 Task: Play online Dominion games in easy mode.
Action: Mouse moved to (184, 309)
Screenshot: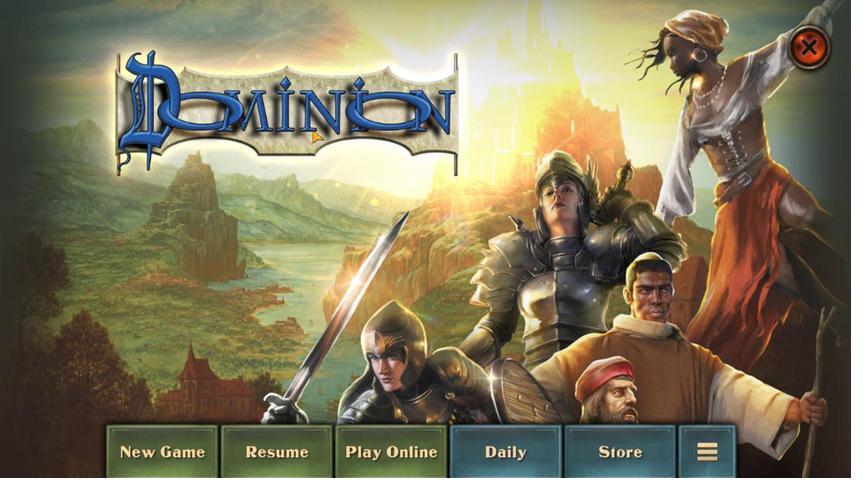 
Action: Mouse pressed left at (184, 309)
Screenshot: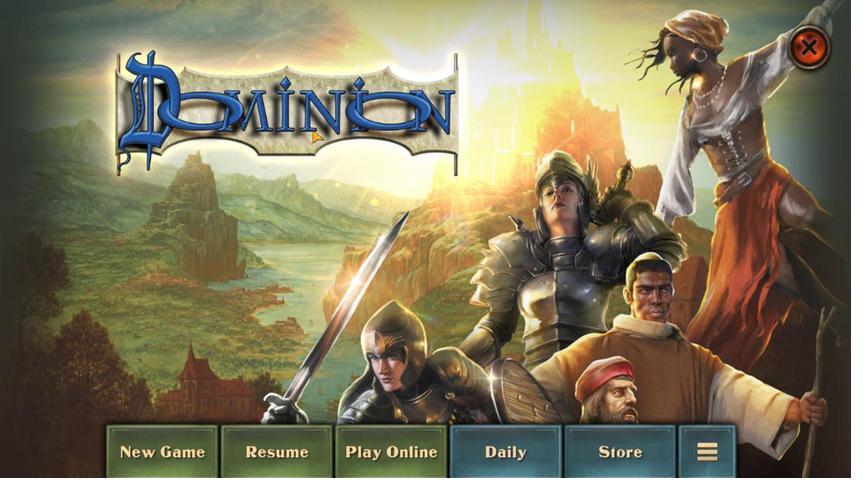 
Action: Mouse moved to (438, 345)
Screenshot: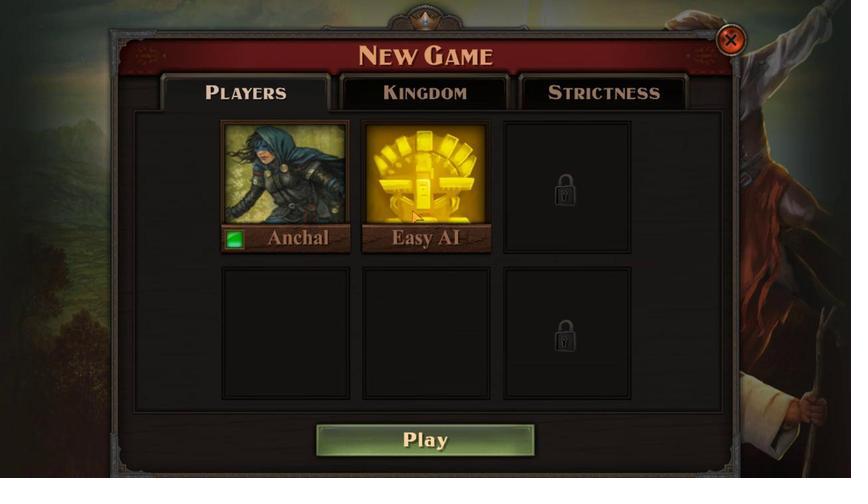 
Action: Mouse pressed left at (438, 345)
Screenshot: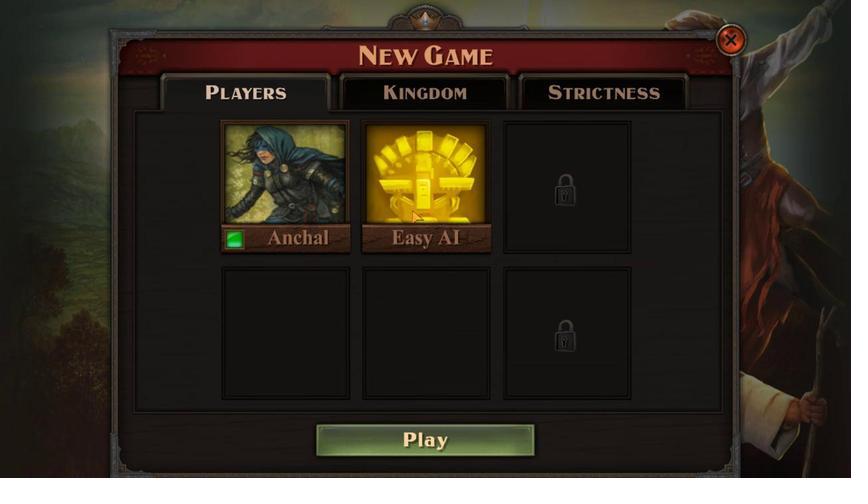 
Action: Mouse moved to (283, 335)
Screenshot: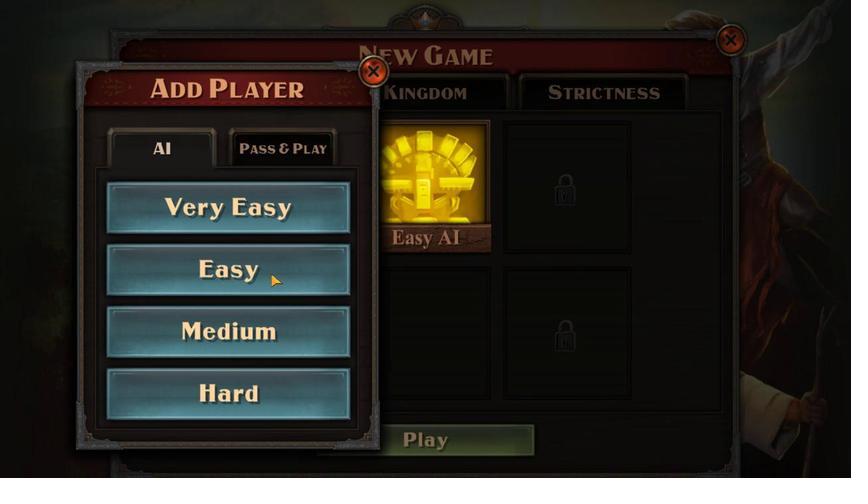 
Action: Mouse pressed left at (283, 335)
Screenshot: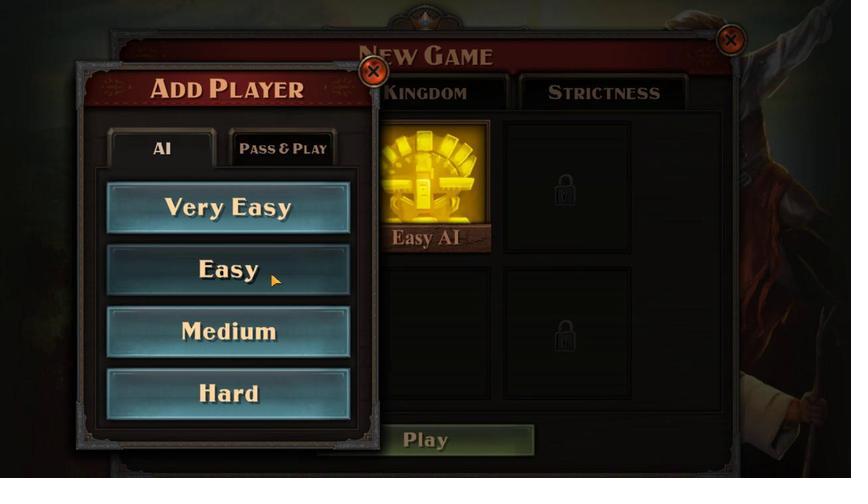 
Action: Mouse moved to (368, 307)
Screenshot: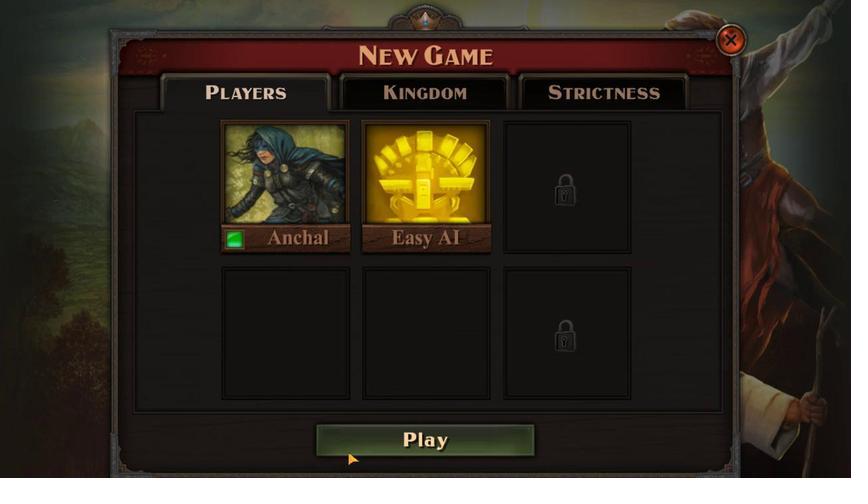 
Action: Mouse pressed left at (368, 307)
Screenshot: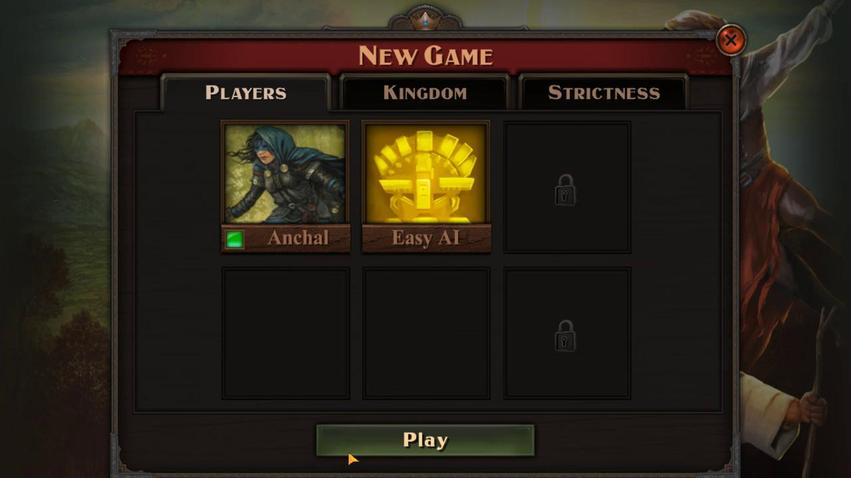 
Action: Mouse moved to (315, 315)
Screenshot: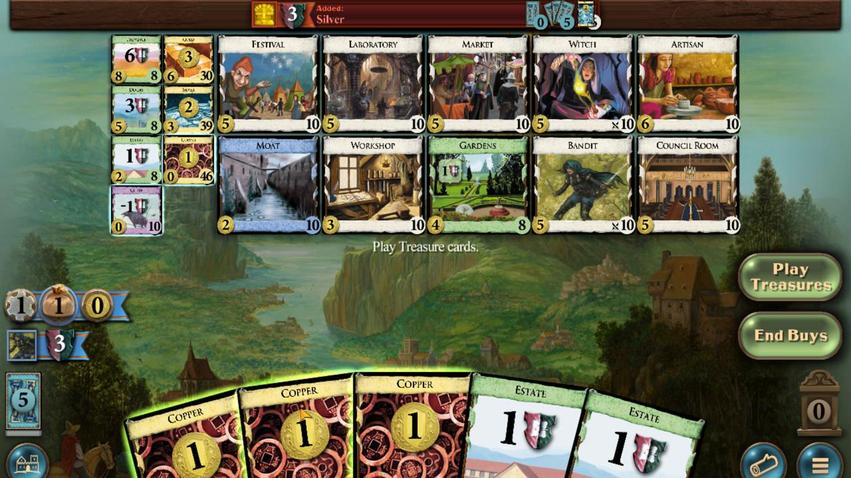 
Action: Mouse pressed left at (315, 315)
Screenshot: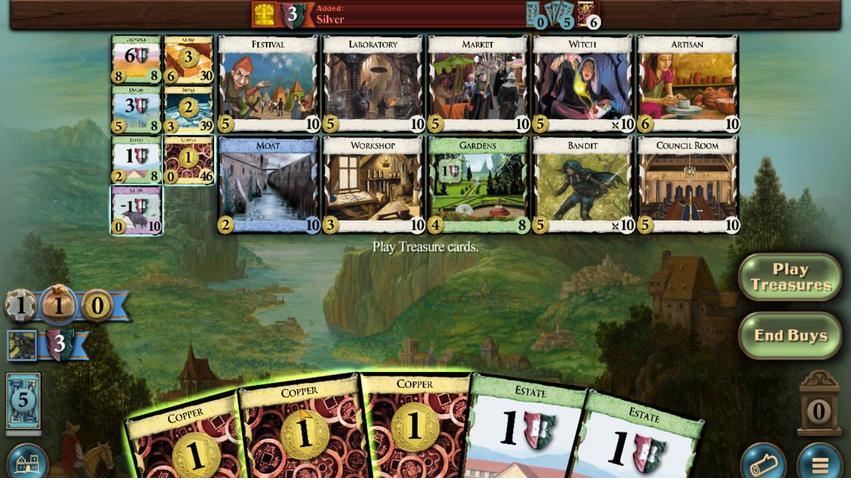 
Action: Mouse moved to (277, 313)
Screenshot: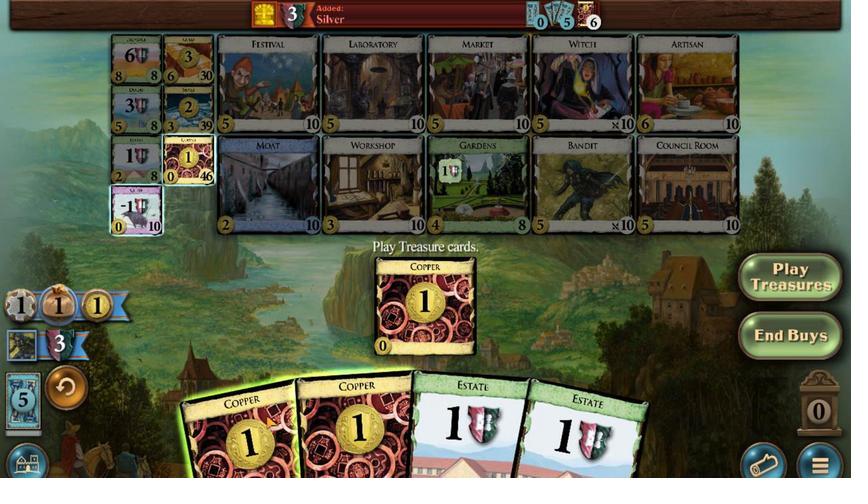 
Action: Mouse pressed left at (277, 313)
Screenshot: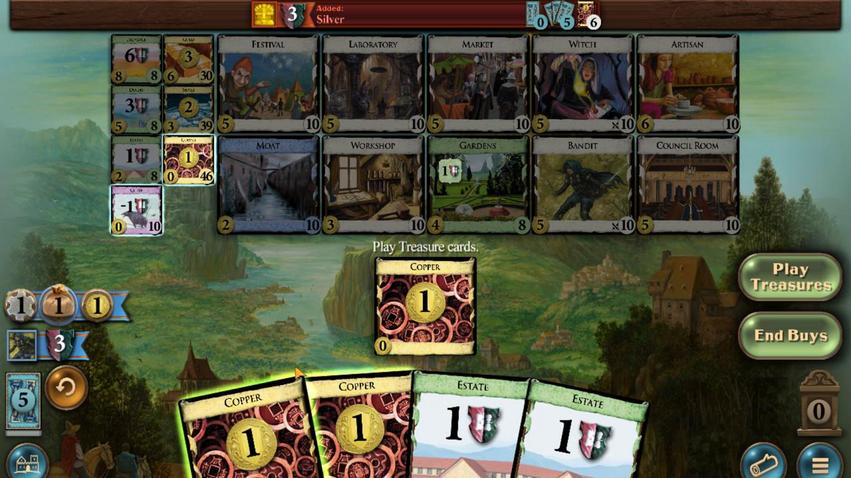 
Action: Mouse moved to (131, 353)
Screenshot: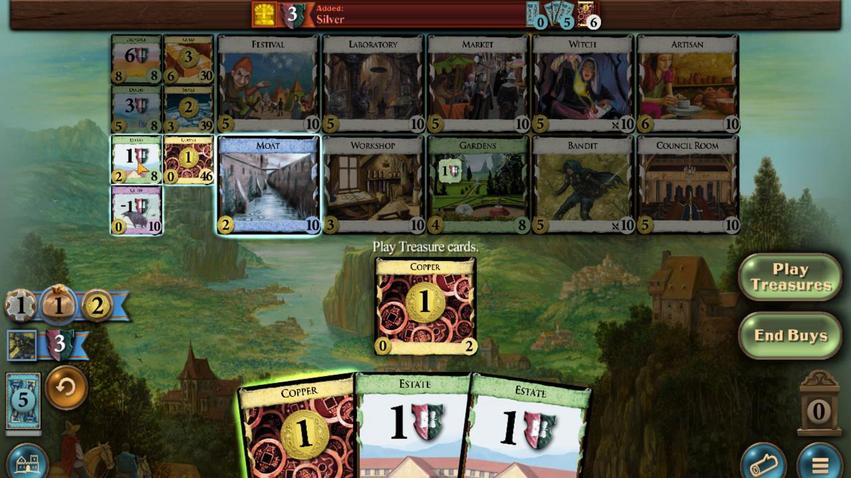 
Action: Mouse pressed left at (131, 353)
Screenshot: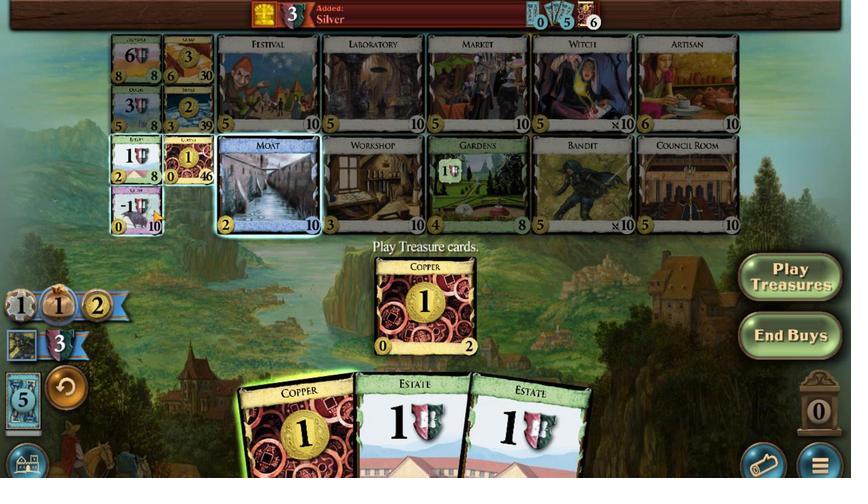 
Action: Mouse moved to (422, 312)
Screenshot: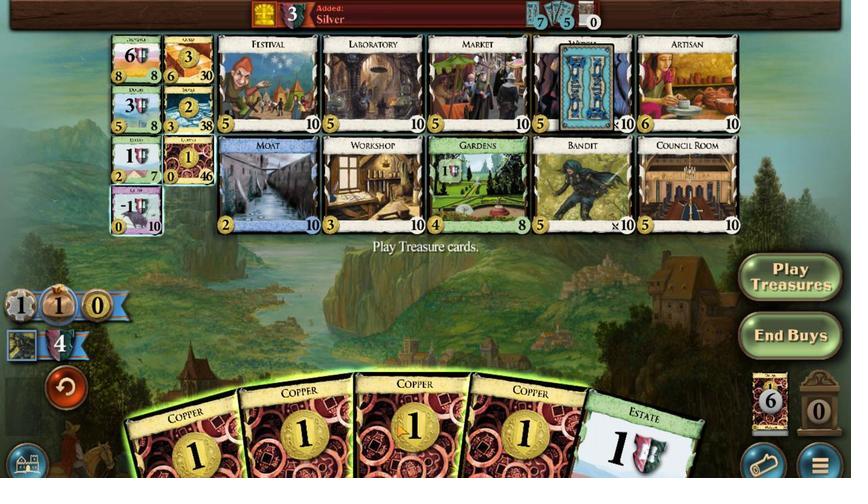 
Action: Mouse pressed left at (422, 312)
Screenshot: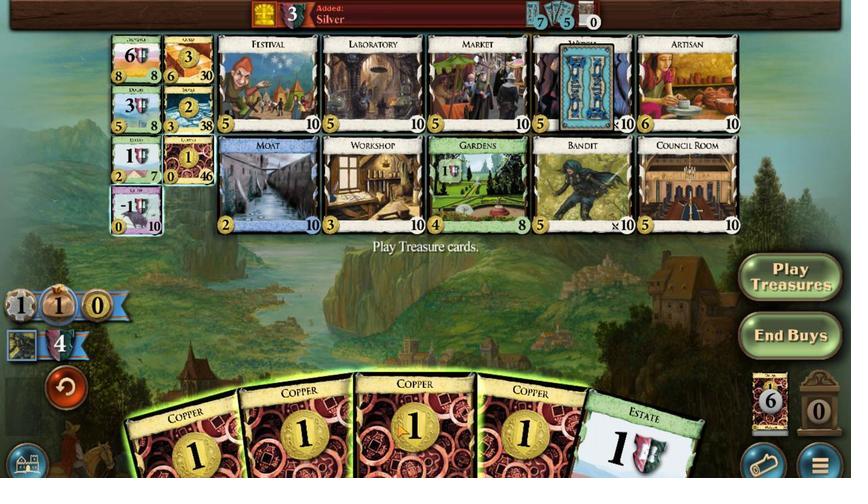 
Action: Mouse moved to (387, 311)
Screenshot: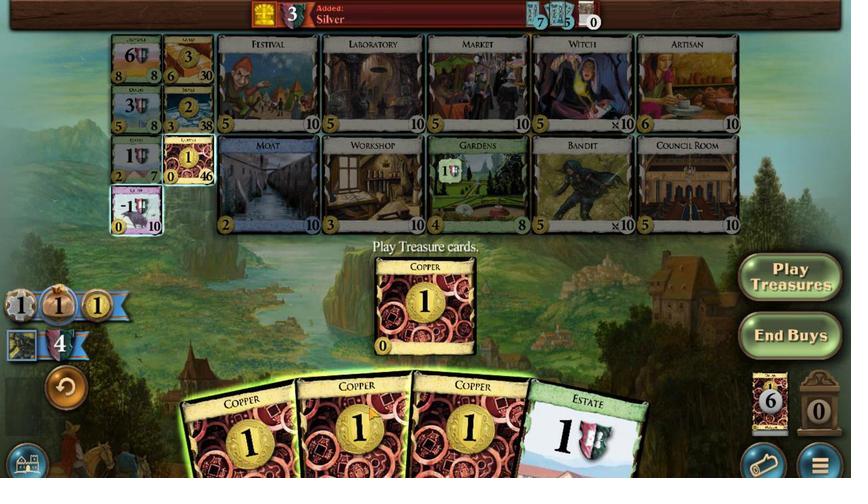 
Action: Mouse pressed left at (387, 311)
Screenshot: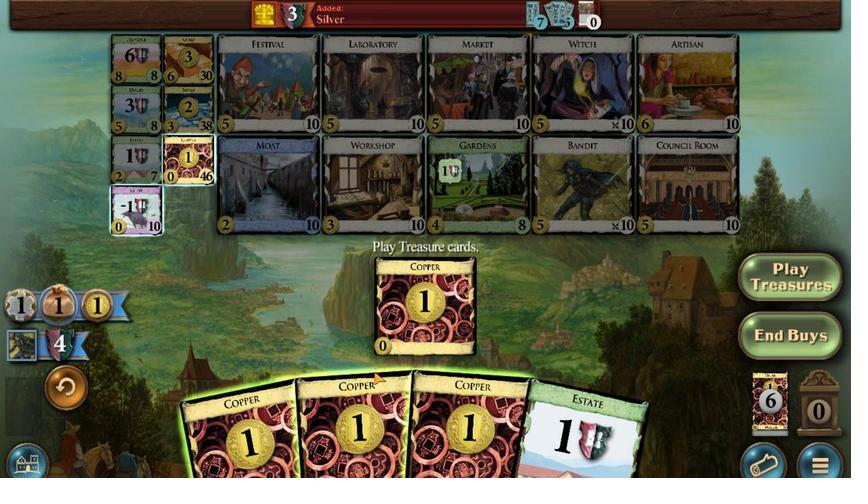 
Action: Mouse moved to (139, 352)
Screenshot: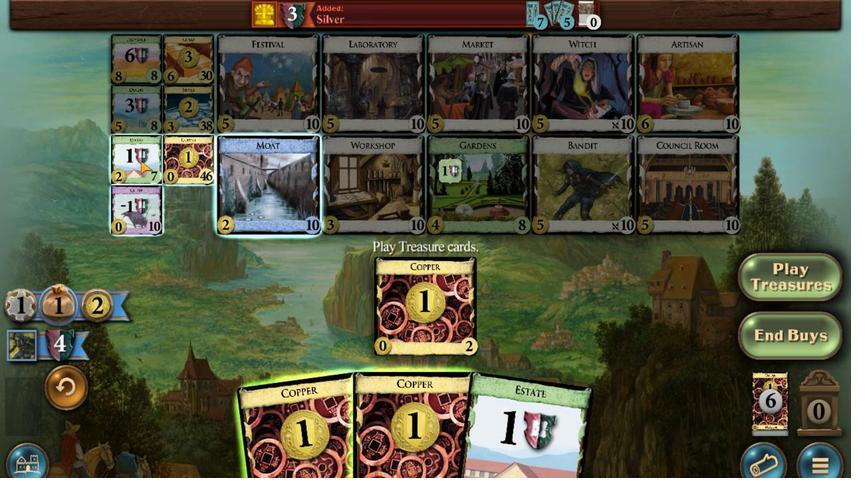 
Action: Mouse pressed left at (139, 352)
Screenshot: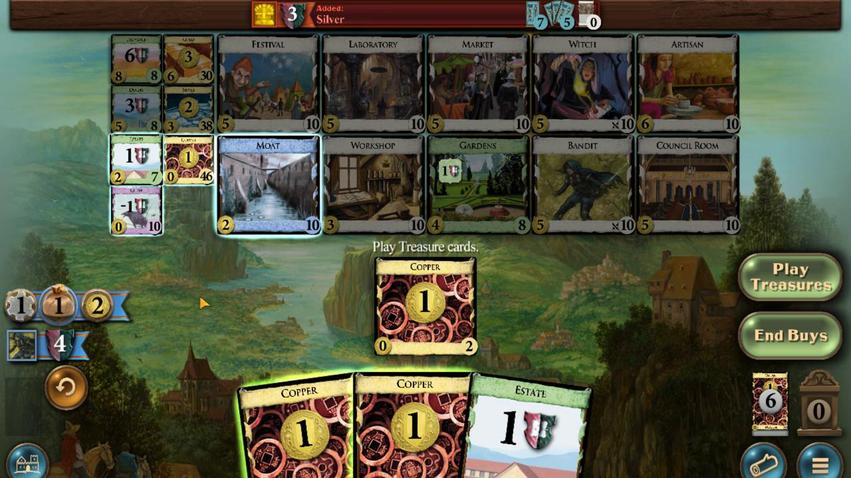 
Action: Mouse moved to (420, 312)
Screenshot: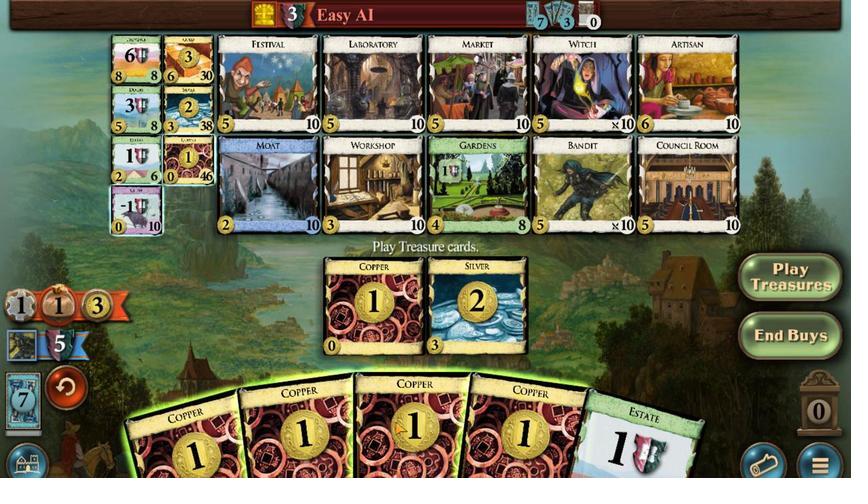 
Action: Mouse pressed left at (420, 312)
Screenshot: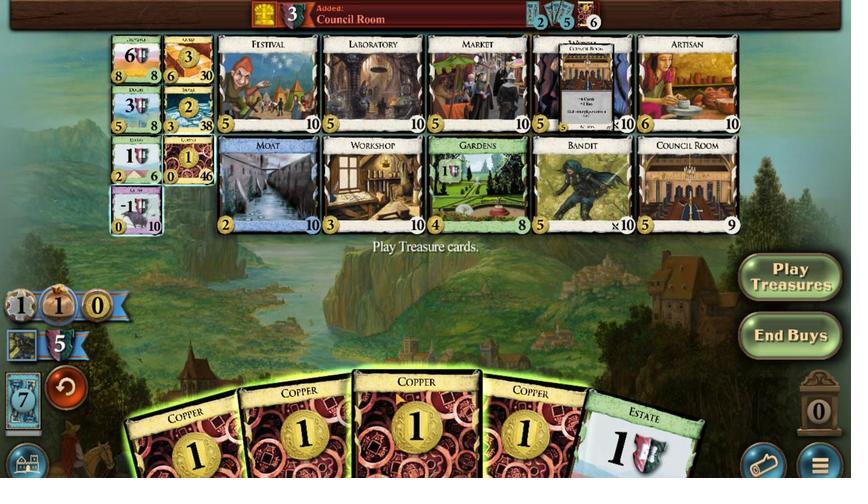 
Action: Mouse moved to (342, 311)
Screenshot: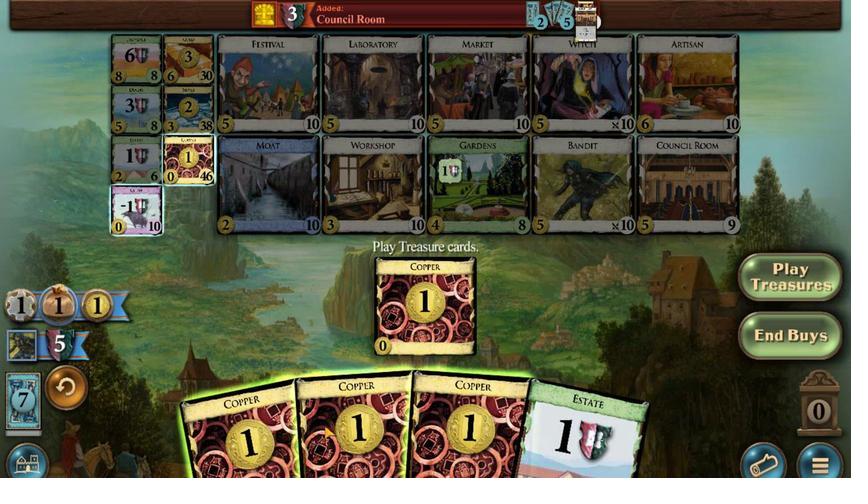 
Action: Mouse pressed left at (342, 311)
Screenshot: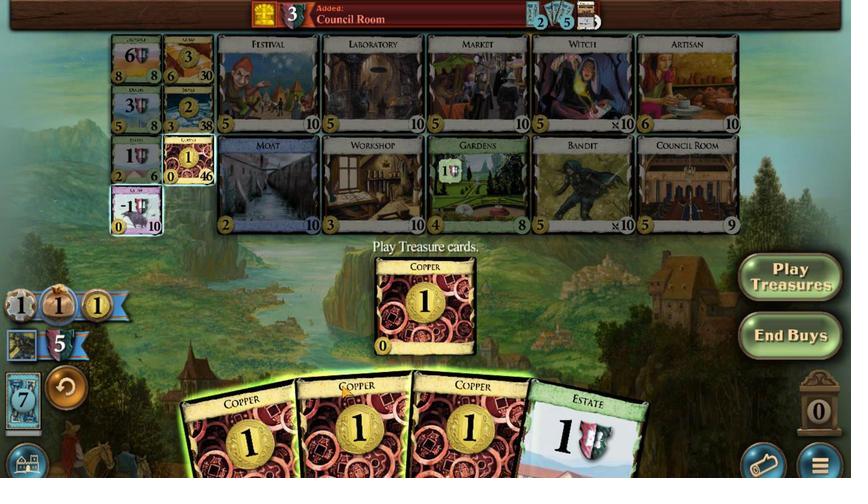 
Action: Mouse moved to (305, 313)
Screenshot: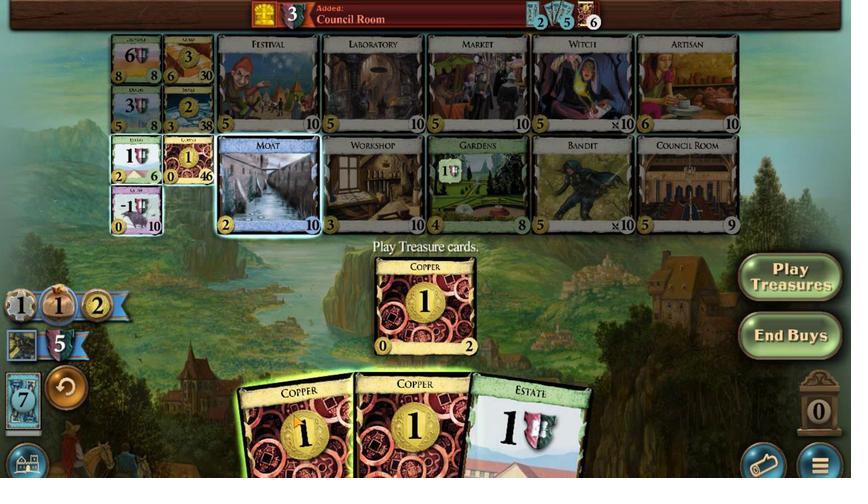 
Action: Mouse pressed left at (305, 313)
Screenshot: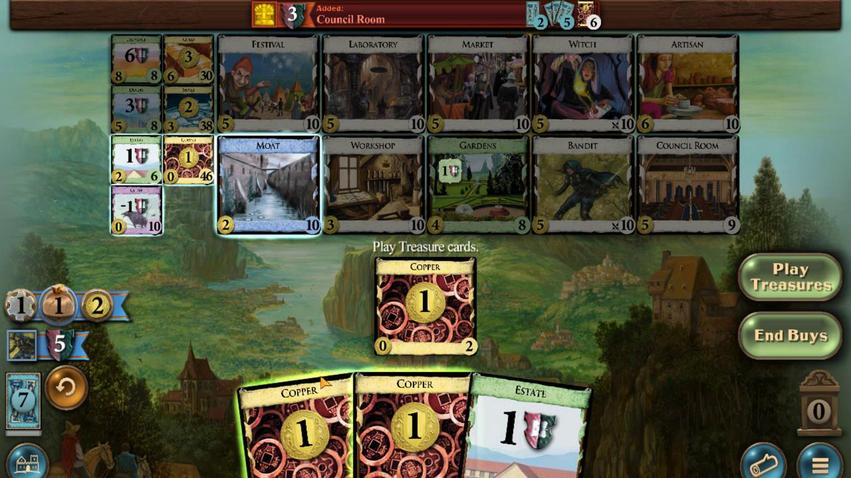 
Action: Mouse moved to (349, 314)
Screenshot: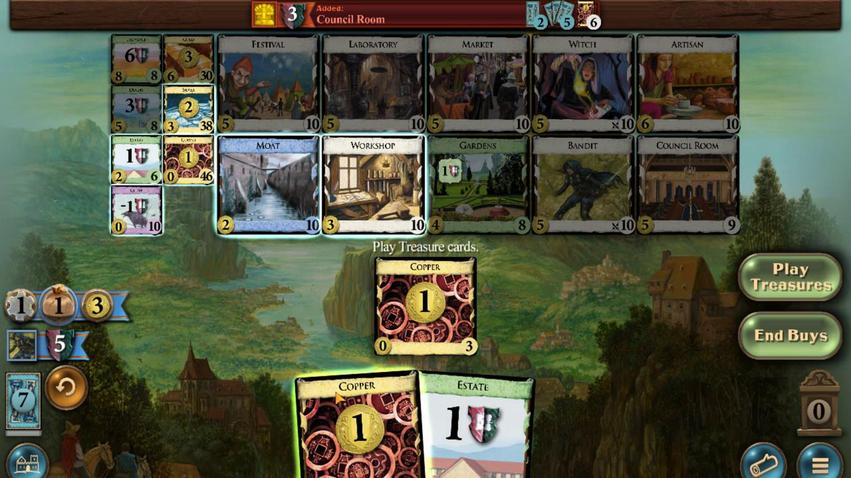 
Action: Mouse pressed left at (349, 314)
Screenshot: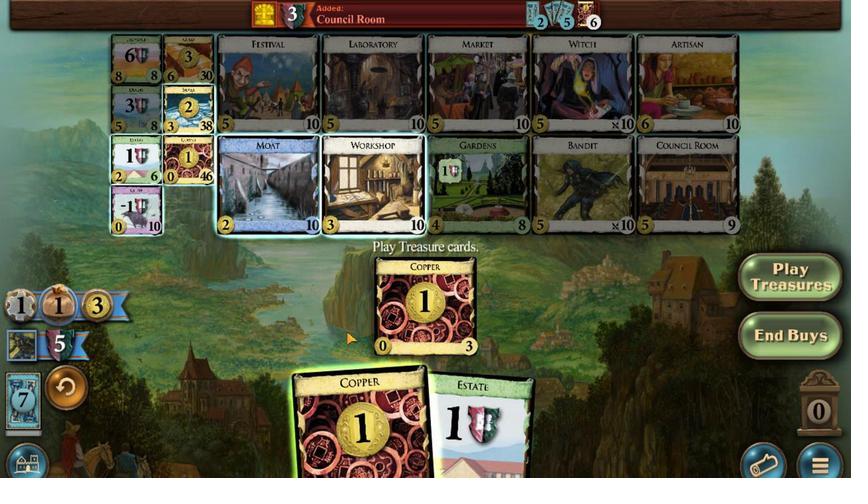 
Action: Mouse moved to (174, 359)
Screenshot: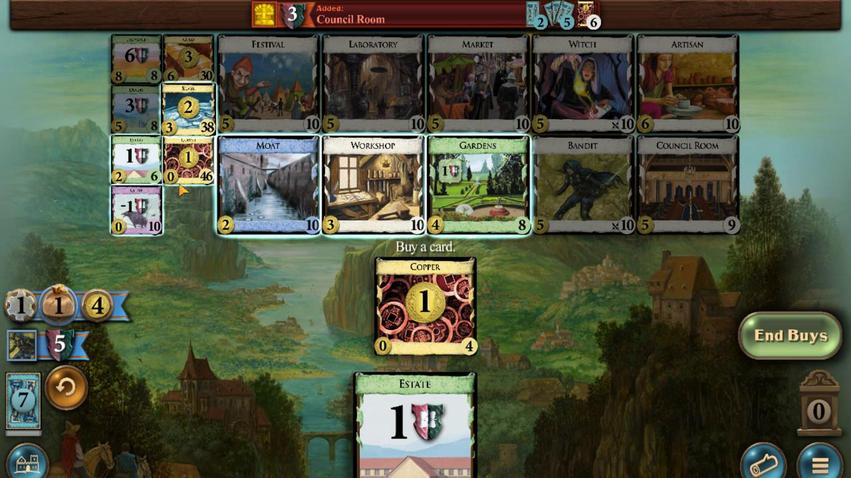 
Action: Mouse pressed left at (174, 359)
Screenshot: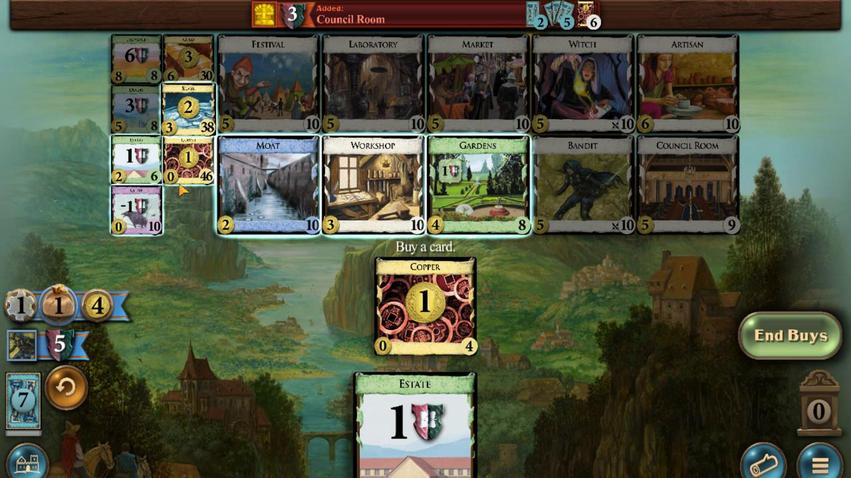 
Action: Mouse moved to (301, 309)
Screenshot: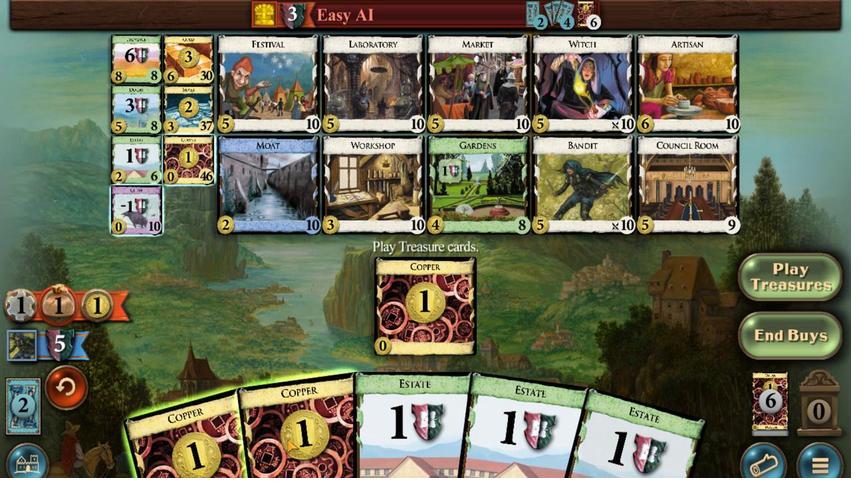 
Action: Mouse pressed left at (301, 309)
Screenshot: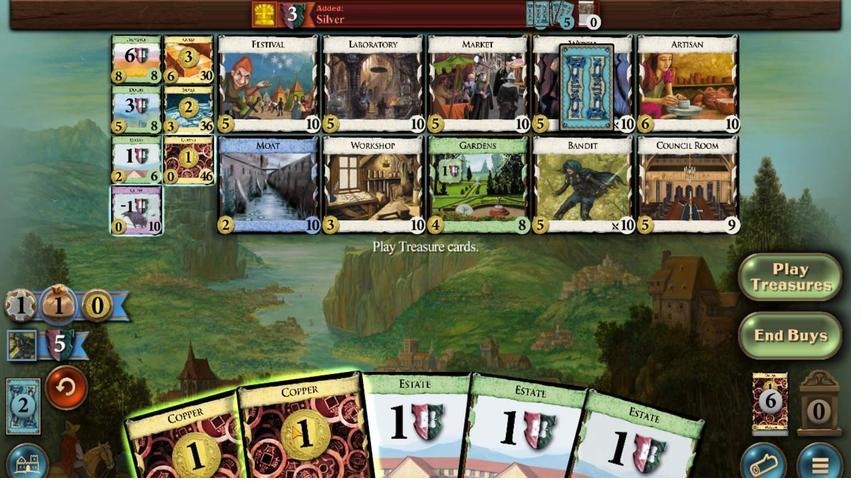
Action: Mouse moved to (252, 310)
Screenshot: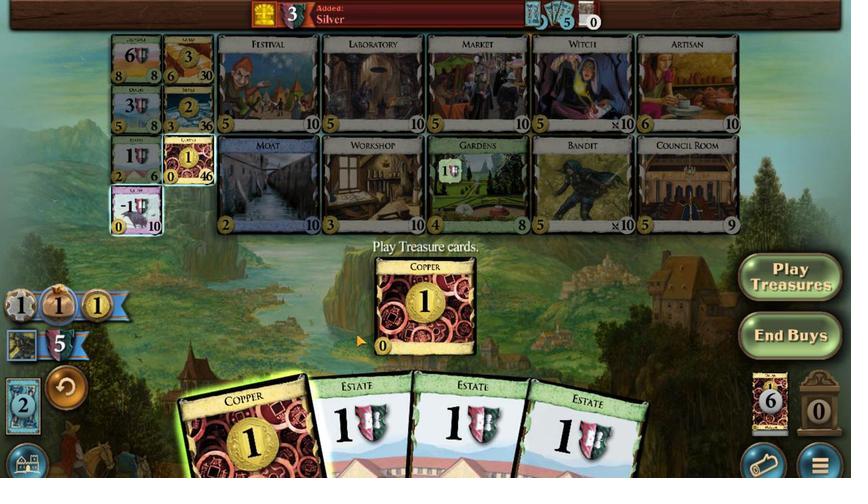 
Action: Mouse pressed left at (252, 310)
Screenshot: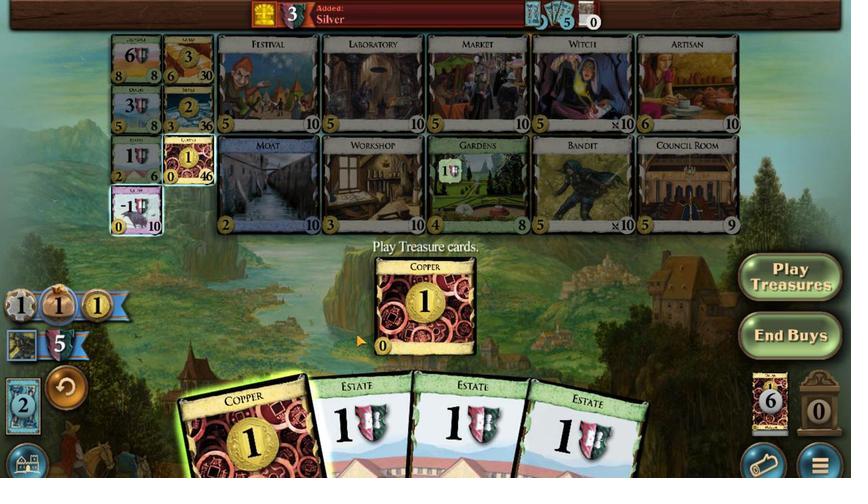 
Action: Mouse moved to (130, 353)
Screenshot: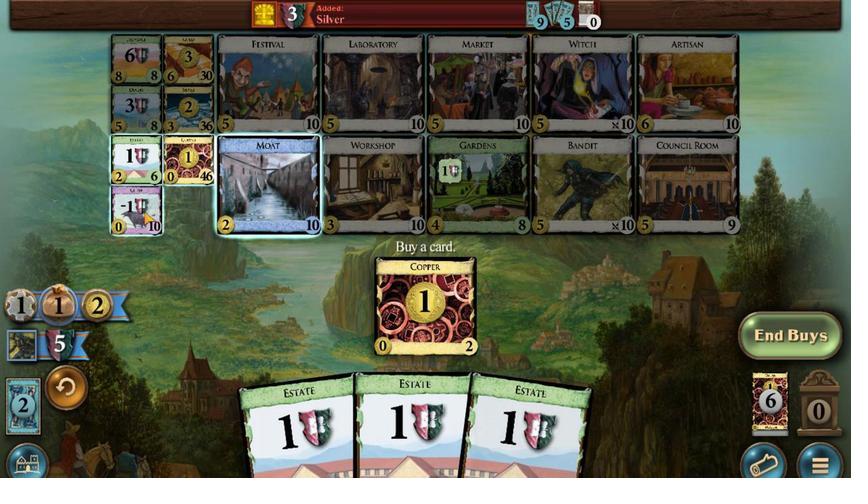 
Action: Mouse pressed left at (130, 353)
Screenshot: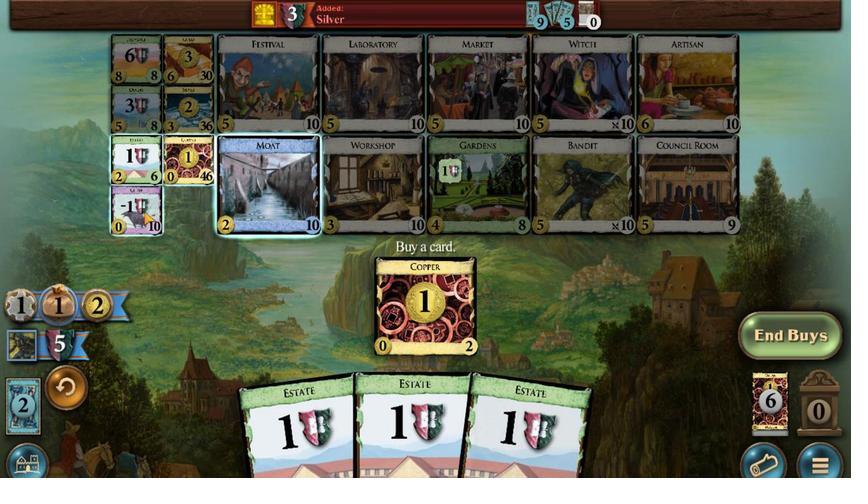 
Action: Mouse moved to (206, 310)
Screenshot: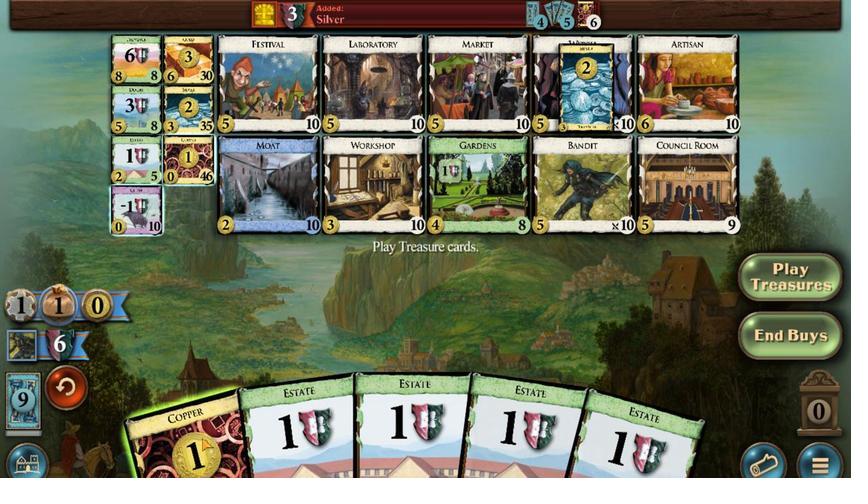 
Action: Mouse pressed left at (206, 310)
Screenshot: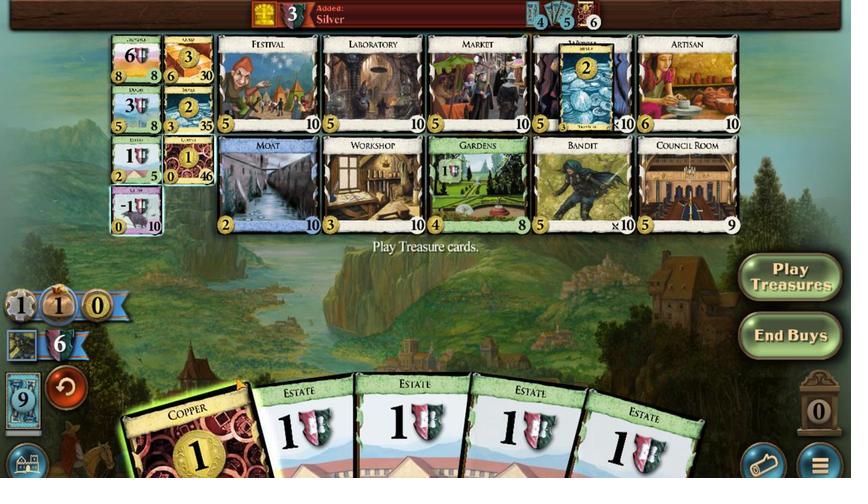 
Action: Mouse moved to (183, 352)
Screenshot: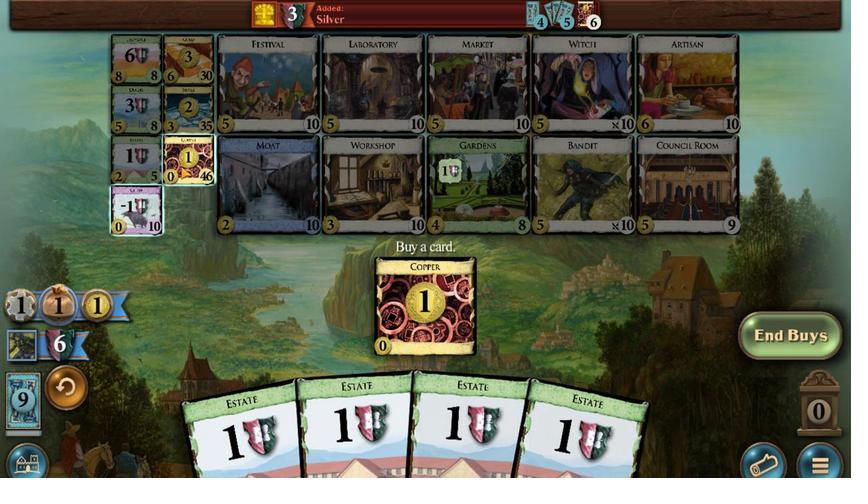 
Action: Mouse pressed left at (183, 352)
Screenshot: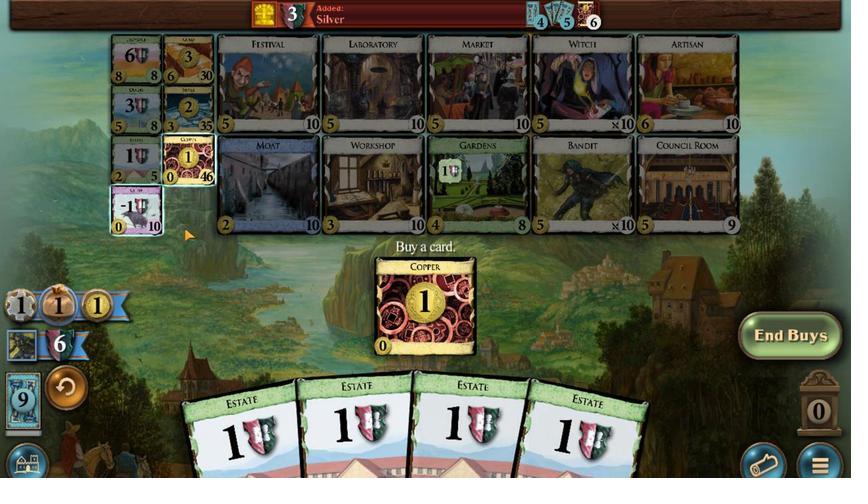 
Action: Mouse moved to (540, 312)
Screenshot: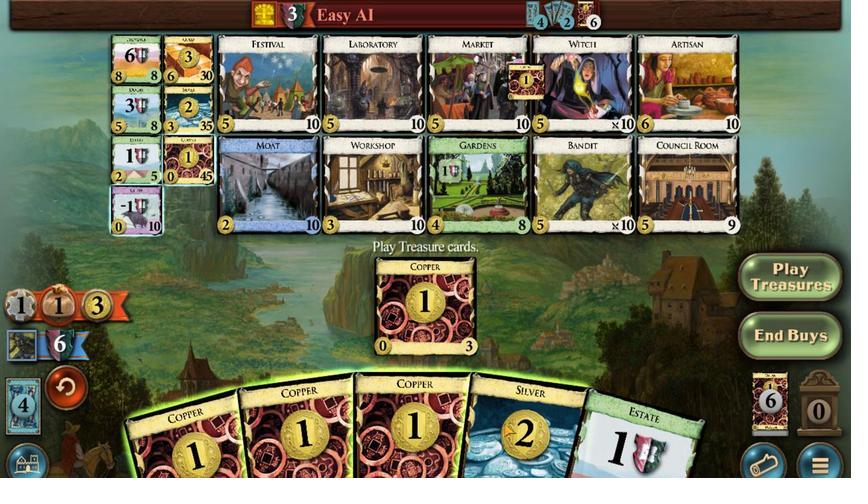 
Action: Mouse pressed left at (540, 312)
Screenshot: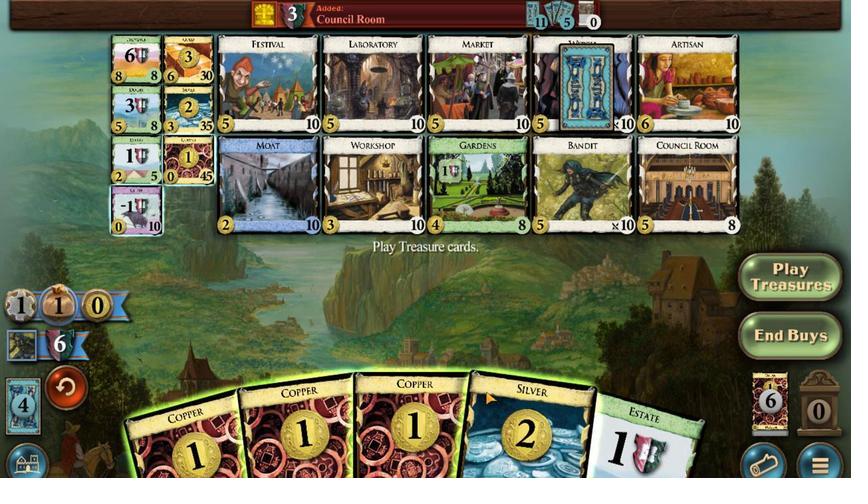 
Action: Mouse moved to (458, 314)
Screenshot: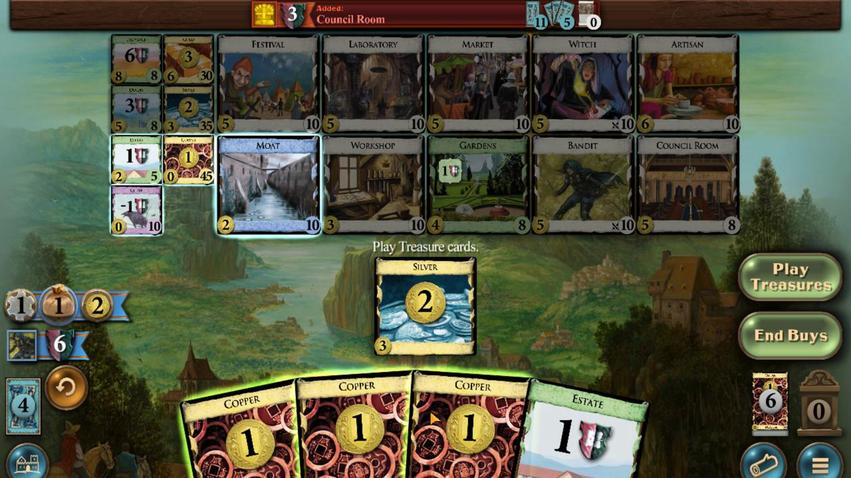 
Action: Mouse pressed left at (458, 314)
Screenshot: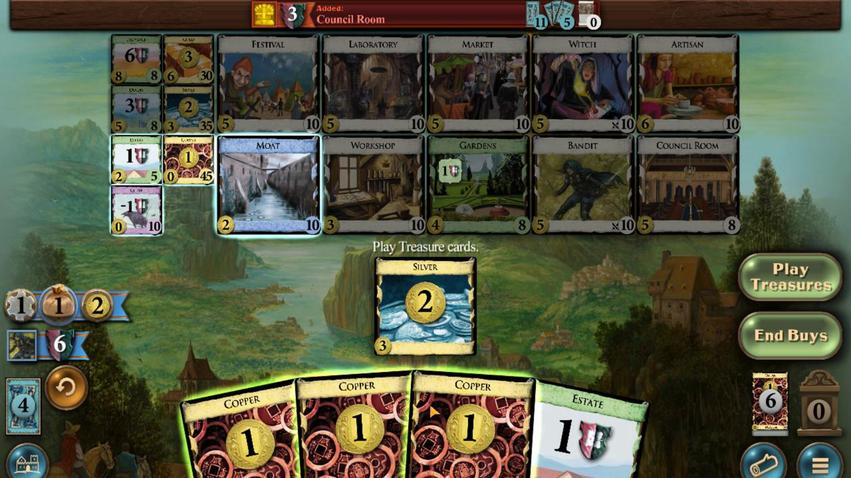
Action: Mouse moved to (396, 313)
Screenshot: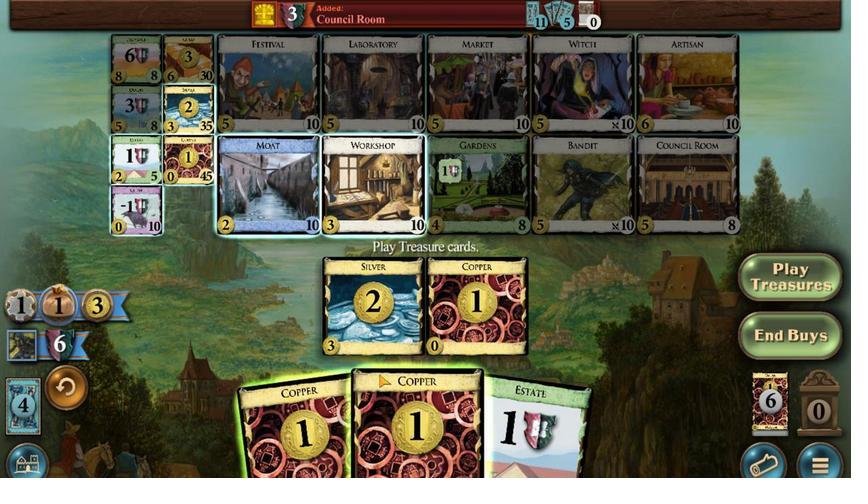 
Action: Mouse pressed left at (396, 313)
Screenshot: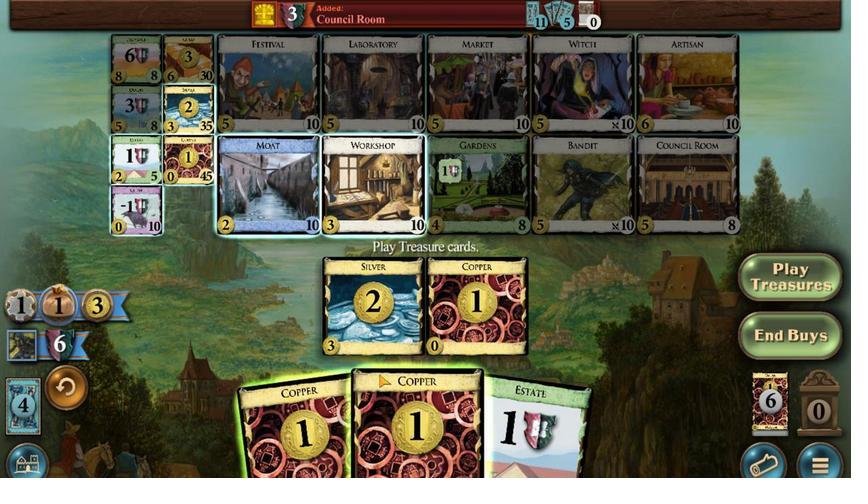 
Action: Mouse moved to (490, 348)
Screenshot: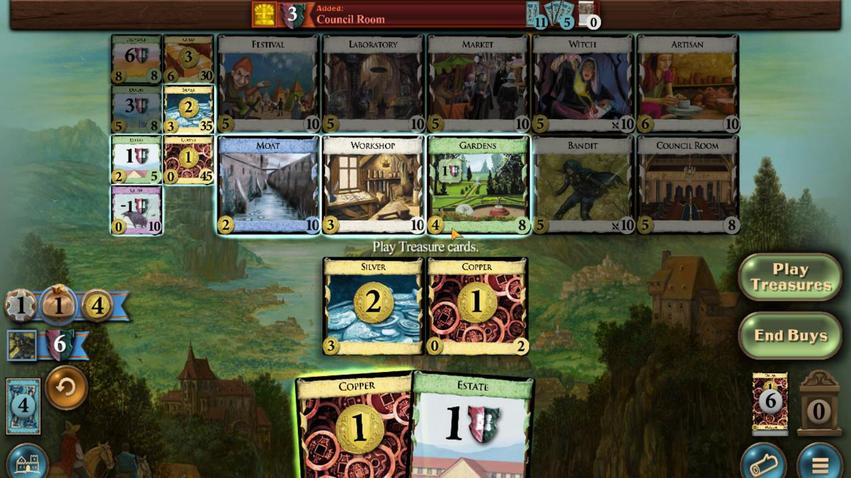 
Action: Mouse pressed left at (490, 348)
Screenshot: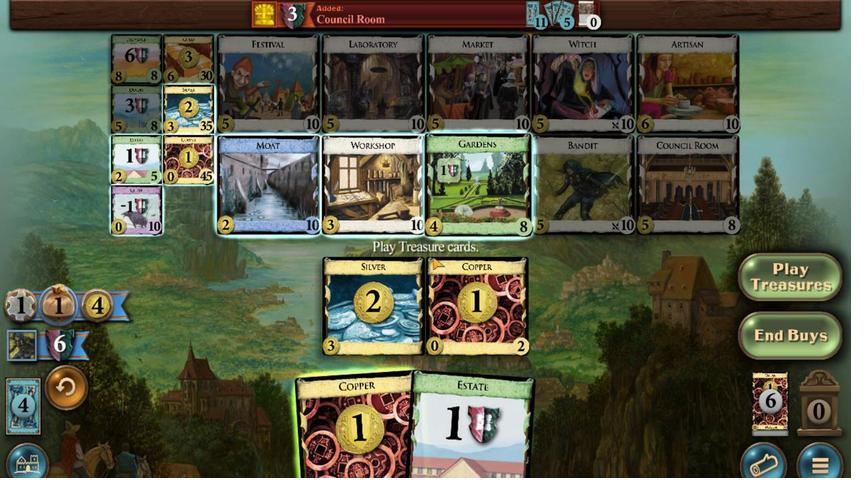 
Action: Mouse moved to (480, 314)
Screenshot: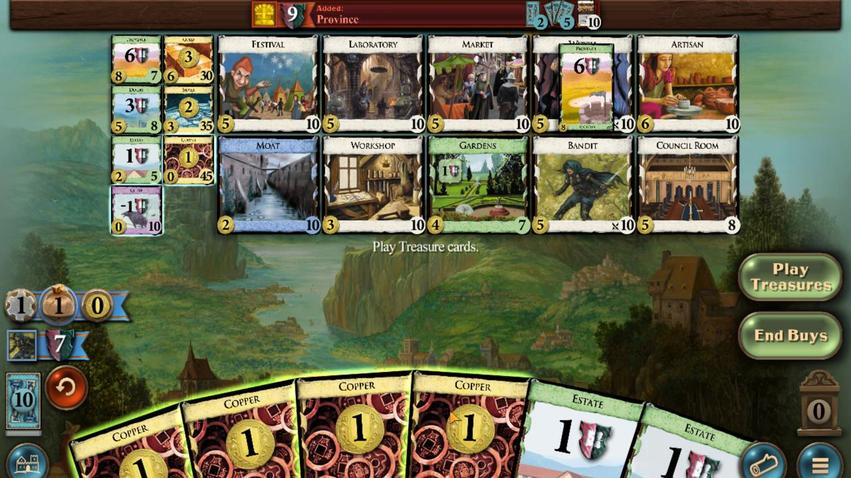 
Action: Mouse pressed left at (480, 314)
Screenshot: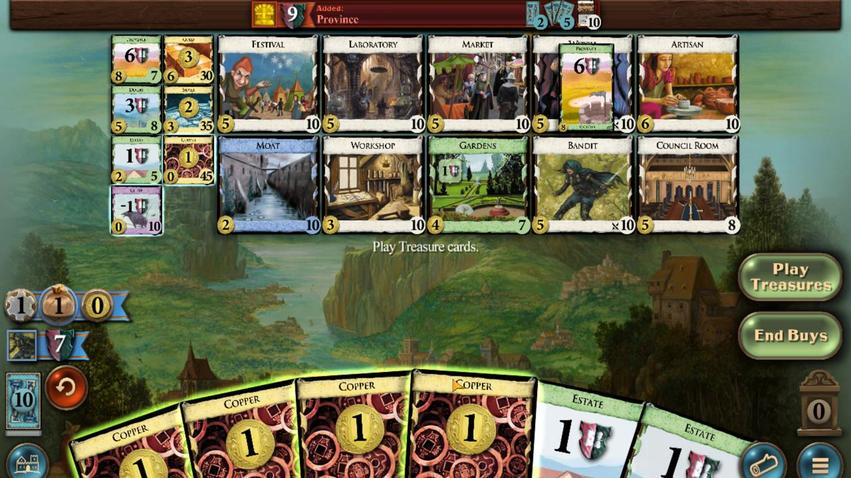 
Action: Mouse moved to (403, 313)
Screenshot: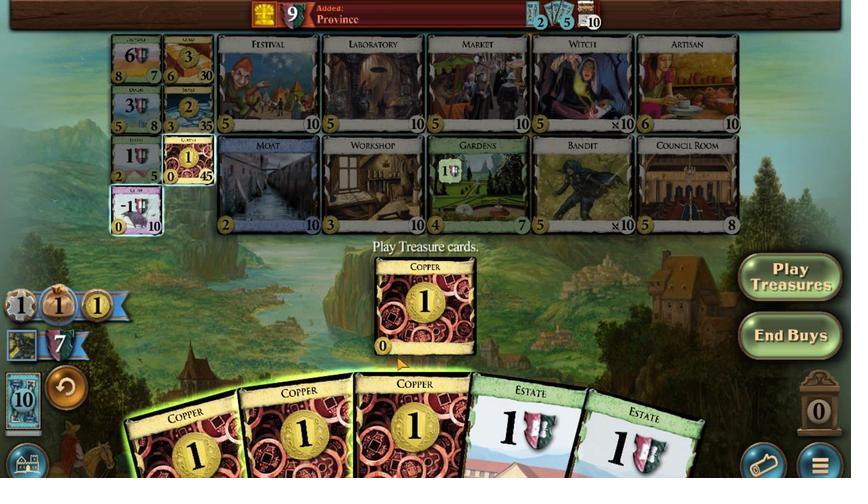 
Action: Mouse pressed left at (403, 313)
Screenshot: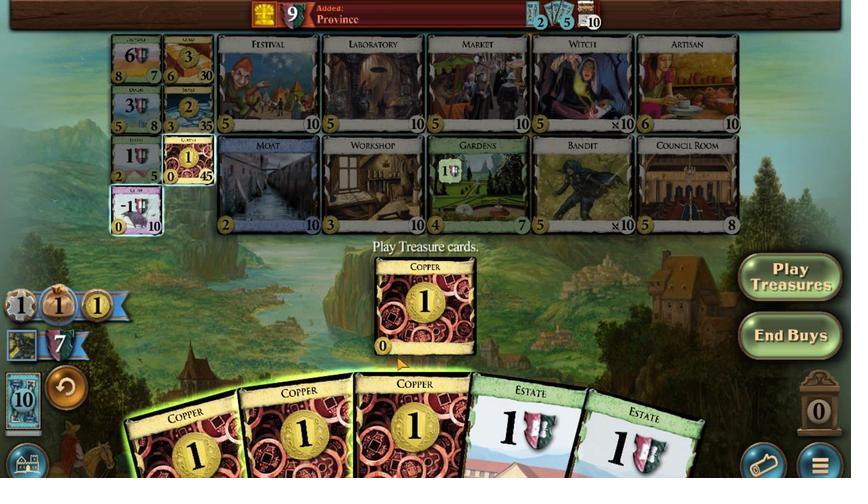 
Action: Mouse moved to (359, 313)
Screenshot: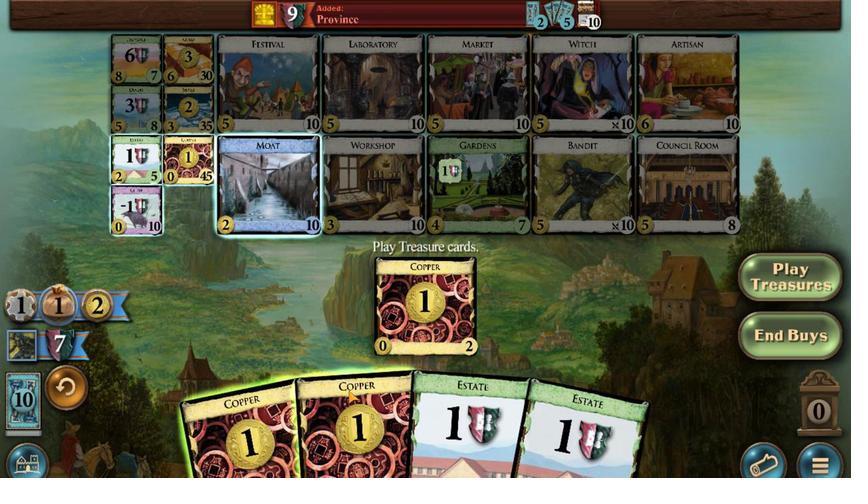 
Action: Mouse pressed left at (359, 313)
Screenshot: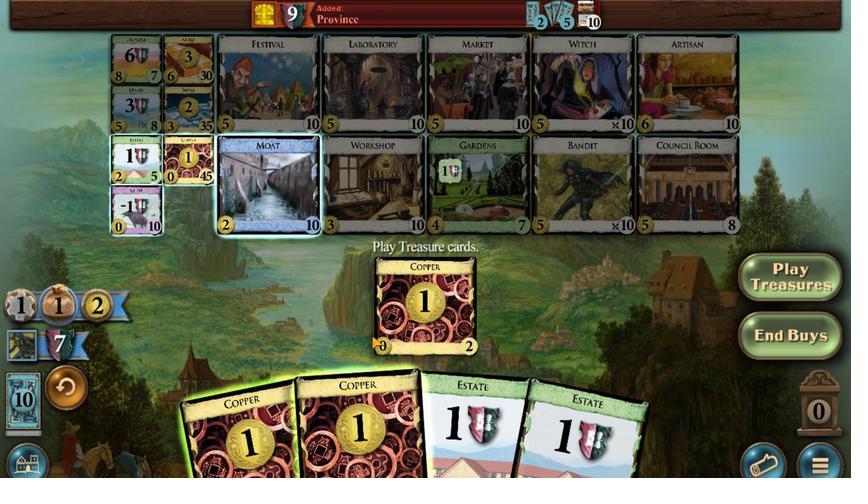 
Action: Mouse moved to (327, 313)
Screenshot: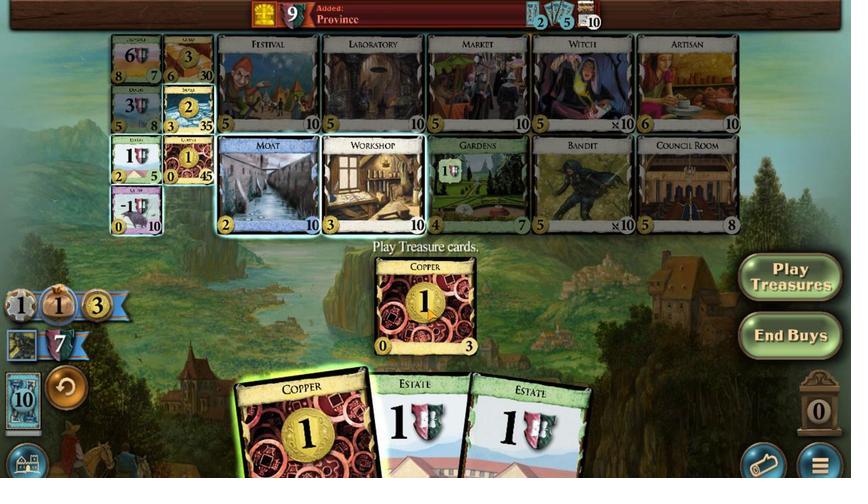 
Action: Mouse pressed left at (327, 313)
Screenshot: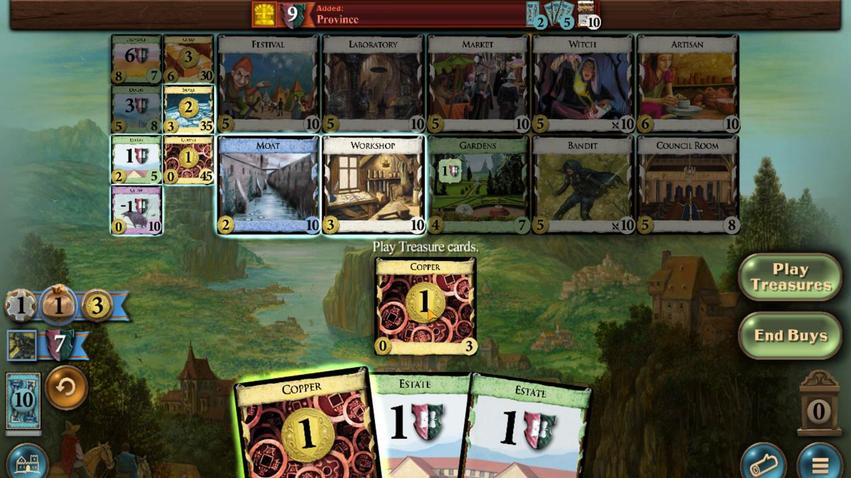 
Action: Mouse moved to (497, 349)
Screenshot: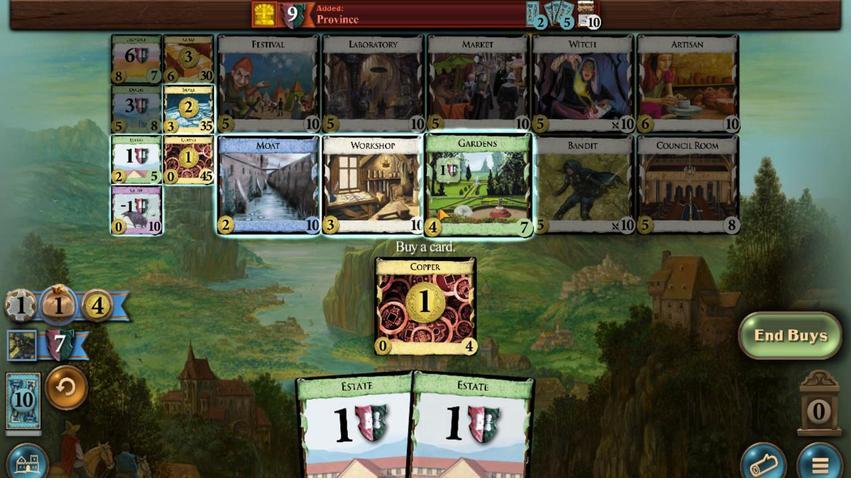 
Action: Mouse pressed left at (497, 349)
Screenshot: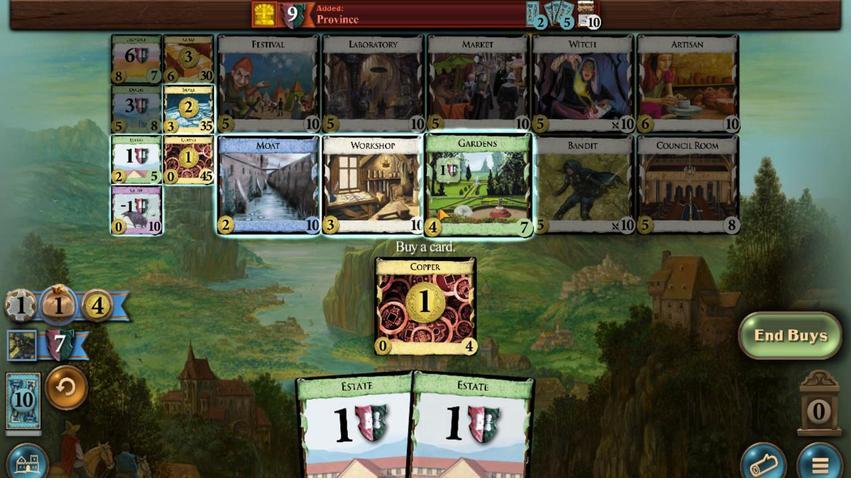 
Action: Mouse moved to (488, 312)
Screenshot: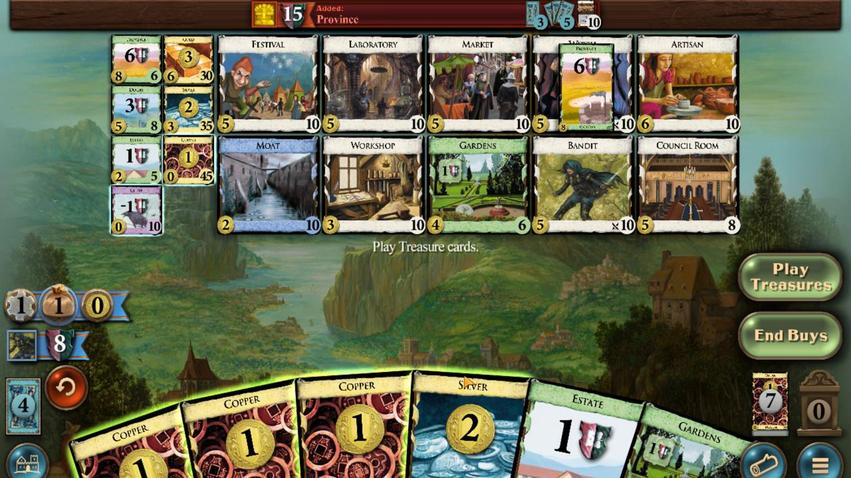 
Action: Mouse pressed left at (488, 312)
Screenshot: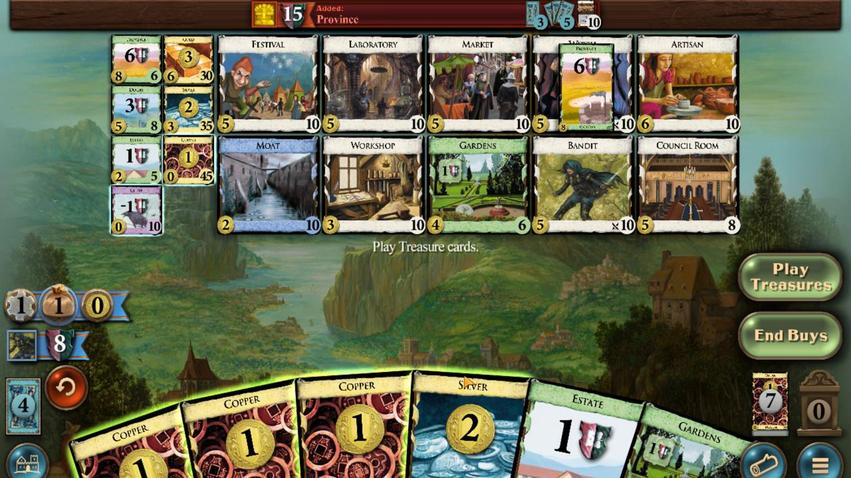 
Action: Mouse moved to (415, 312)
Screenshot: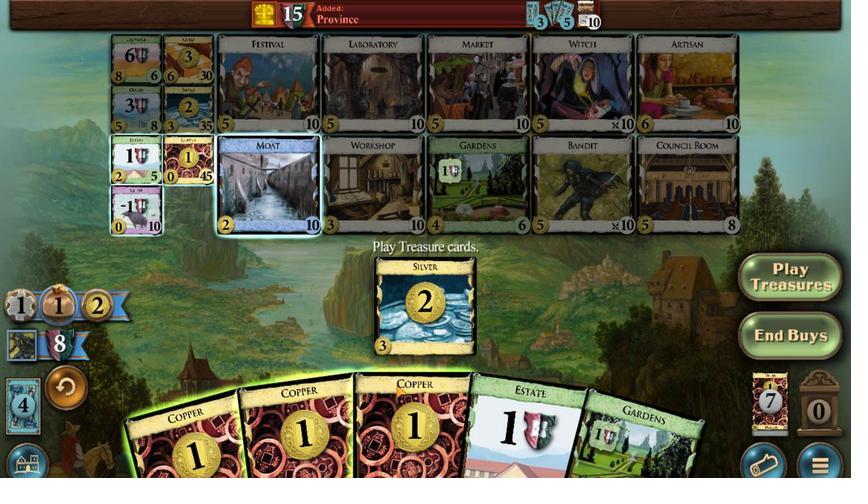 
Action: Mouse pressed left at (415, 312)
Screenshot: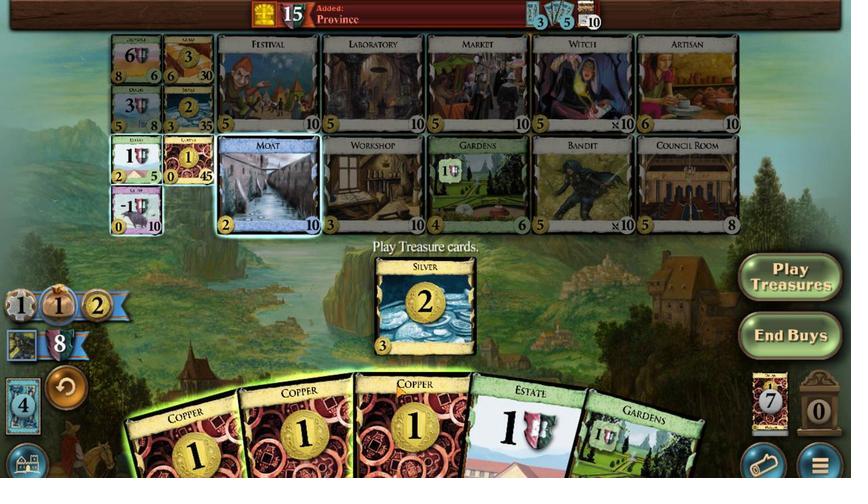 
Action: Mouse moved to (130, 355)
Screenshot: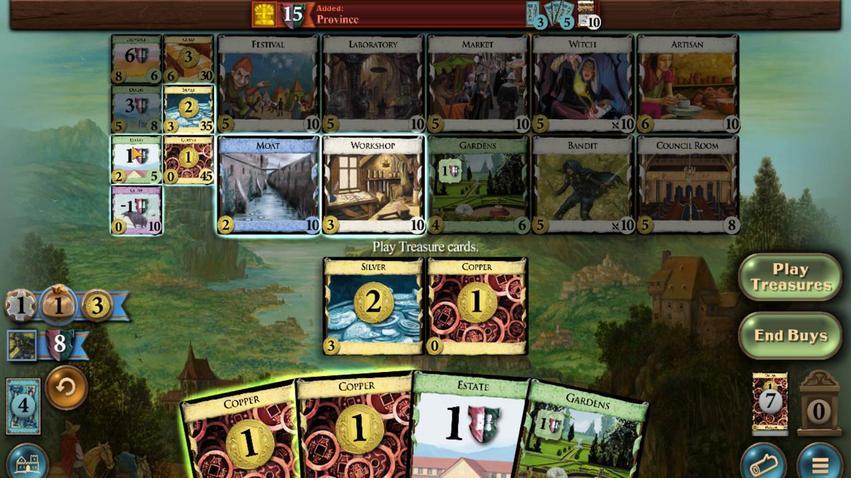 
Action: Mouse pressed left at (130, 355)
Screenshot: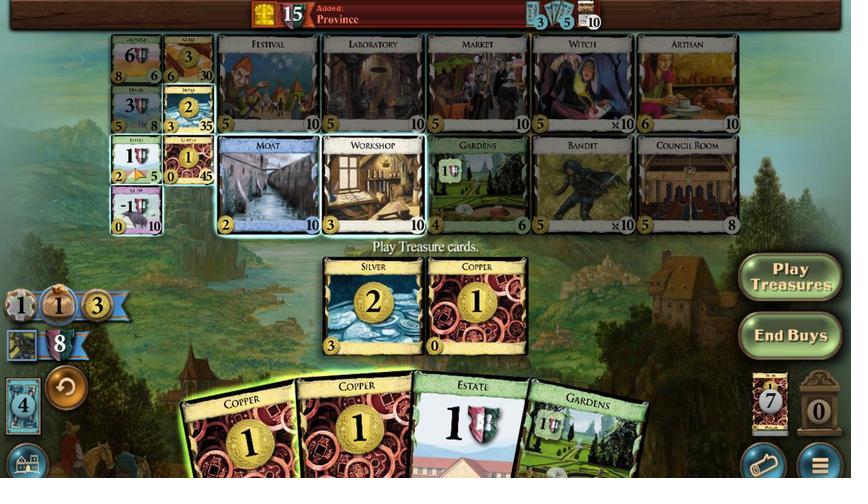 
Action: Mouse moved to (340, 313)
Screenshot: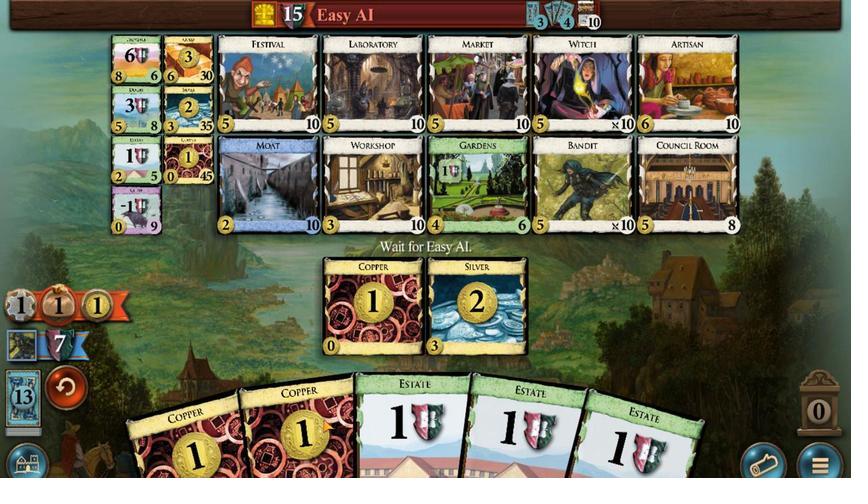 
Action: Mouse pressed left at (340, 313)
Screenshot: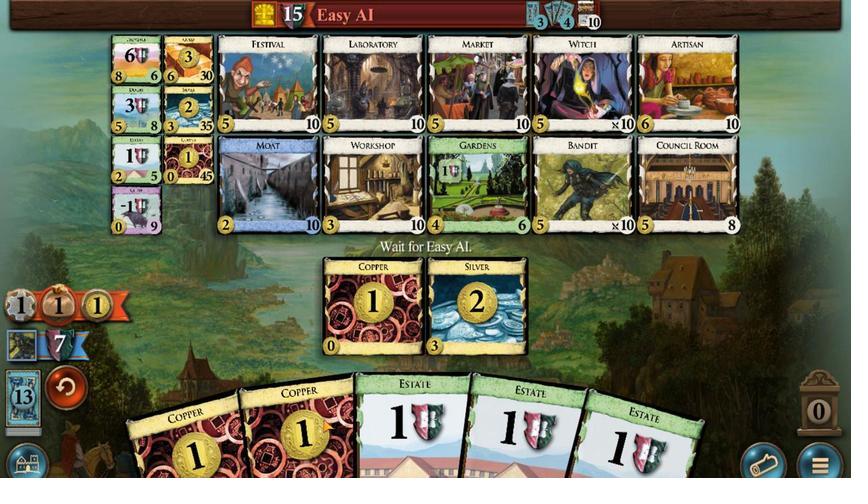 
Action: Mouse moved to (323, 311)
Screenshot: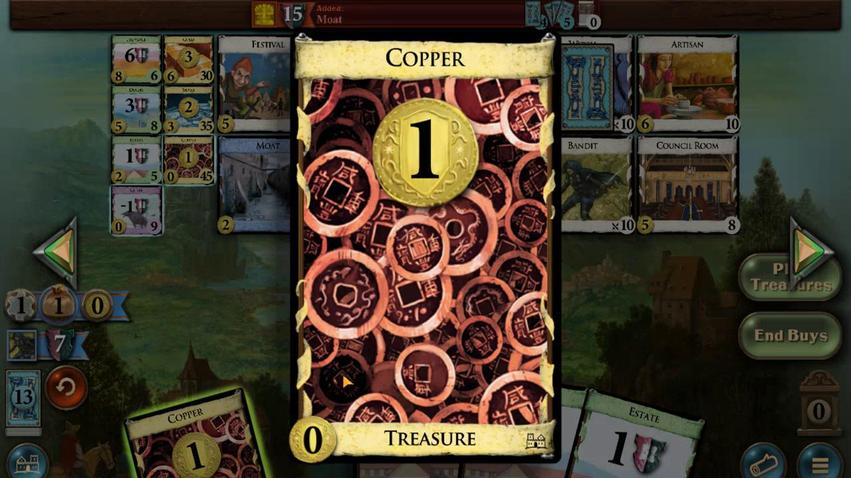 
Action: Mouse pressed left at (323, 311)
Screenshot: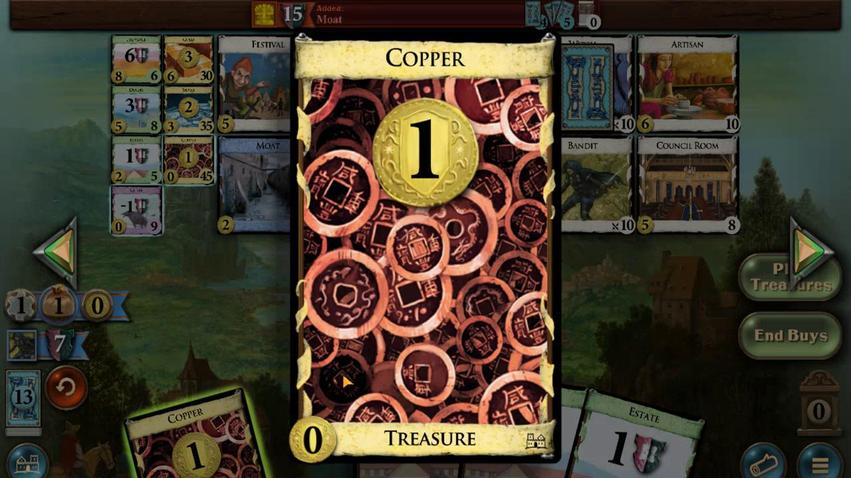 
Action: Mouse moved to (238, 325)
Screenshot: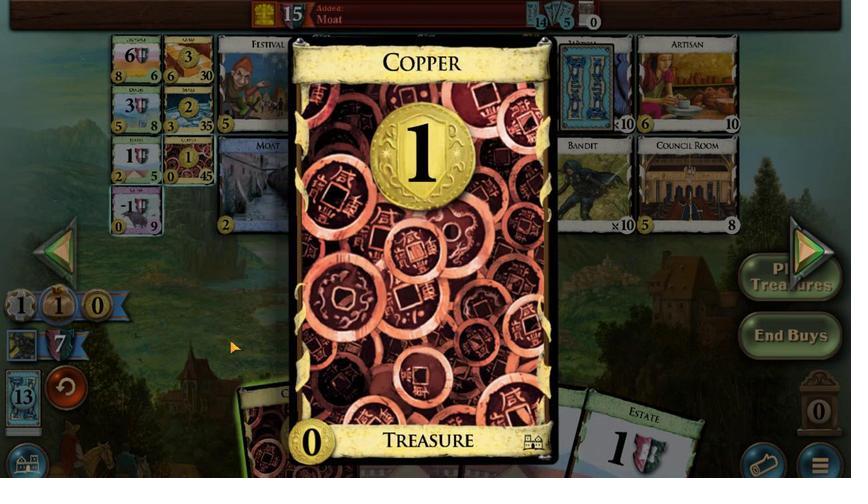 
Action: Mouse pressed left at (238, 325)
Screenshot: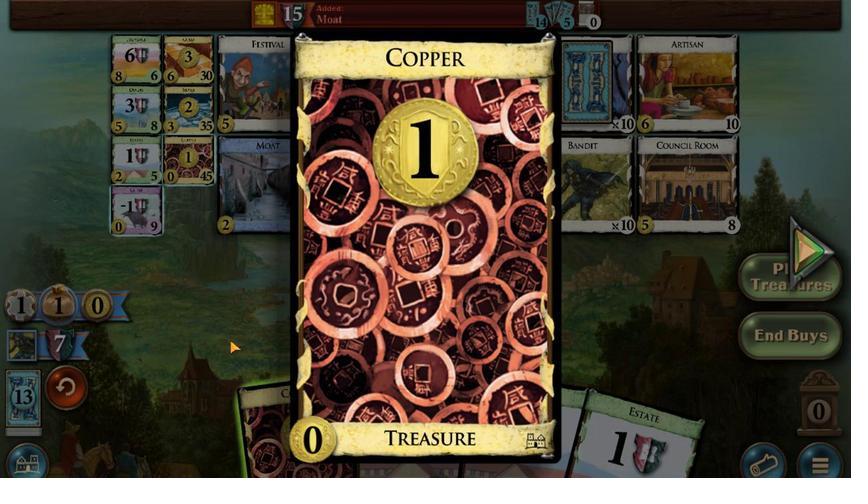 
Action: Mouse moved to (297, 313)
Screenshot: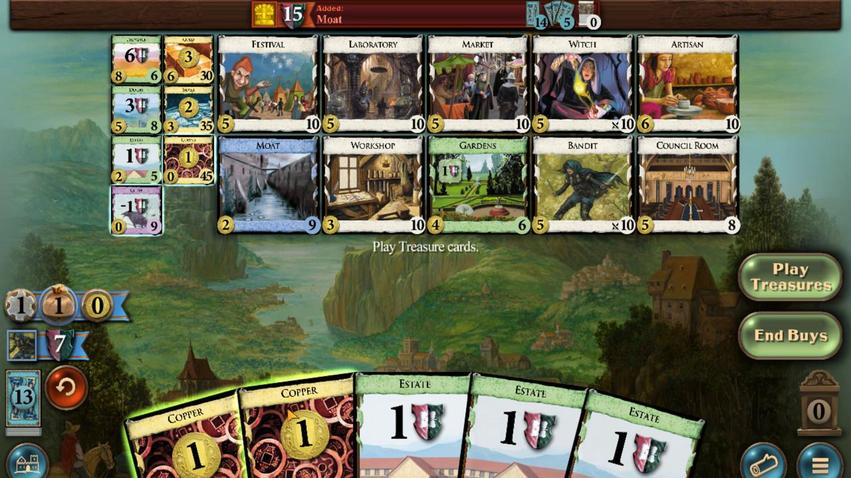 
Action: Mouse pressed left at (297, 313)
Screenshot: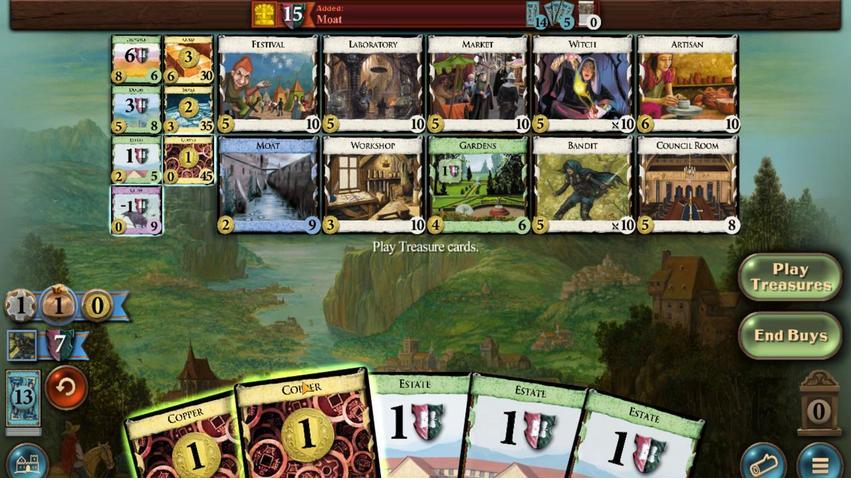 
Action: Mouse moved to (263, 310)
Screenshot: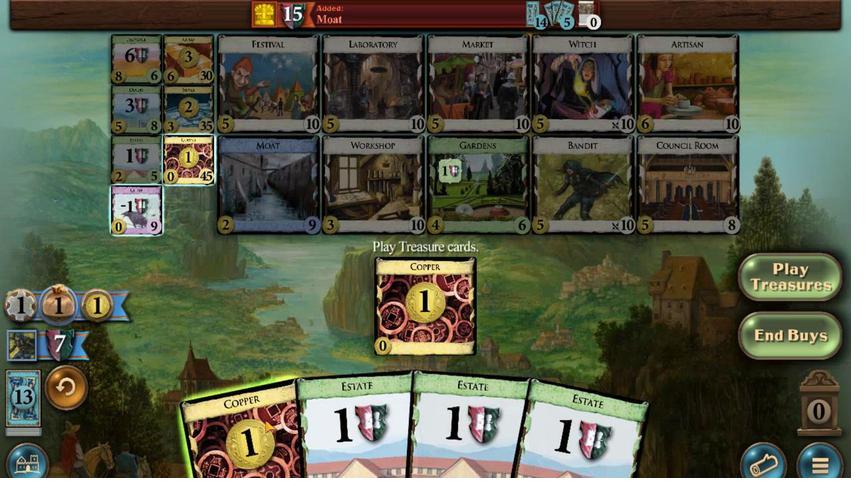 
Action: Mouse pressed left at (263, 310)
Screenshot: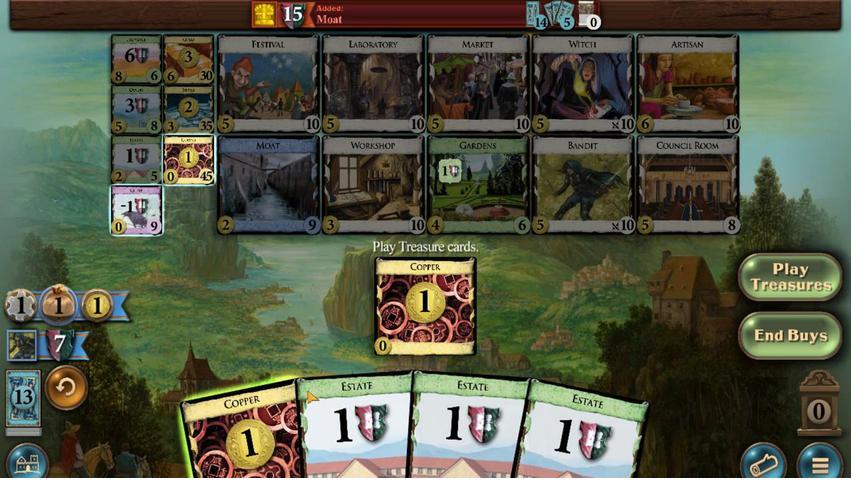 
Action: Mouse moved to (138, 352)
Screenshot: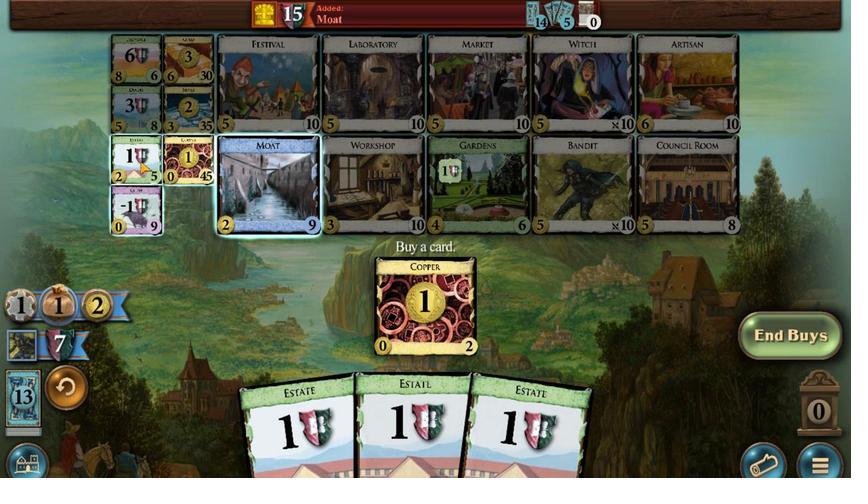
Action: Mouse pressed left at (138, 352)
Screenshot: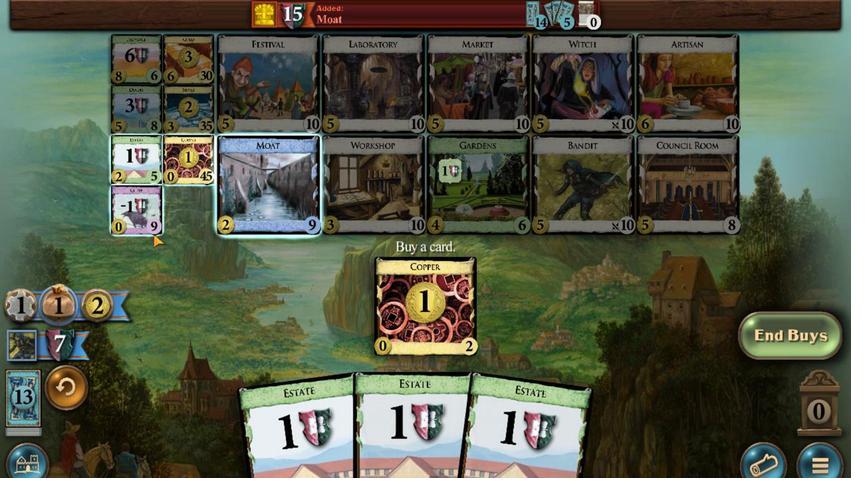 
Action: Mouse moved to (134, 354)
Screenshot: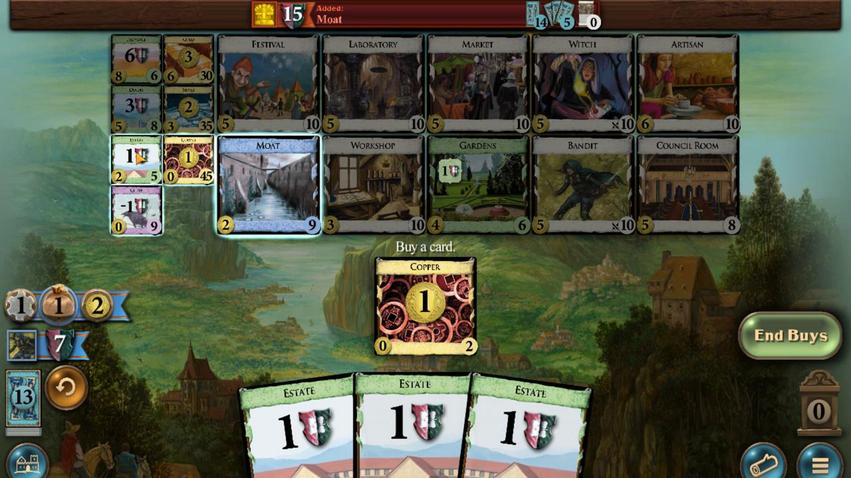 
Action: Mouse pressed left at (134, 354)
Screenshot: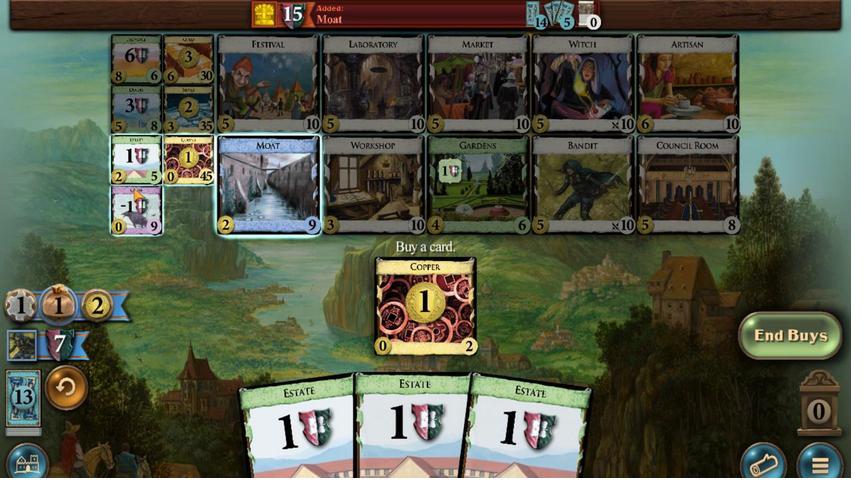 
Action: Mouse moved to (593, 310)
Screenshot: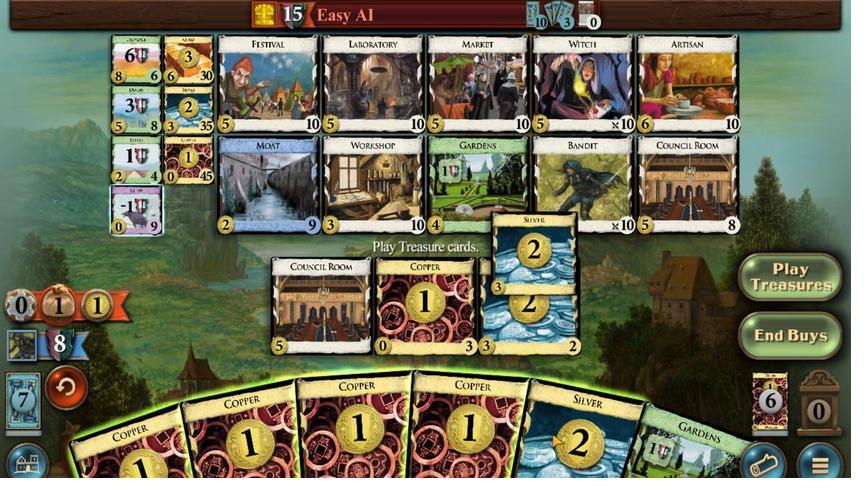 
Action: Mouse pressed left at (593, 310)
Screenshot: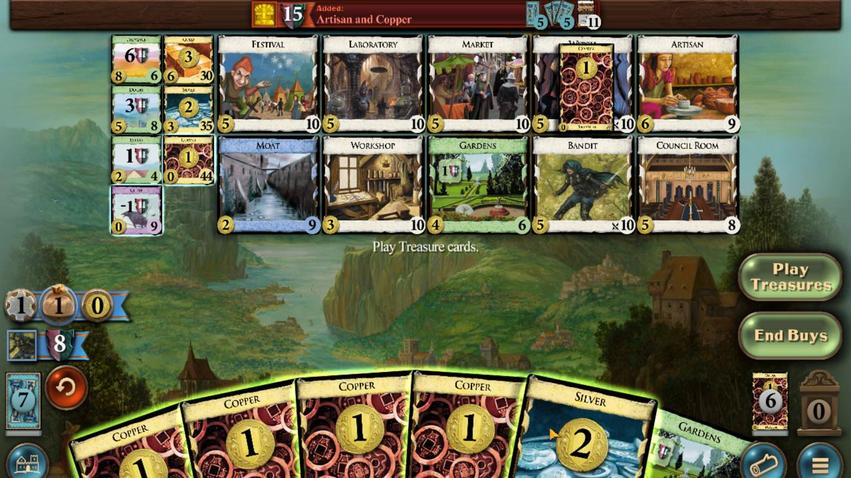 
Action: Mouse moved to (501, 313)
Screenshot: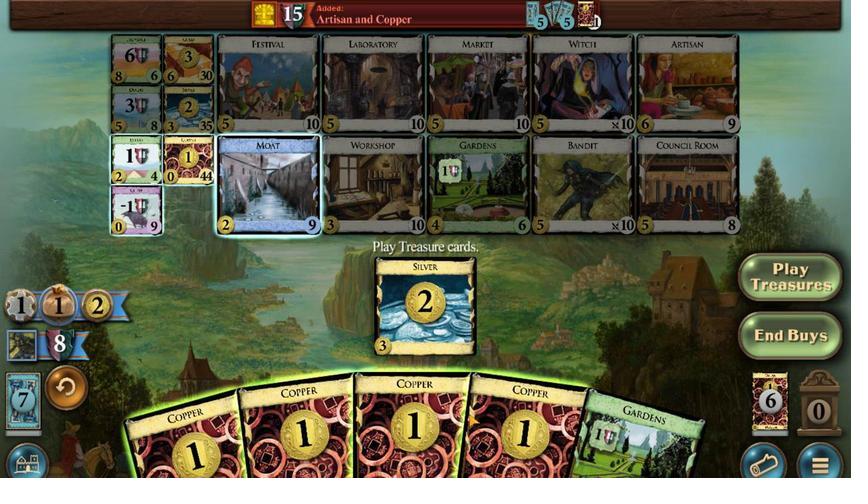 
Action: Mouse pressed left at (501, 313)
Screenshot: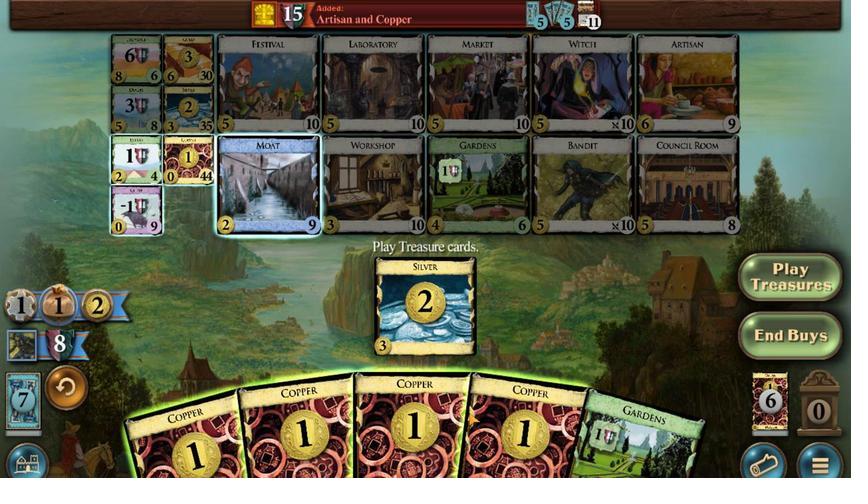 
Action: Mouse moved to (402, 317)
Screenshot: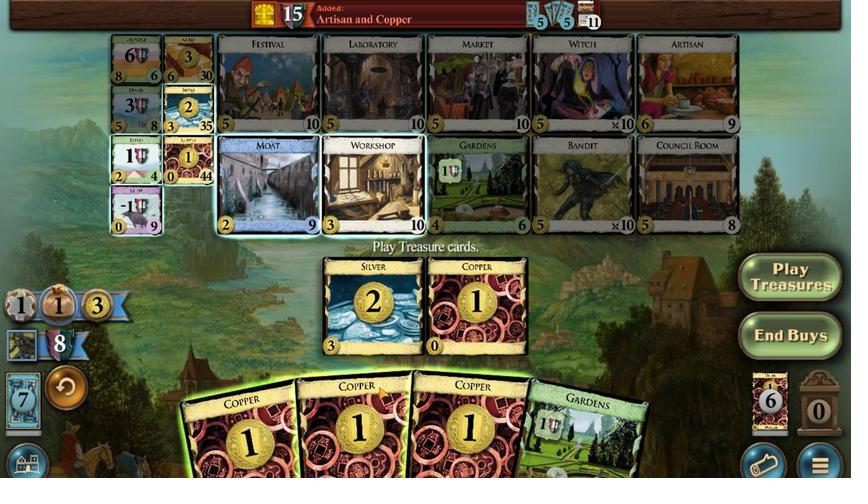 
Action: Mouse pressed left at (402, 317)
Screenshot: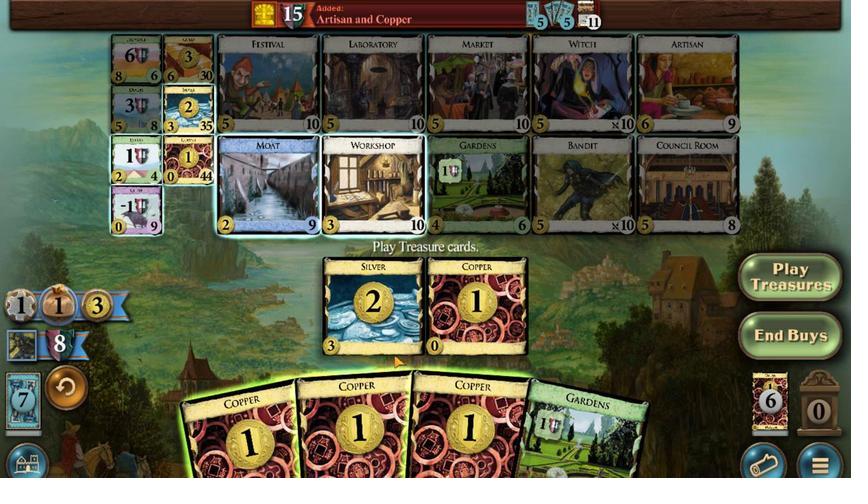
Action: Mouse moved to (345, 317)
Screenshot: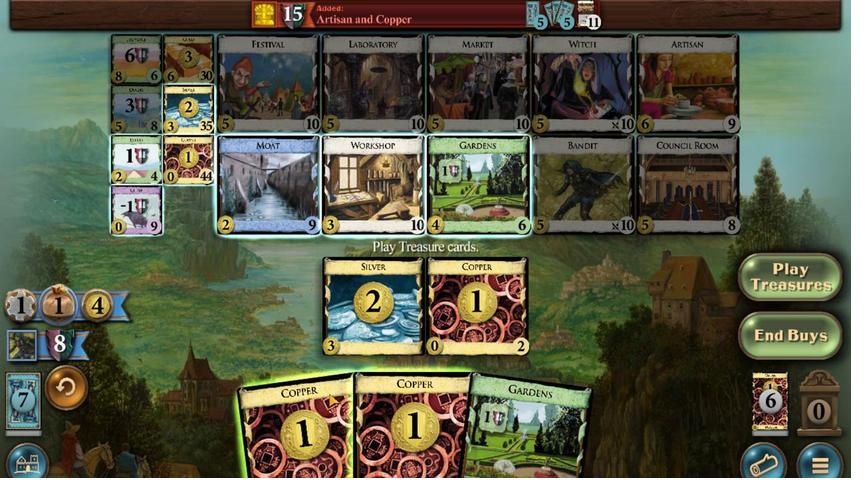 
Action: Mouse pressed left at (345, 317)
Screenshot: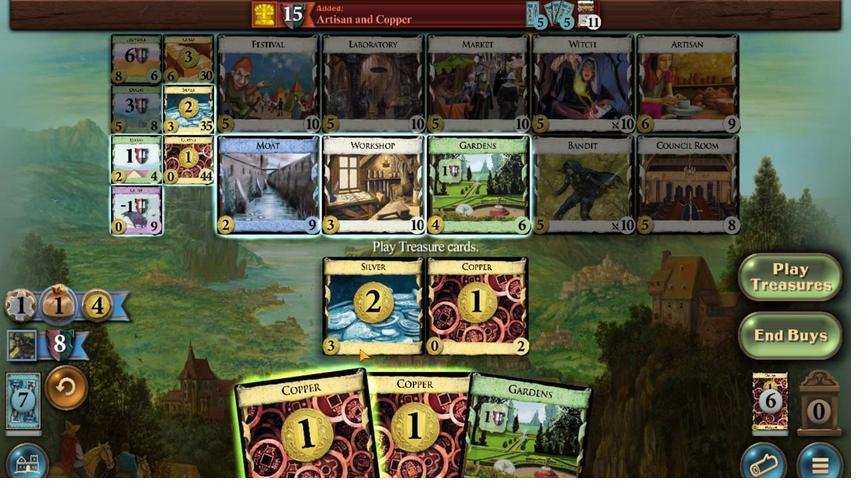 
Action: Mouse moved to (136, 361)
Screenshot: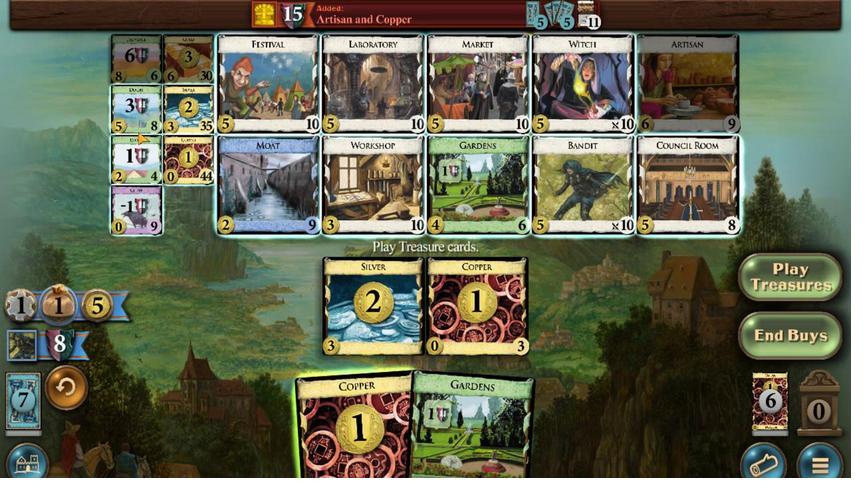
Action: Mouse pressed left at (136, 361)
Screenshot: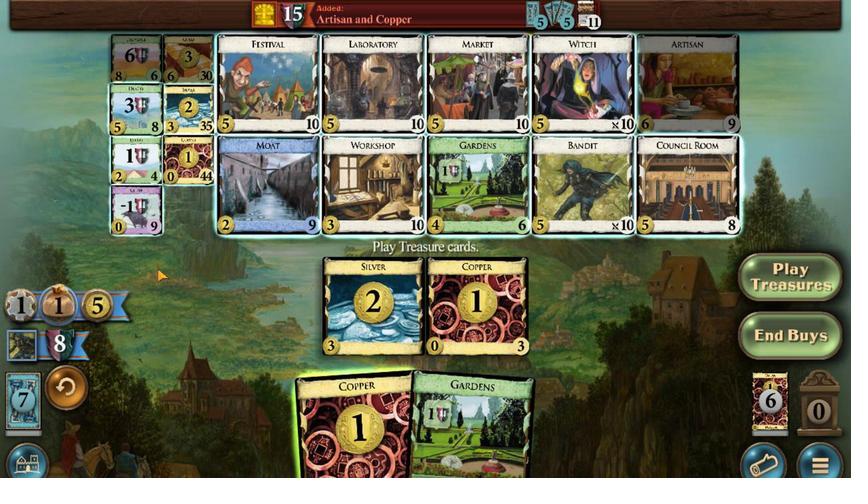 
Action: Mouse moved to (295, 313)
Screenshot: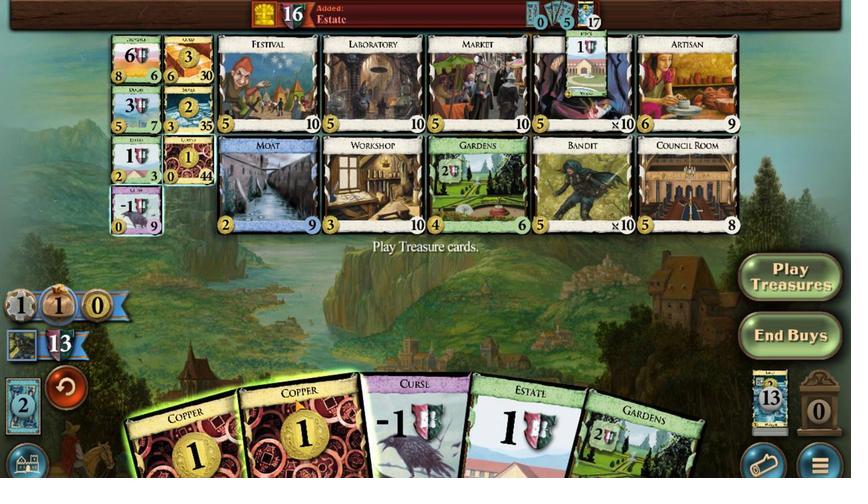 
Action: Mouse pressed left at (295, 313)
Screenshot: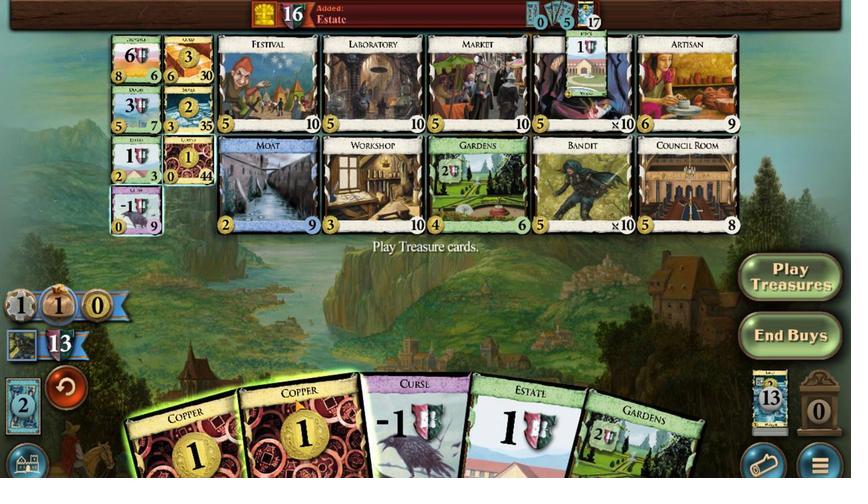 
Action: Mouse moved to (270, 313)
Screenshot: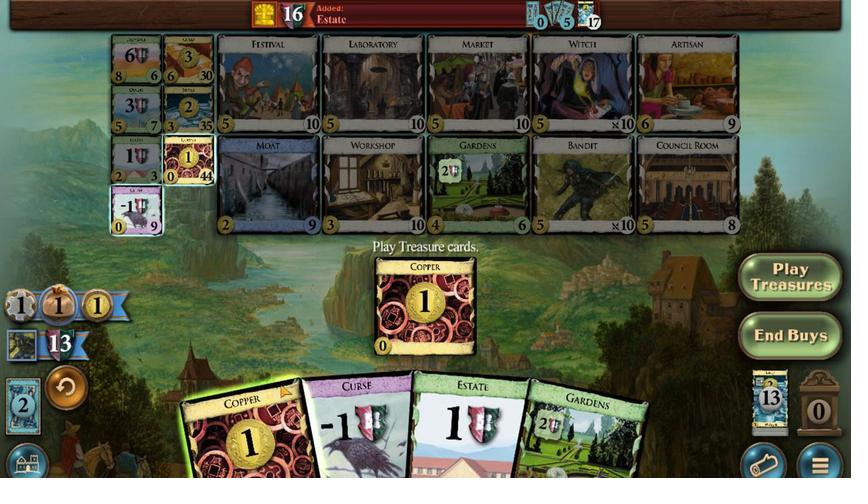 
Action: Mouse pressed left at (270, 313)
Screenshot: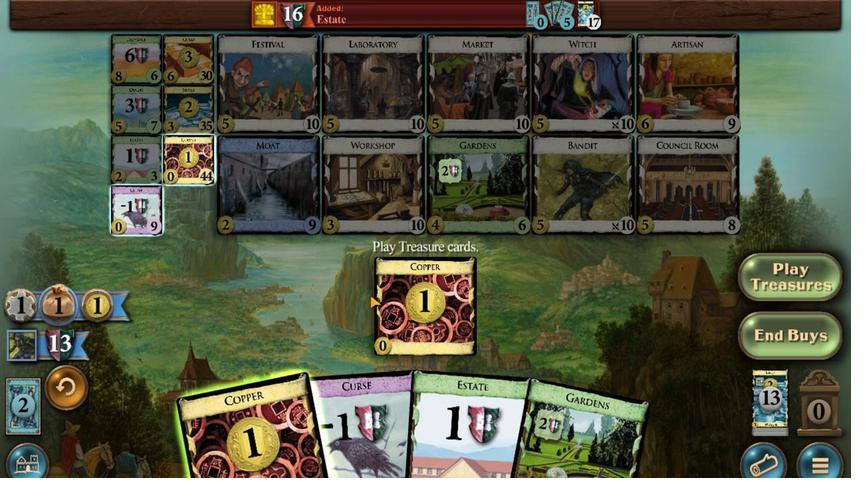 
Action: Mouse moved to (138, 353)
Screenshot: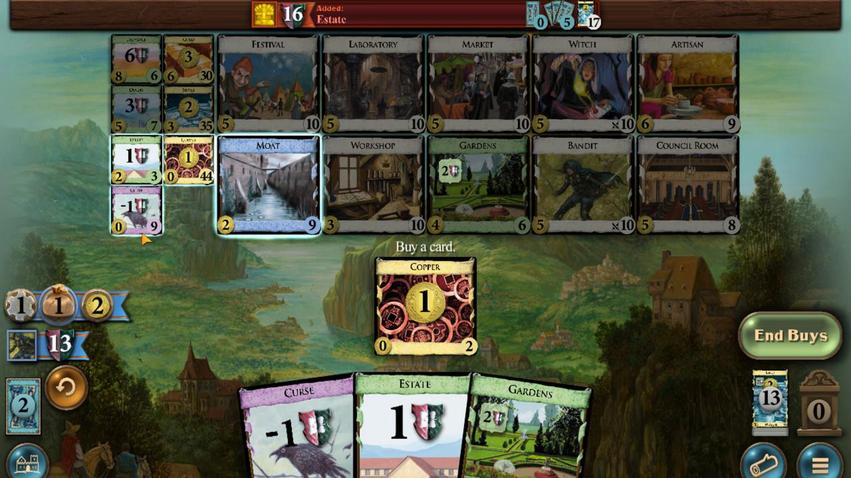 
Action: Mouse pressed left at (138, 353)
Screenshot: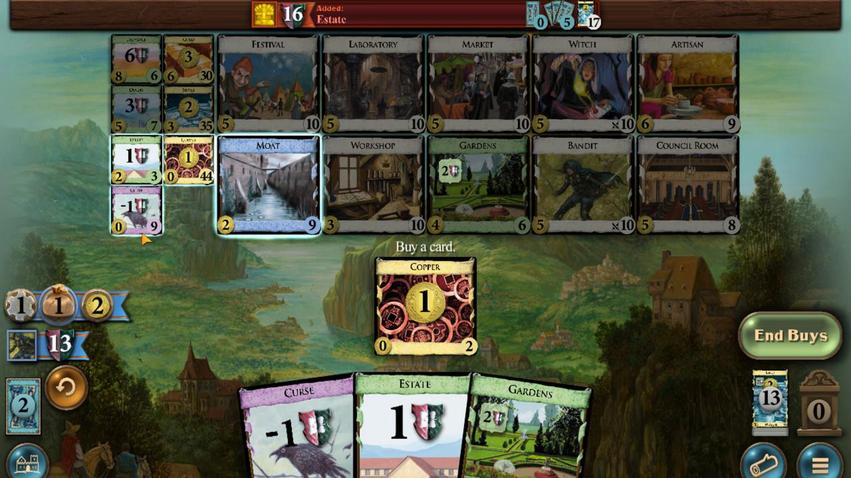
Action: Mouse moved to (206, 310)
Screenshot: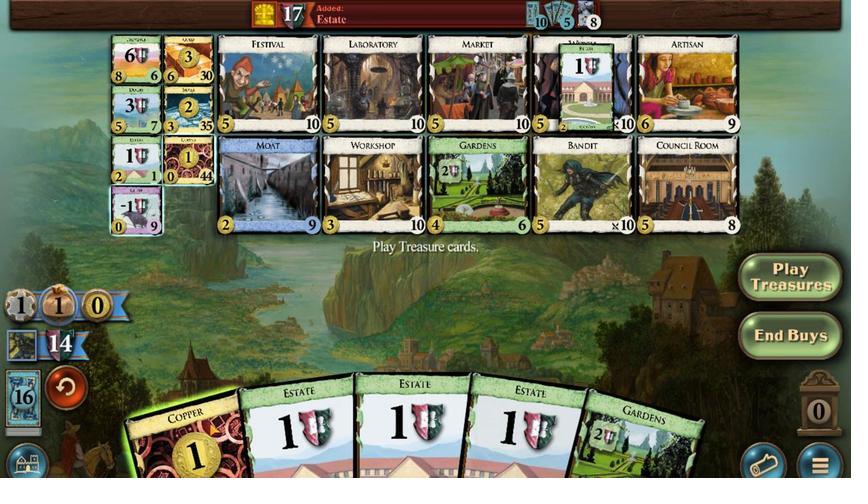 
Action: Mouse pressed left at (206, 310)
Screenshot: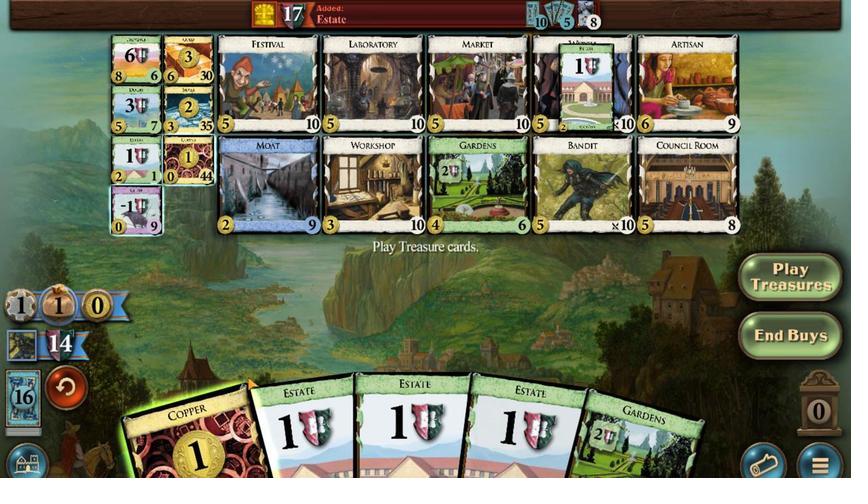 
Action: Mouse moved to (183, 352)
Screenshot: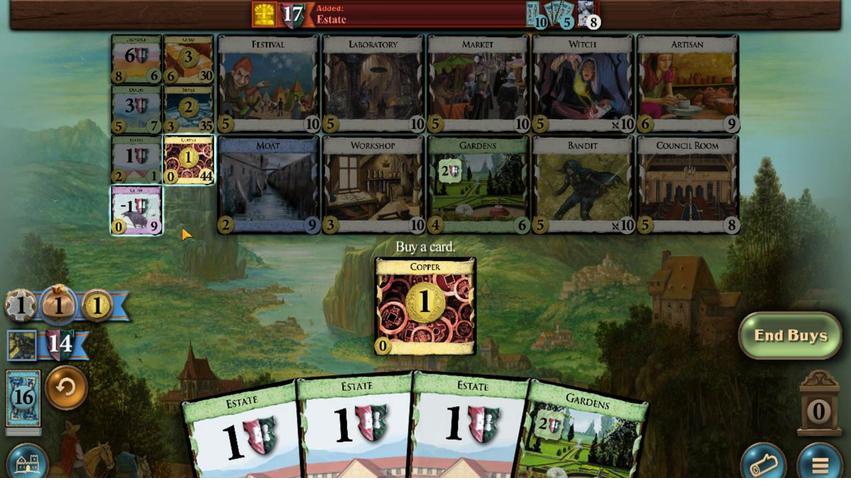 
Action: Mouse pressed left at (183, 352)
Screenshot: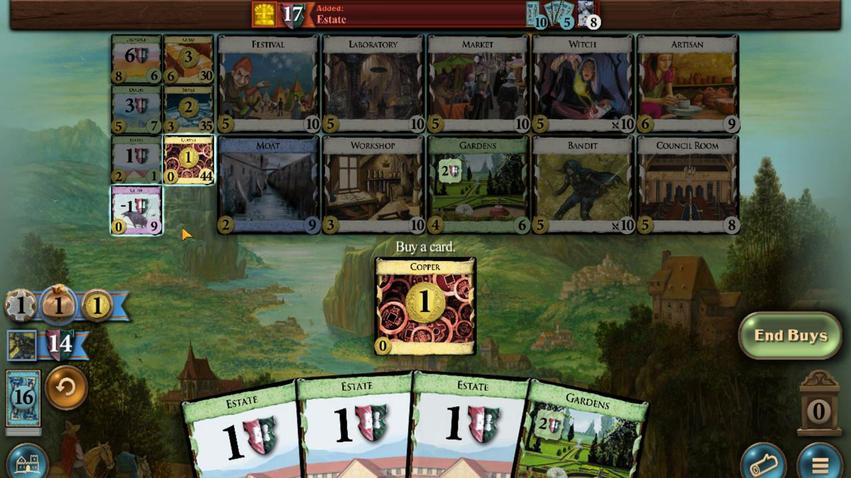 
Action: Mouse moved to (204, 352)
Screenshot: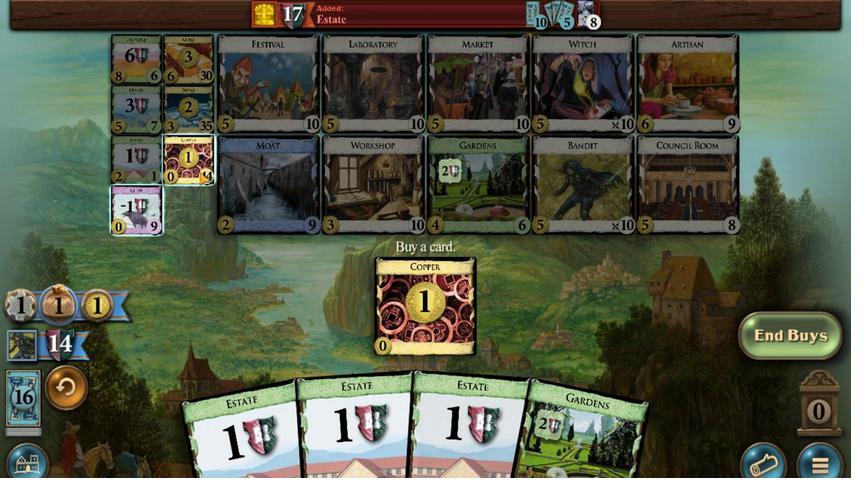 
Action: Mouse pressed left at (204, 352)
Screenshot: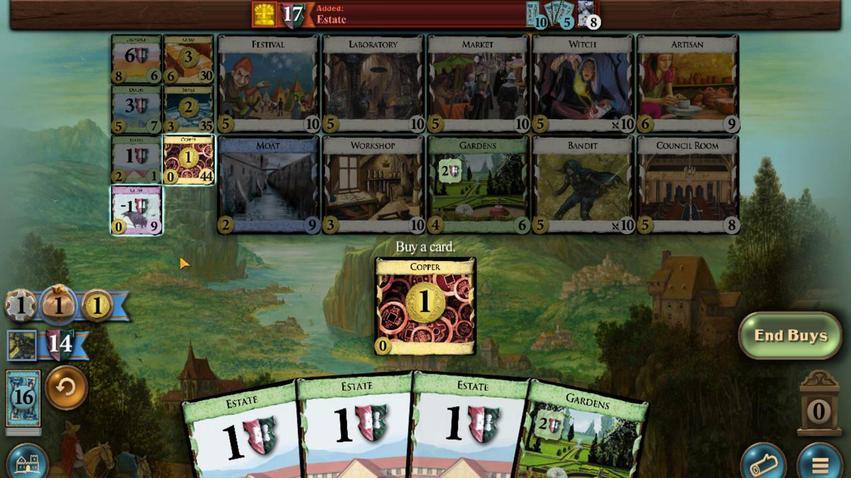 
Action: Mouse moved to (444, 311)
Screenshot: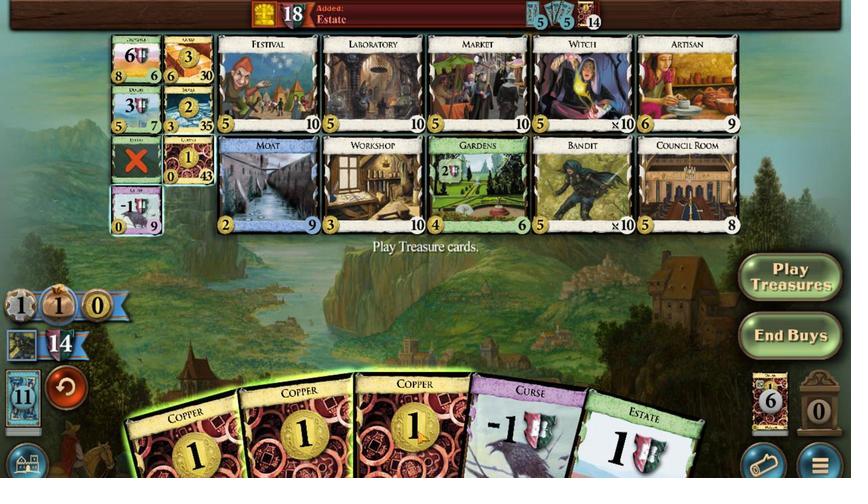 
Action: Mouse pressed left at (444, 311)
Screenshot: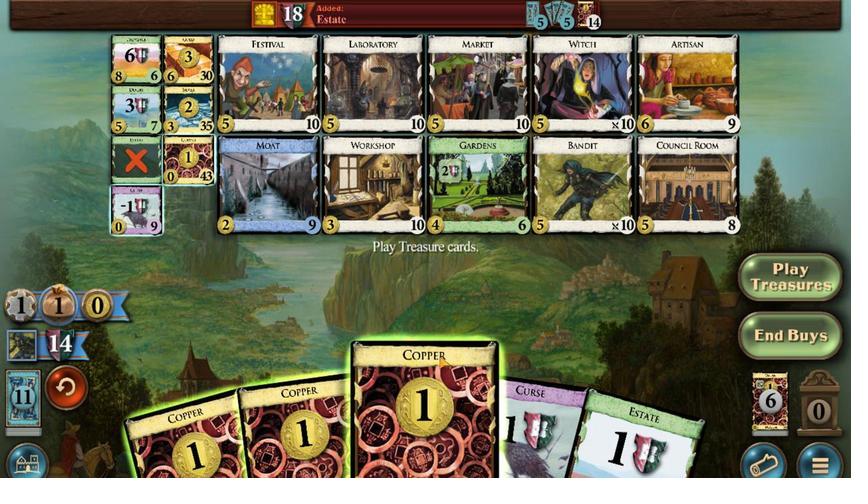 
Action: Mouse moved to (336, 310)
Screenshot: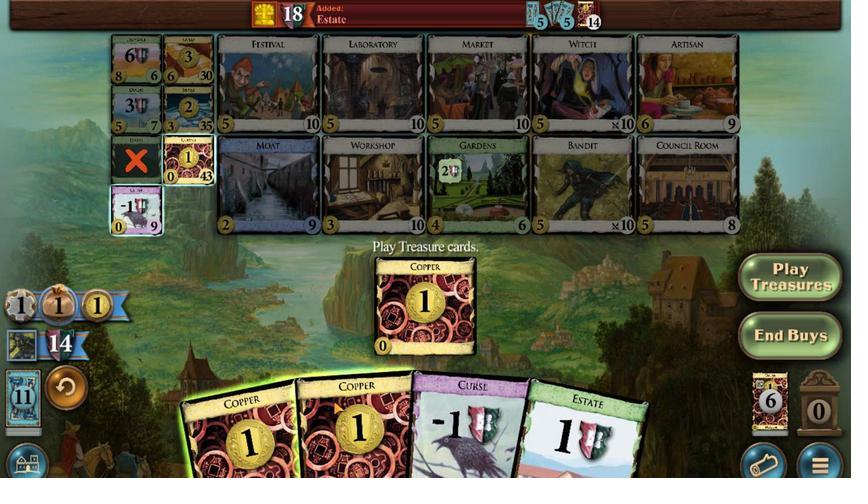 
Action: Mouse pressed left at (336, 310)
Screenshot: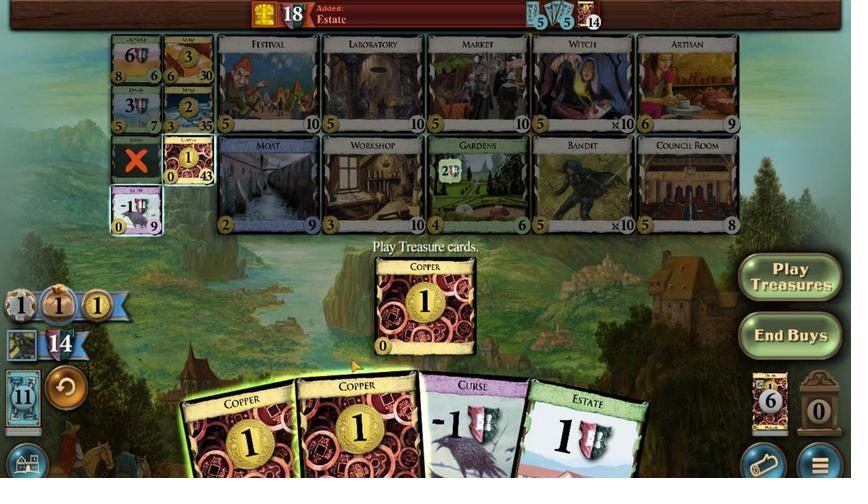 
Action: Mouse moved to (176, 353)
Screenshot: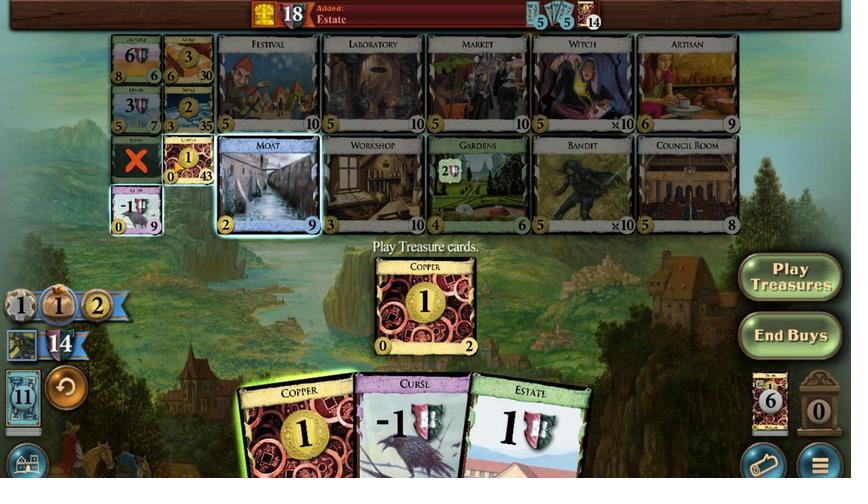 
Action: Mouse pressed left at (176, 353)
Screenshot: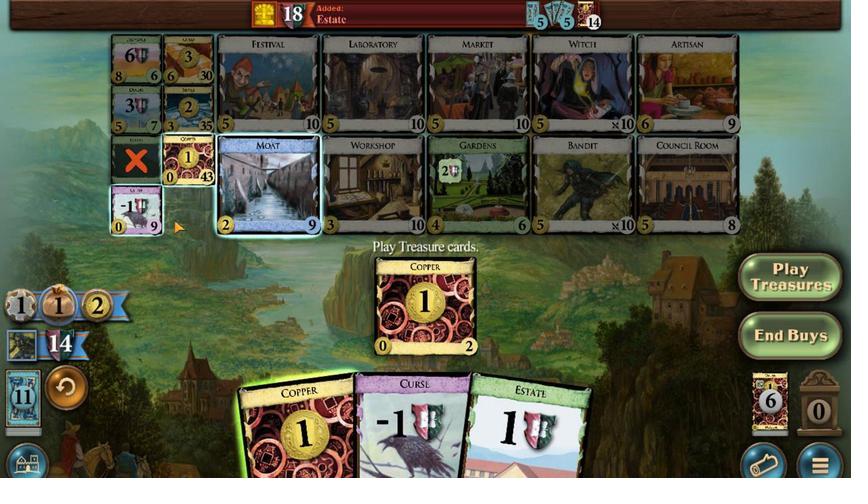 
Action: Mouse moved to (445, 309)
Screenshot: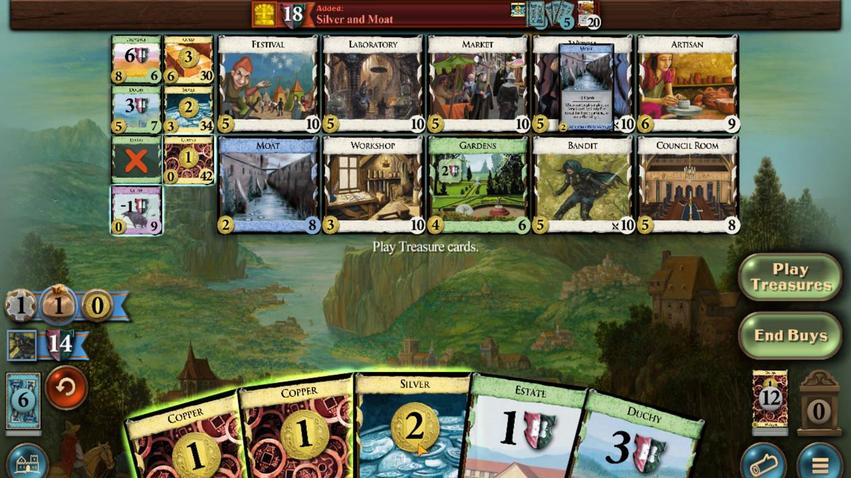 
Action: Mouse pressed left at (445, 309)
Screenshot: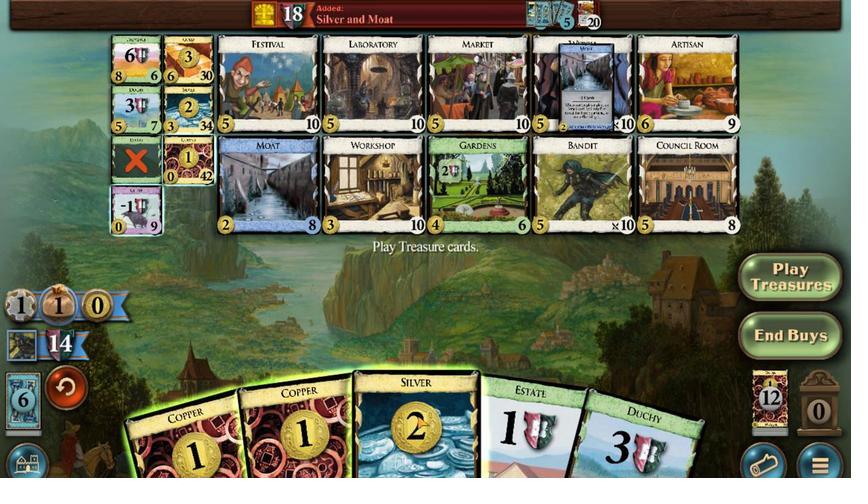 
Action: Mouse moved to (364, 311)
Screenshot: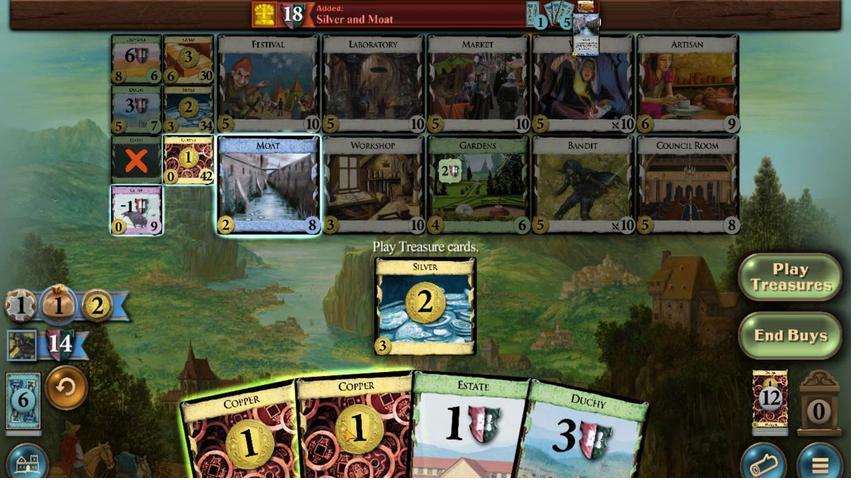 
Action: Mouse pressed left at (364, 311)
Screenshot: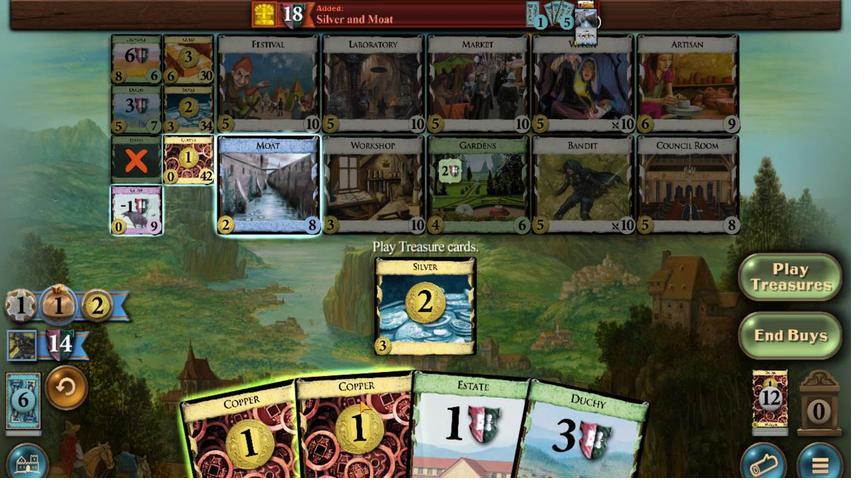 
Action: Mouse moved to (347, 313)
Screenshot: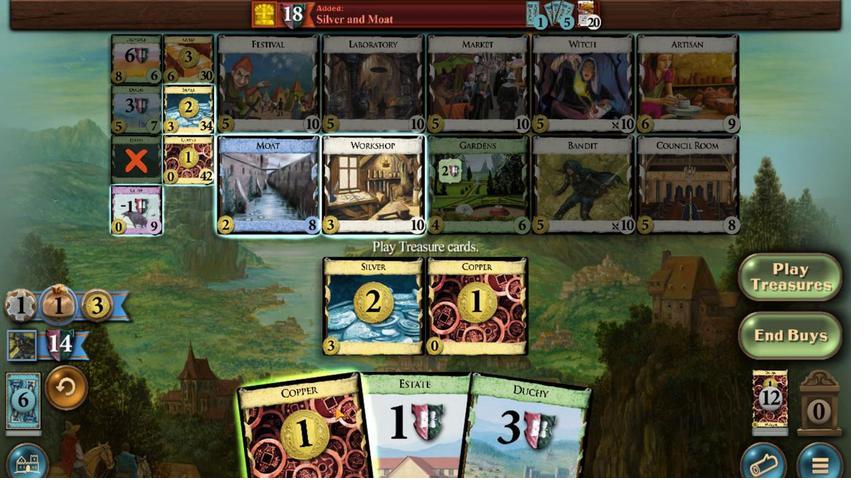 
Action: Mouse pressed left at (347, 313)
Screenshot: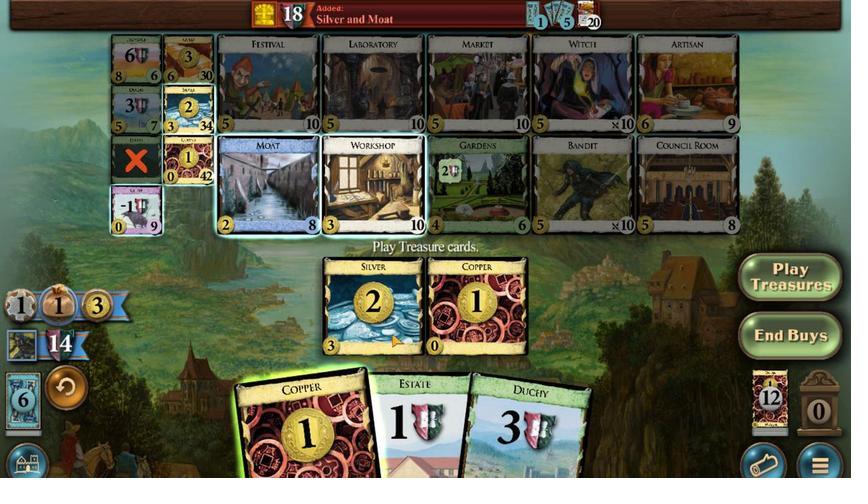 
Action: Mouse moved to (524, 348)
Screenshot: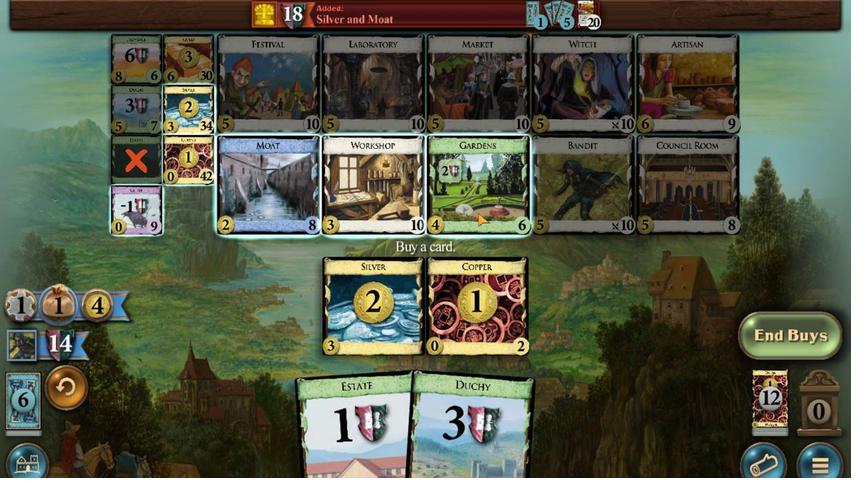 
Action: Mouse pressed left at (524, 348)
Screenshot: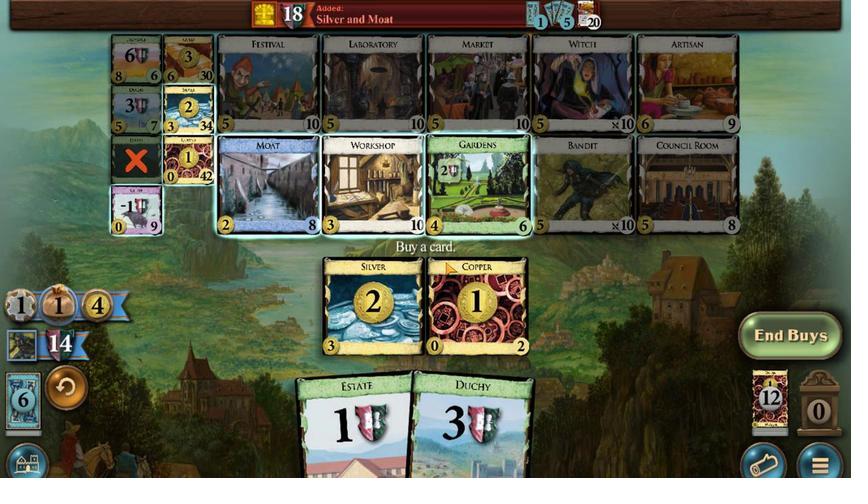 
Action: Mouse moved to (278, 312)
Screenshot: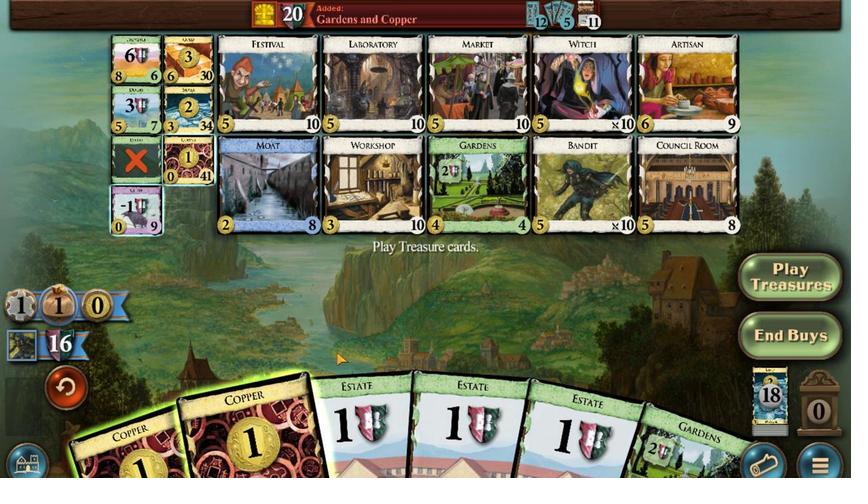 
Action: Mouse pressed left at (278, 312)
Screenshot: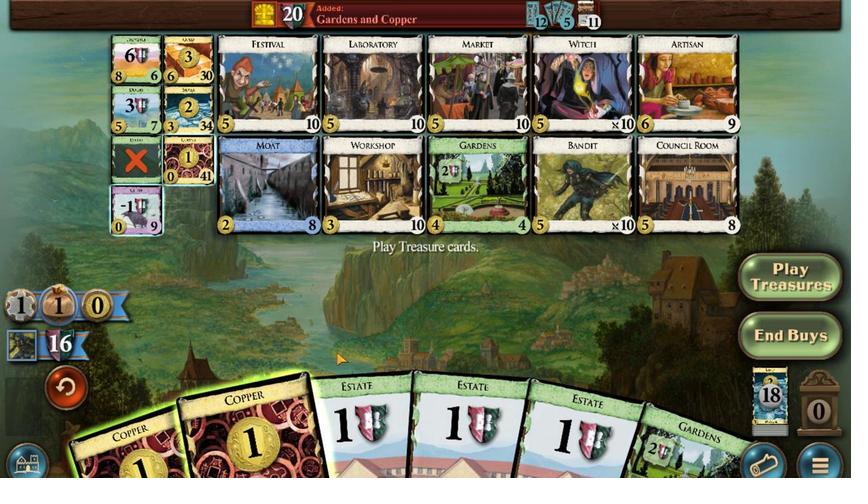
Action: Mouse moved to (212, 309)
Screenshot: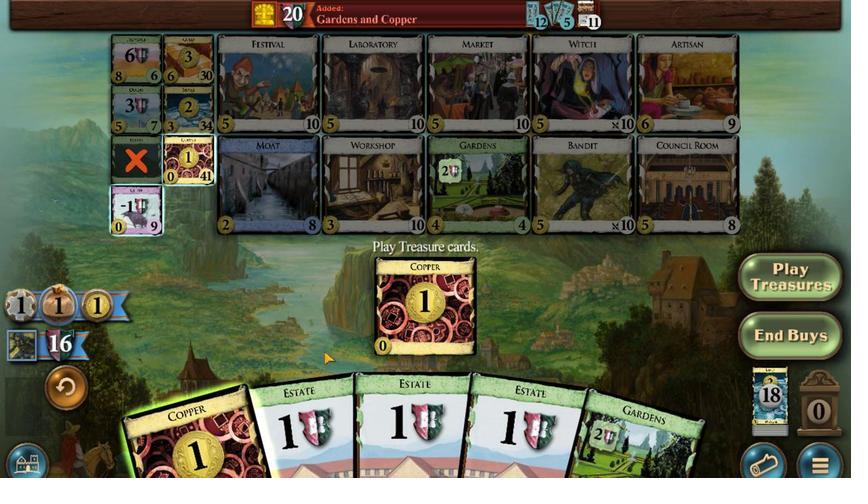 
Action: Mouse pressed left at (212, 309)
Screenshot: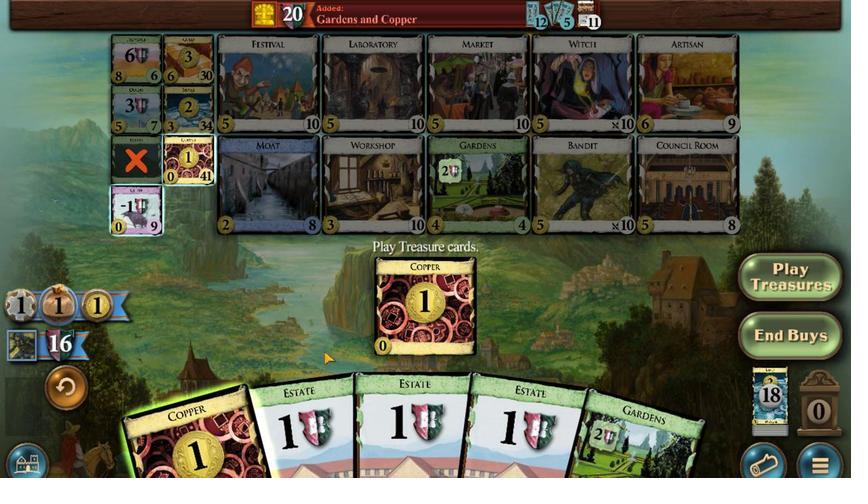 
Action: Mouse moved to (191, 352)
Screenshot: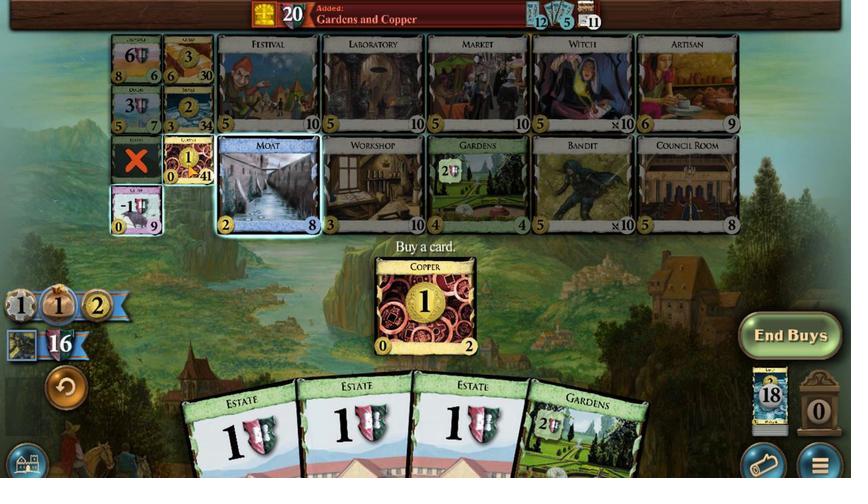 
Action: Mouse pressed left at (191, 352)
Screenshot: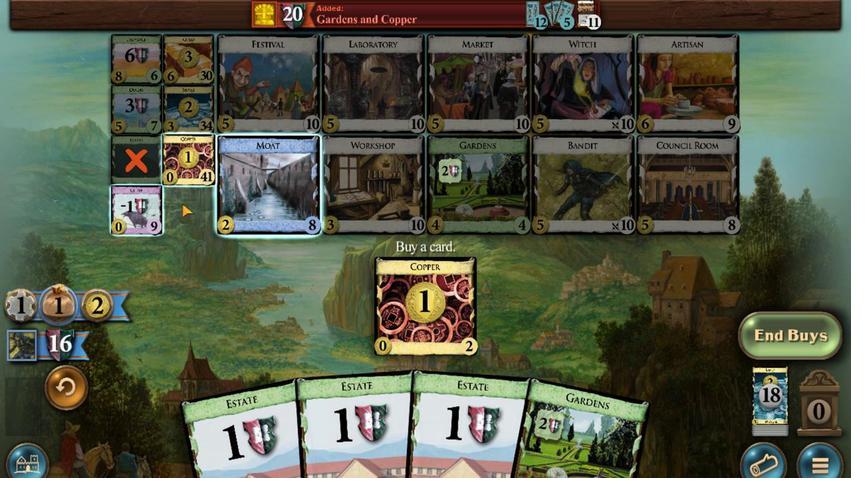 
Action: Mouse moved to (447, 313)
Screenshot: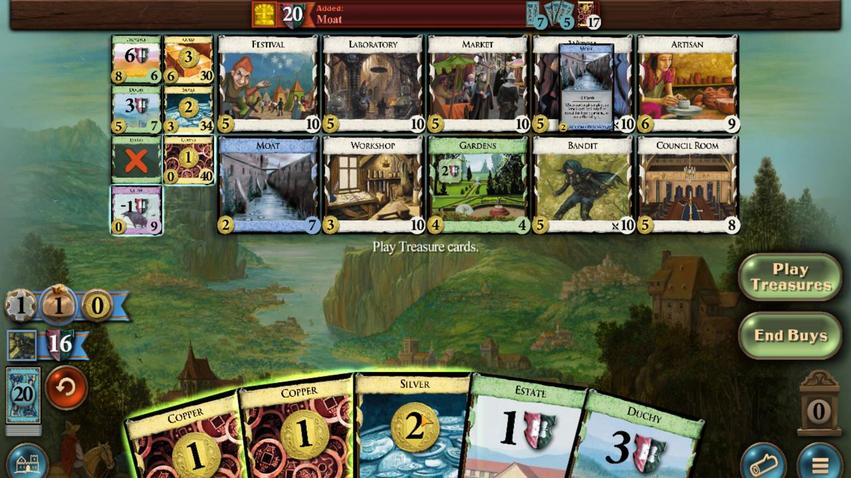 
Action: Mouse pressed left at (447, 313)
Screenshot: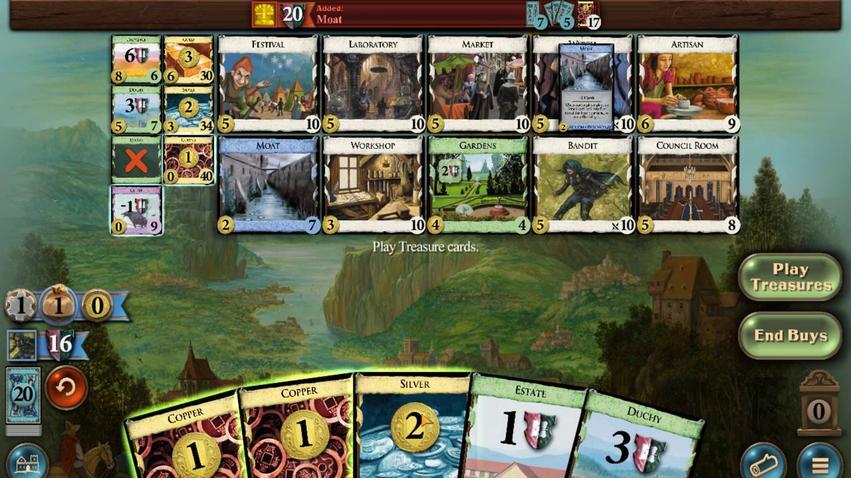 
Action: Mouse moved to (414, 311)
Screenshot: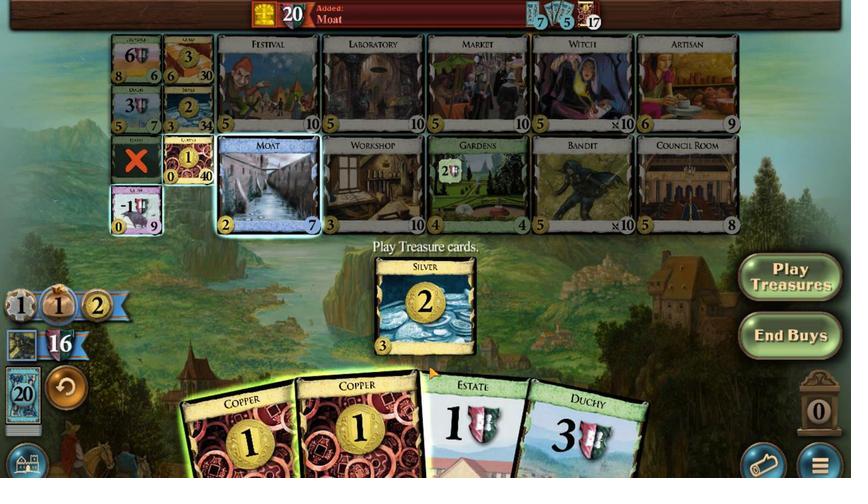 
Action: Mouse pressed left at (414, 311)
Screenshot: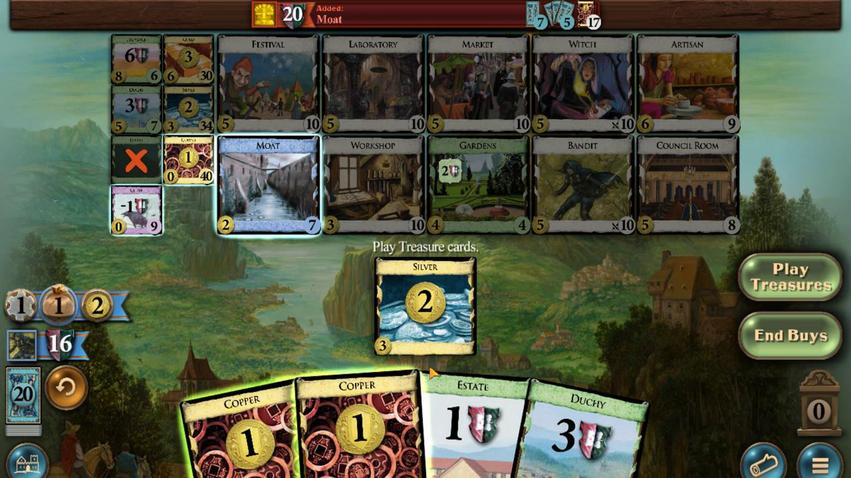 
Action: Mouse moved to (194, 361)
Screenshot: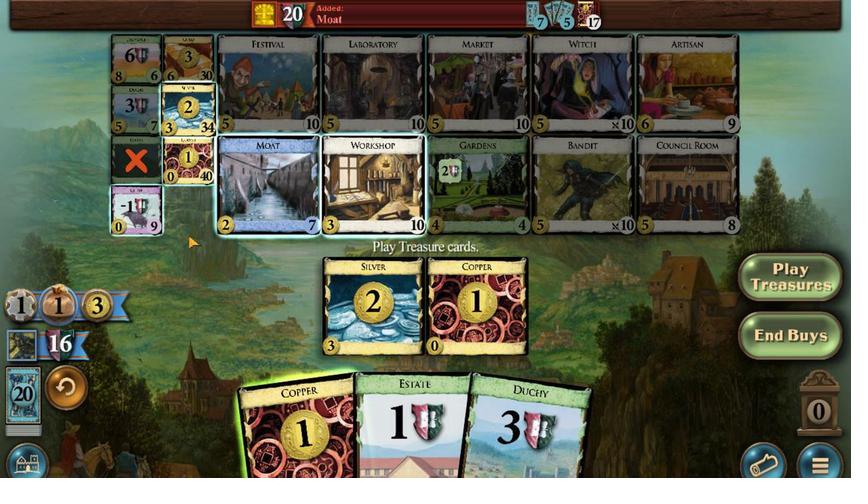 
Action: Mouse pressed left at (194, 361)
Screenshot: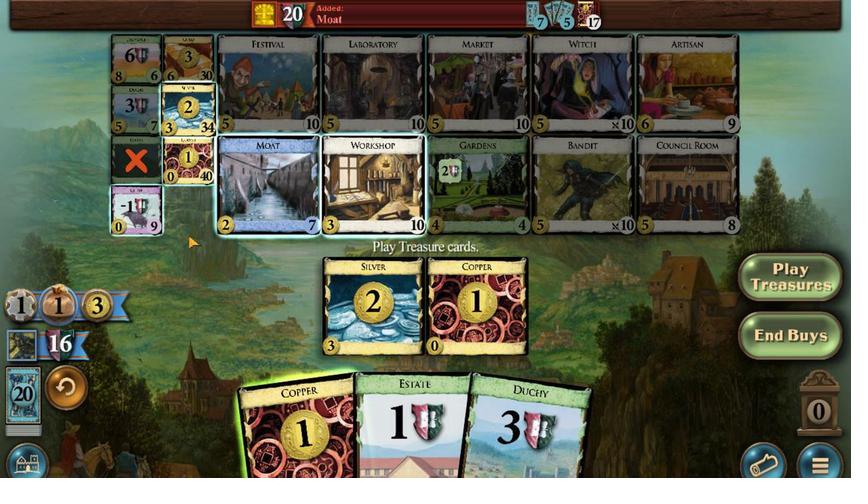 
Action: Mouse moved to (309, 314)
Screenshot: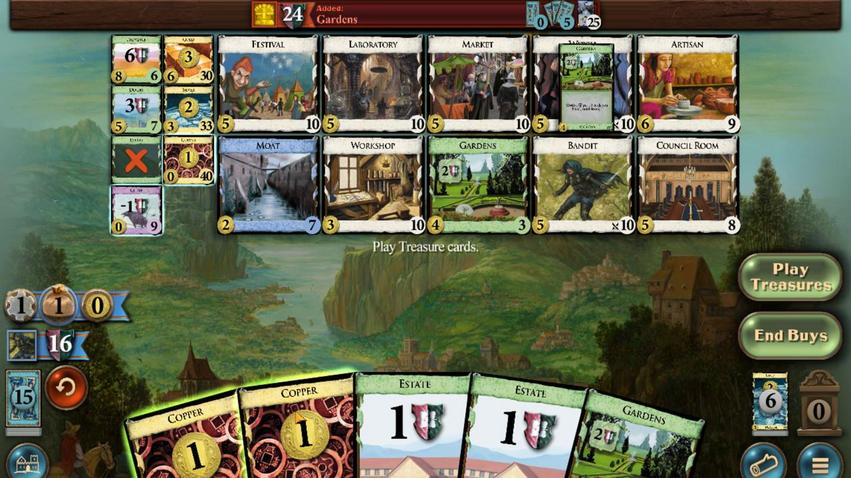 
Action: Mouse pressed left at (309, 314)
Screenshot: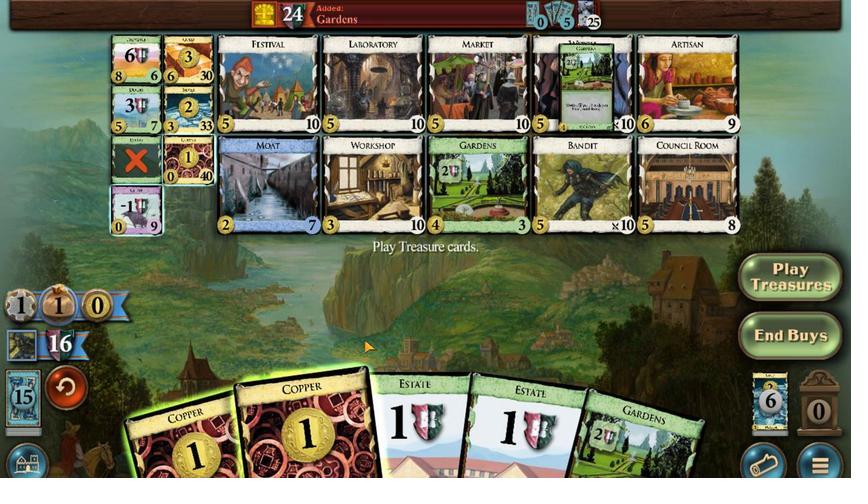 
Action: Mouse moved to (226, 310)
Screenshot: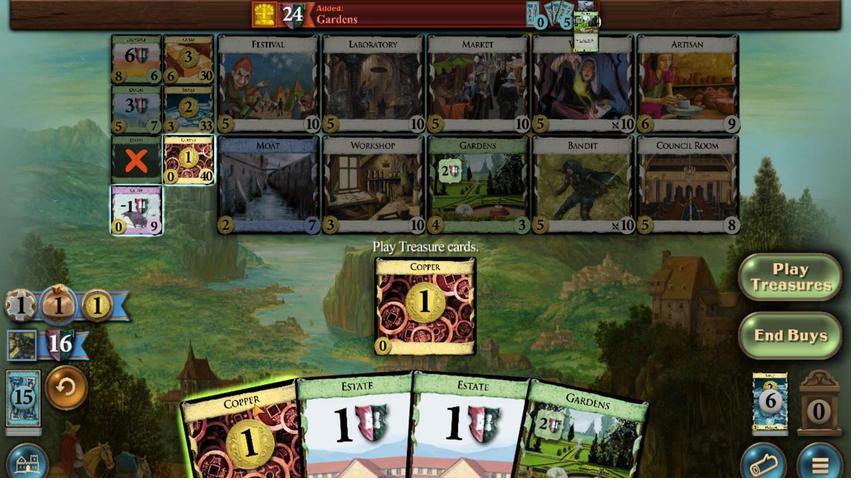 
Action: Mouse pressed left at (226, 310)
Screenshot: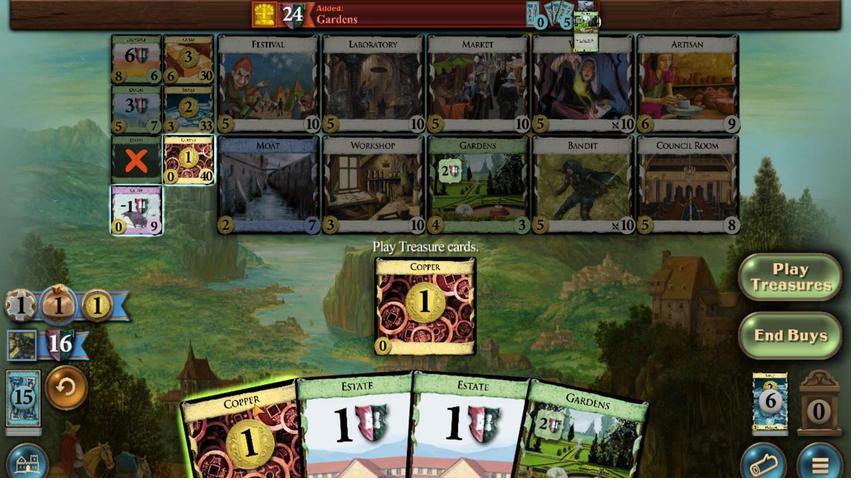 
Action: Mouse moved to (192, 351)
Screenshot: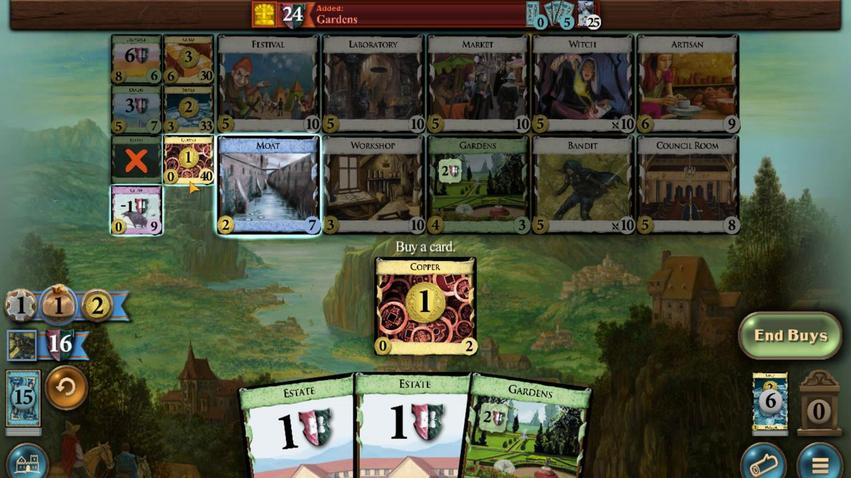 
Action: Mouse pressed left at (192, 351)
Screenshot: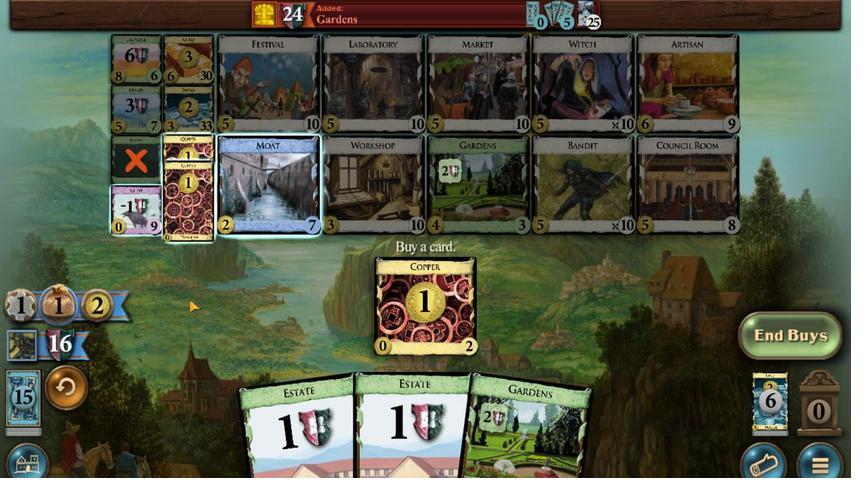 
Action: Mouse moved to (417, 313)
Screenshot: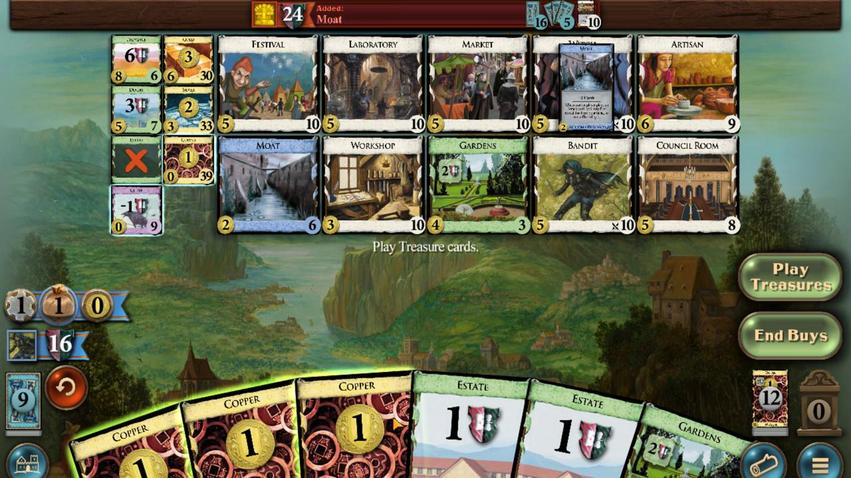 
Action: Mouse pressed left at (417, 313)
Screenshot: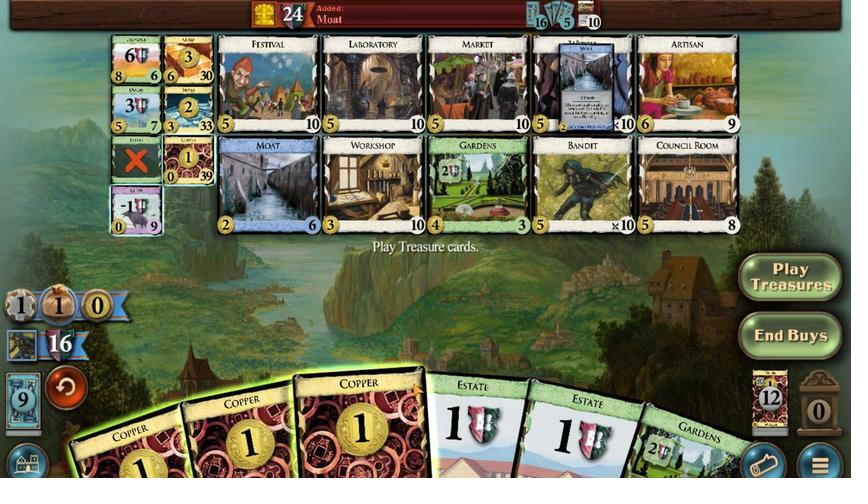 
Action: Mouse moved to (313, 311)
Screenshot: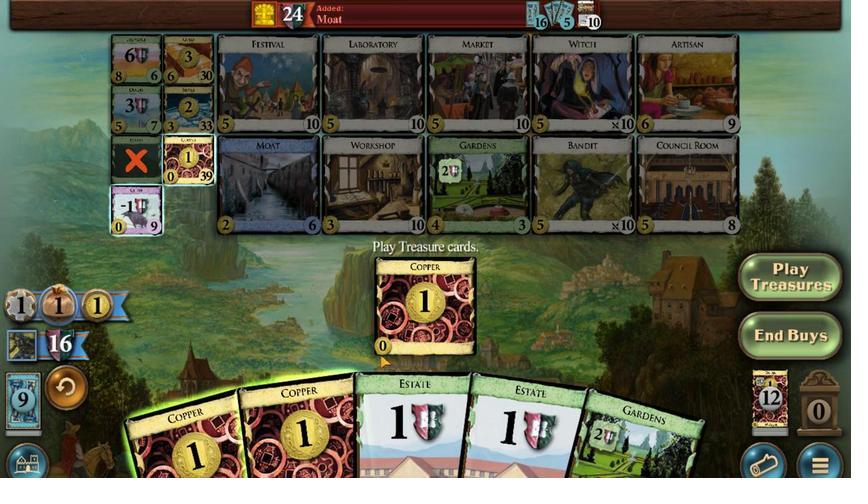 
Action: Mouse pressed left at (313, 311)
Screenshot: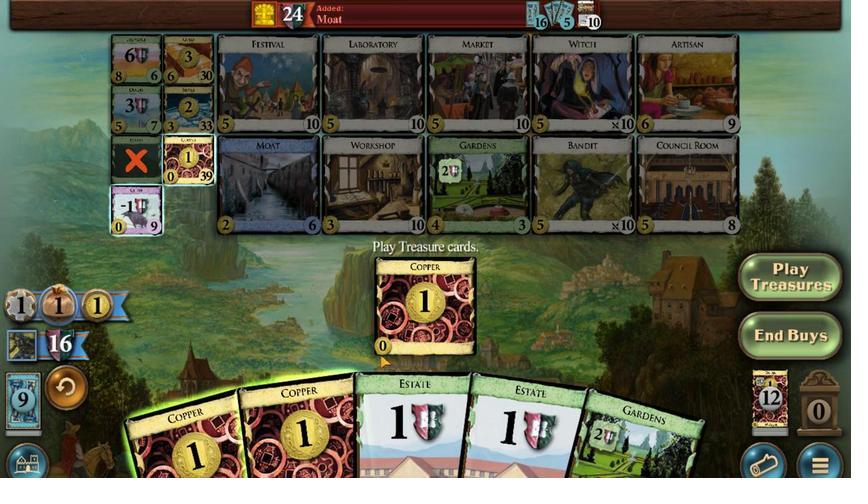 
Action: Mouse moved to (288, 314)
Screenshot: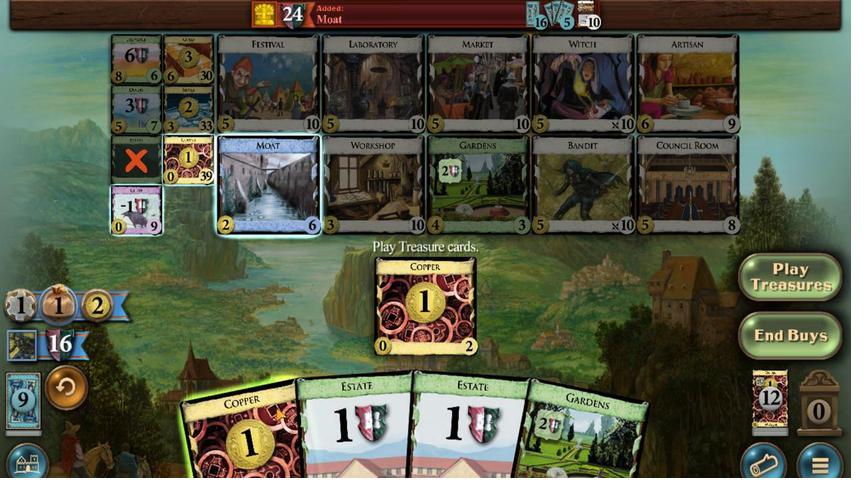 
Action: Mouse pressed left at (288, 314)
Screenshot: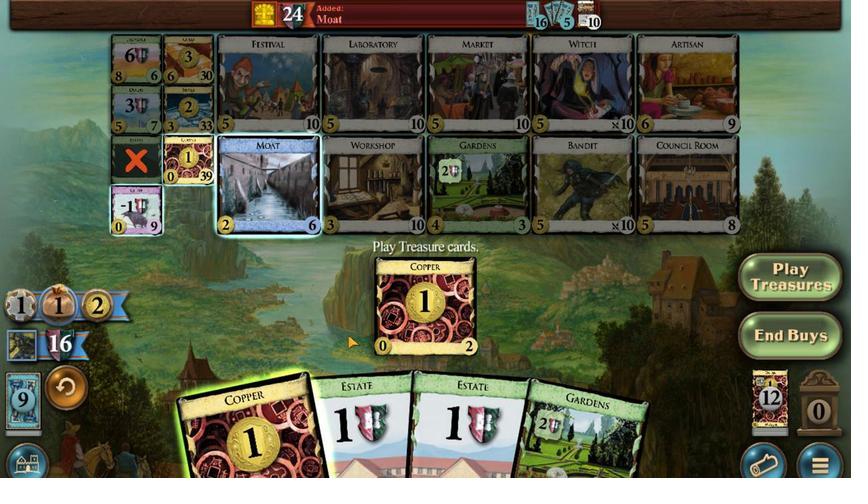 
Action: Mouse moved to (403, 349)
Screenshot: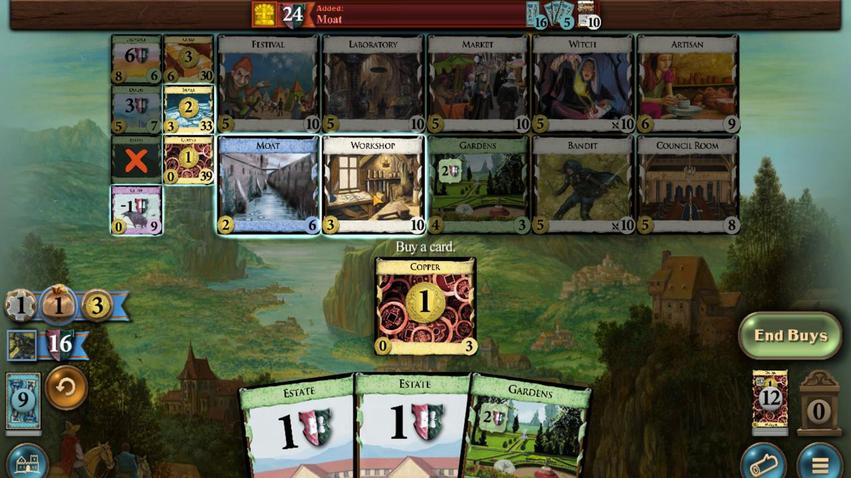 
Action: Mouse pressed left at (403, 349)
Screenshot: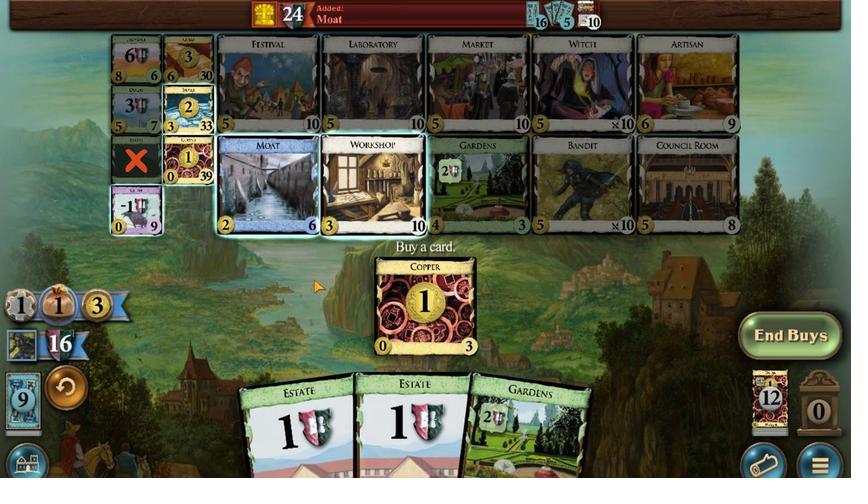 
Action: Mouse moved to (437, 312)
Screenshot: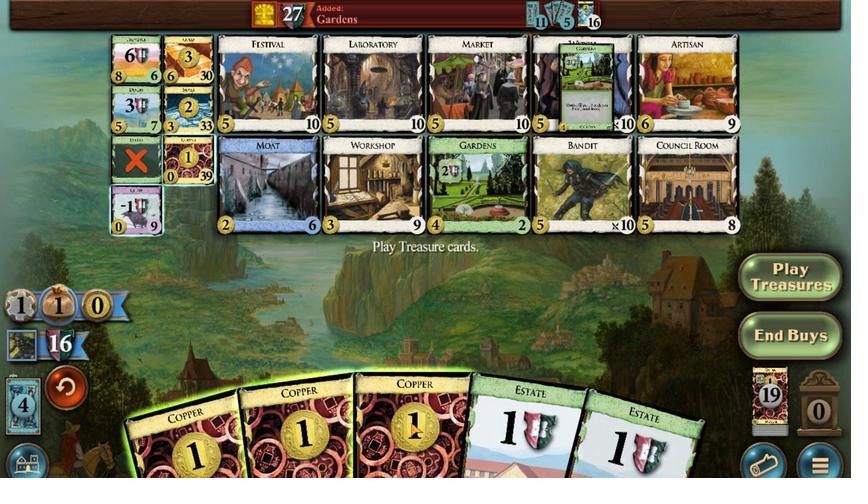 
Action: Mouse pressed left at (437, 312)
Screenshot: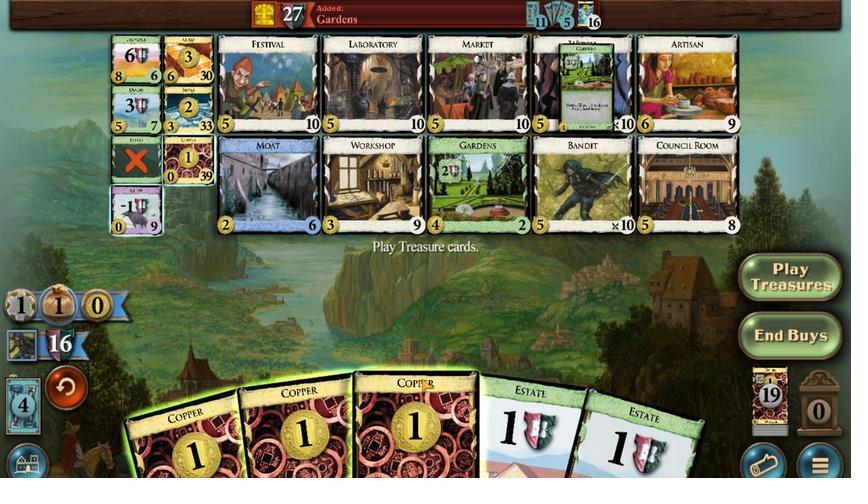 
Action: Mouse moved to (336, 310)
Screenshot: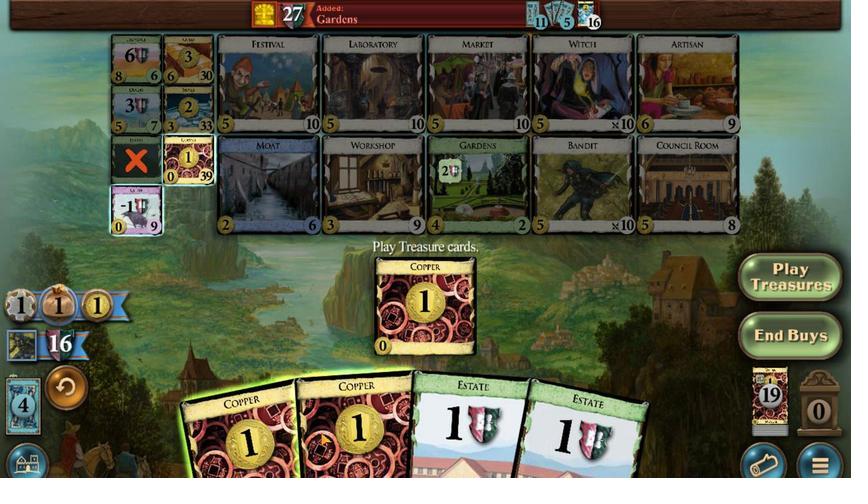 
Action: Mouse pressed left at (336, 310)
Screenshot: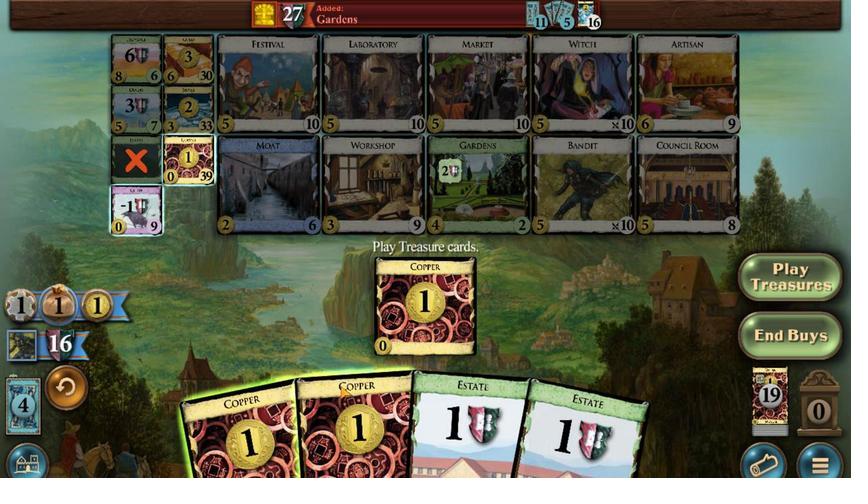 
Action: Mouse moved to (300, 314)
Screenshot: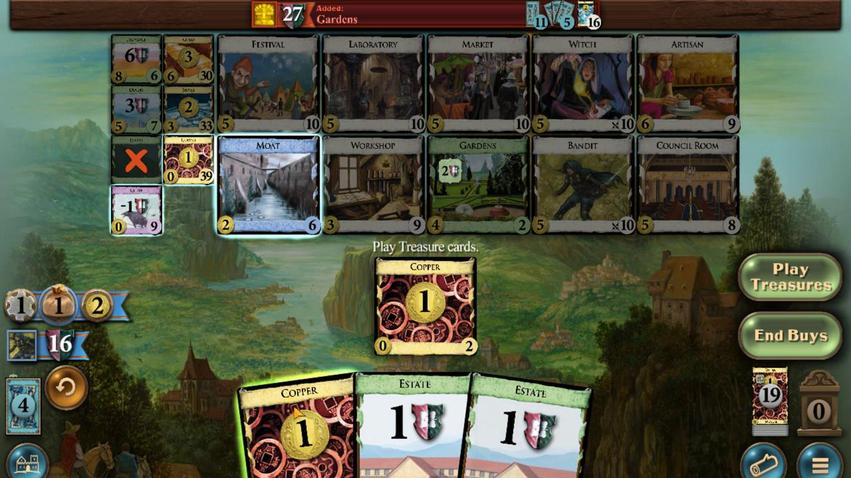 
Action: Mouse pressed left at (300, 314)
Screenshot: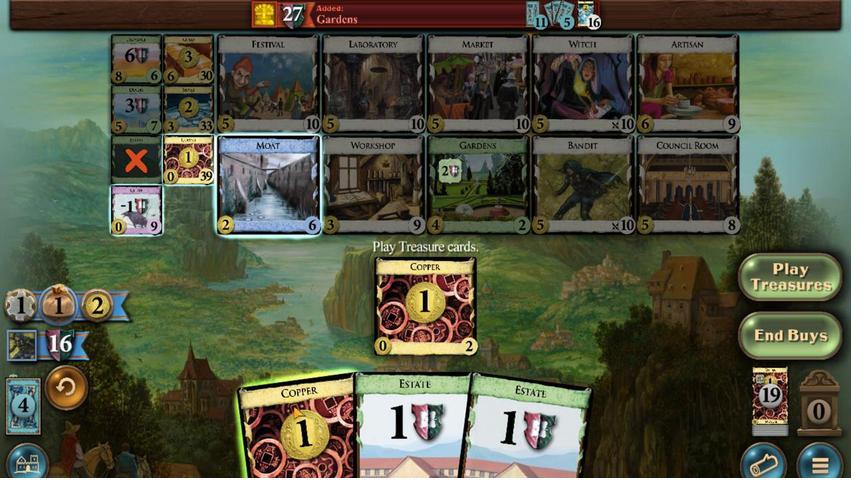 
Action: Mouse moved to (198, 361)
Screenshot: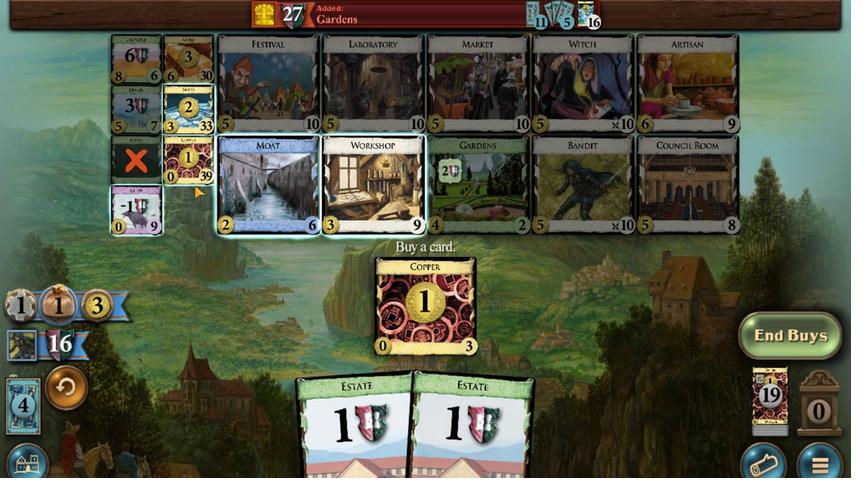 
Action: Mouse pressed left at (198, 361)
Screenshot: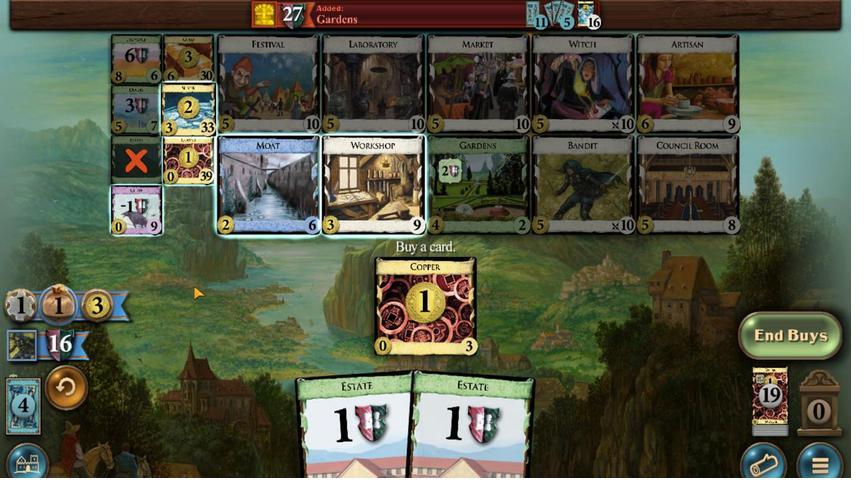 
Action: Mouse moved to (215, 309)
Screenshot: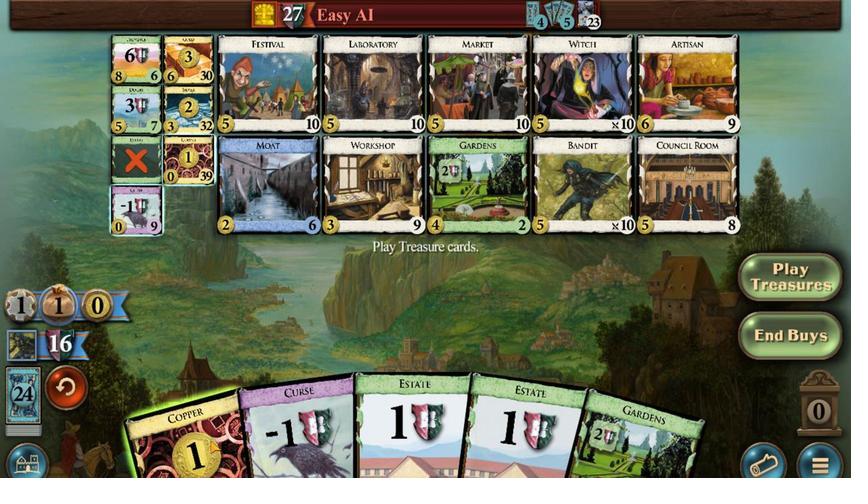 
Action: Mouse pressed left at (215, 309)
Screenshot: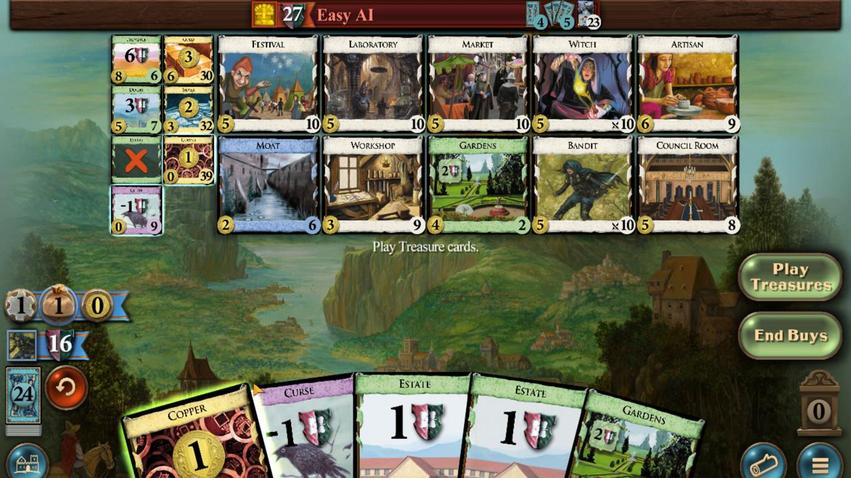 
Action: Mouse moved to (196, 353)
Screenshot: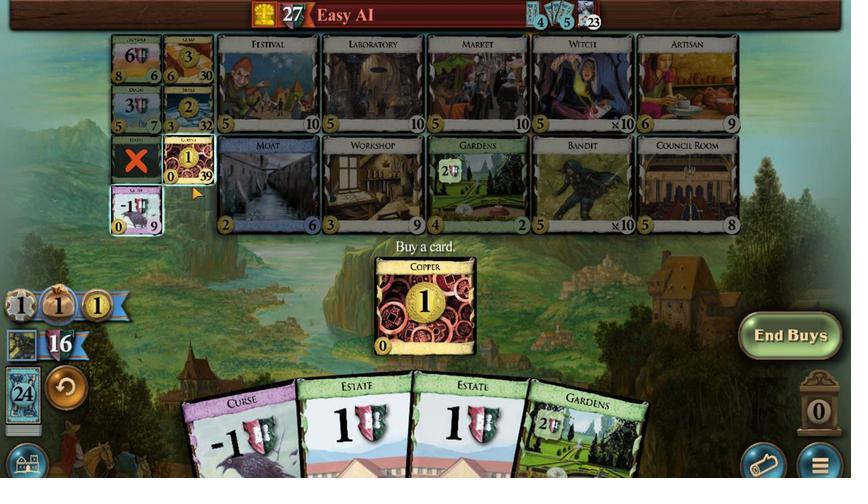 
Action: Mouse pressed left at (196, 353)
Screenshot: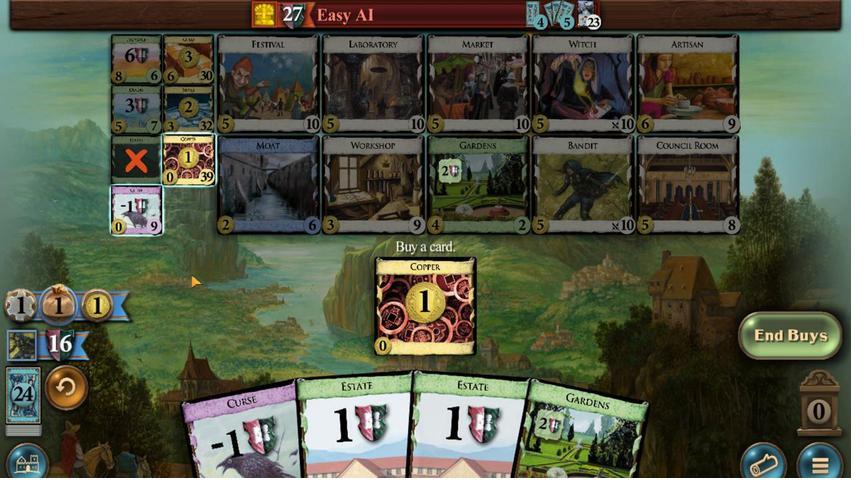 
Action: Mouse moved to (216, 310)
Screenshot: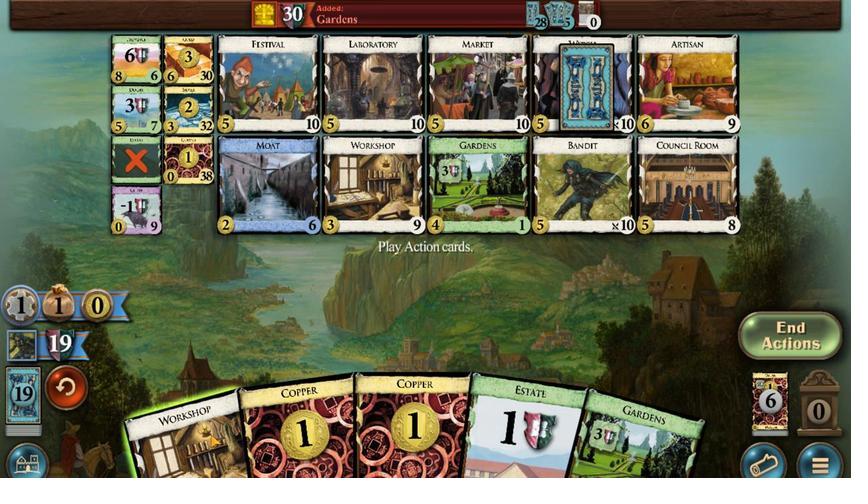 
Action: Mouse pressed left at (216, 310)
Screenshot: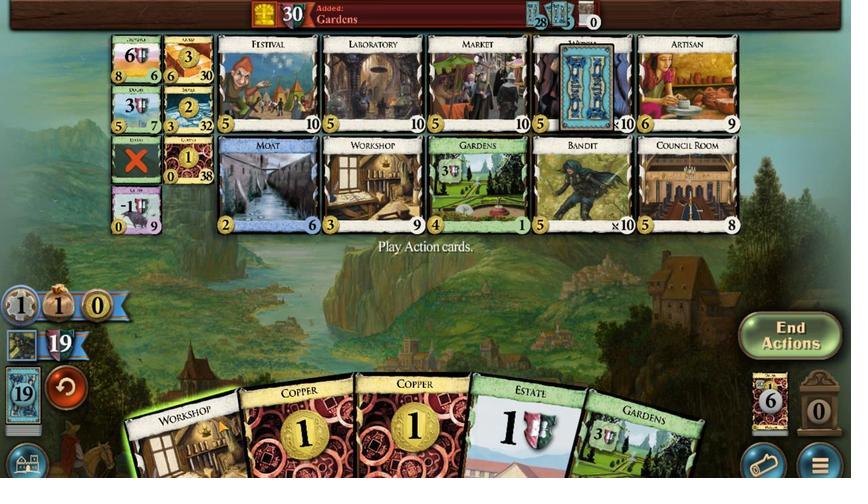 
Action: Mouse moved to (197, 362)
Screenshot: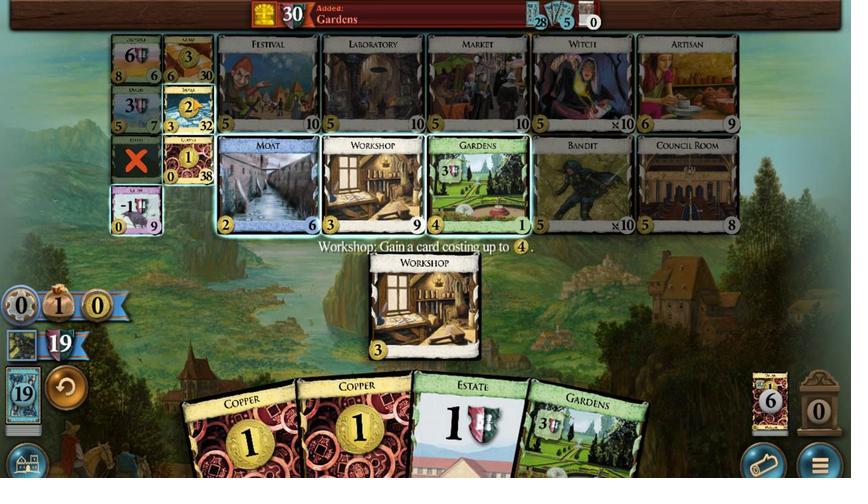 
Action: Mouse pressed left at (197, 362)
Screenshot: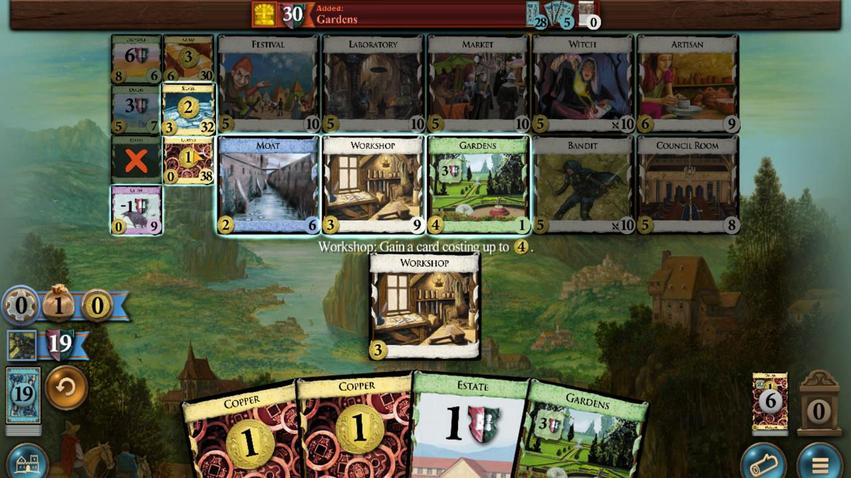 
Action: Mouse moved to (511, 348)
Screenshot: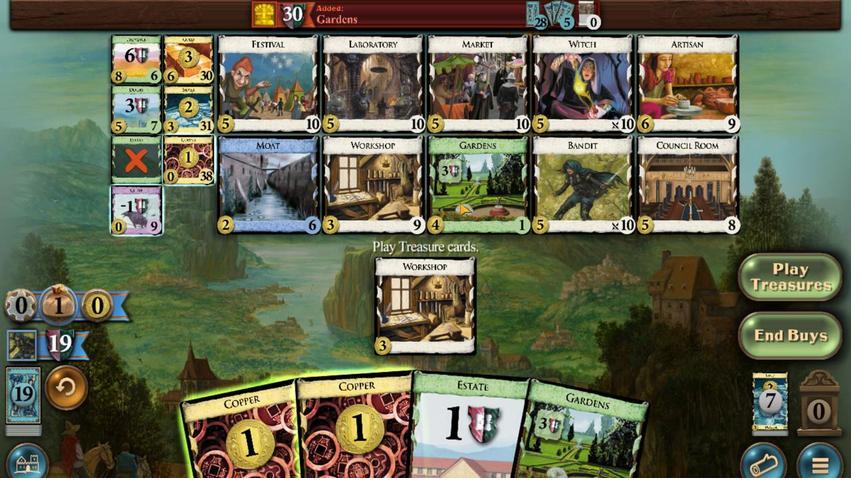 
Action: Mouse pressed left at (511, 348)
Screenshot: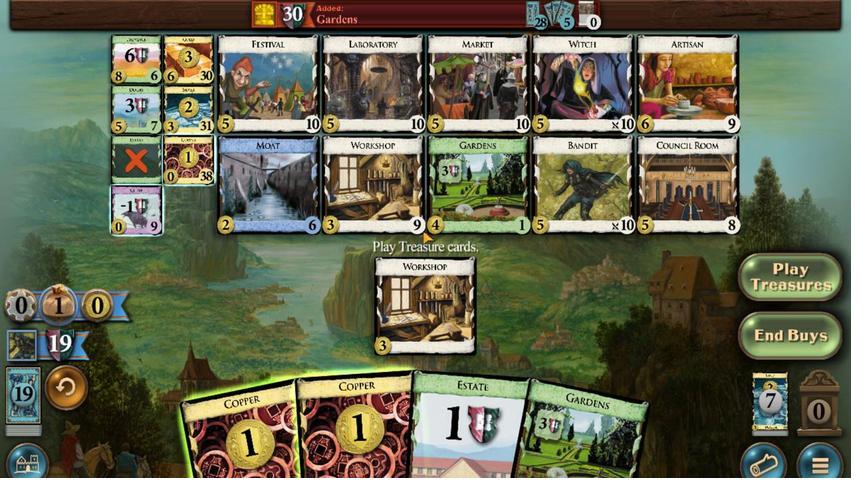 
Action: Mouse moved to (265, 311)
Screenshot: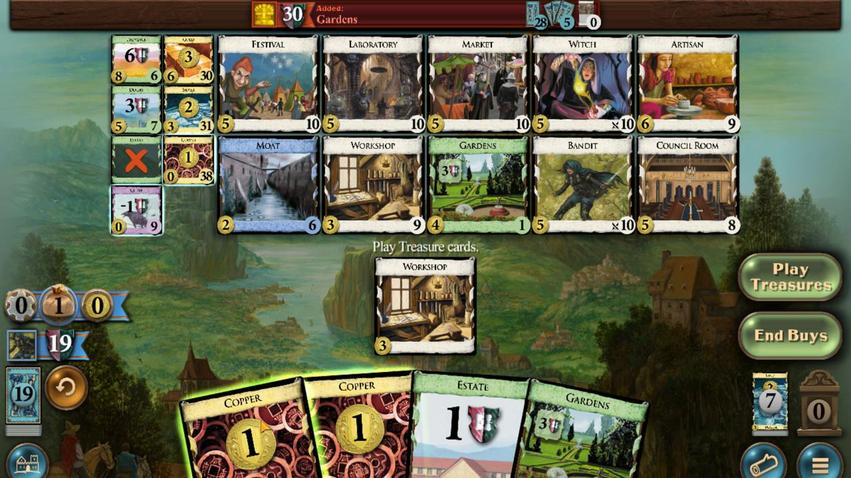 
Action: Mouse pressed left at (265, 311)
Screenshot: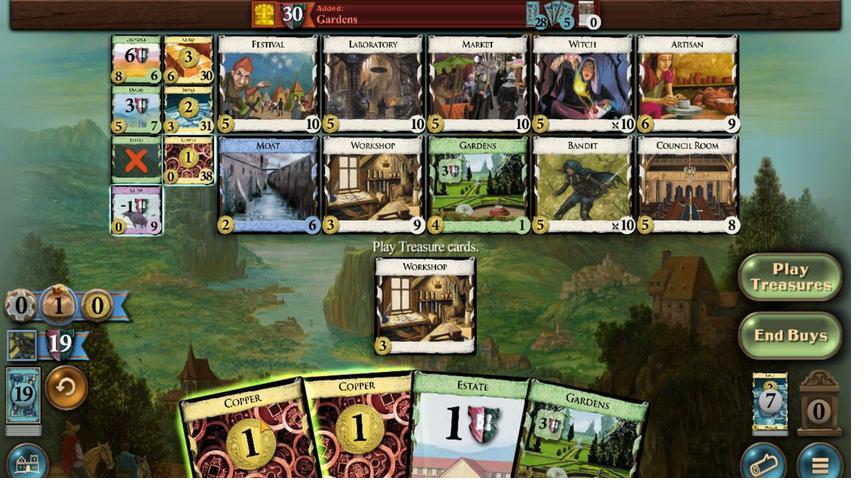 
Action: Mouse moved to (329, 312)
Screenshot: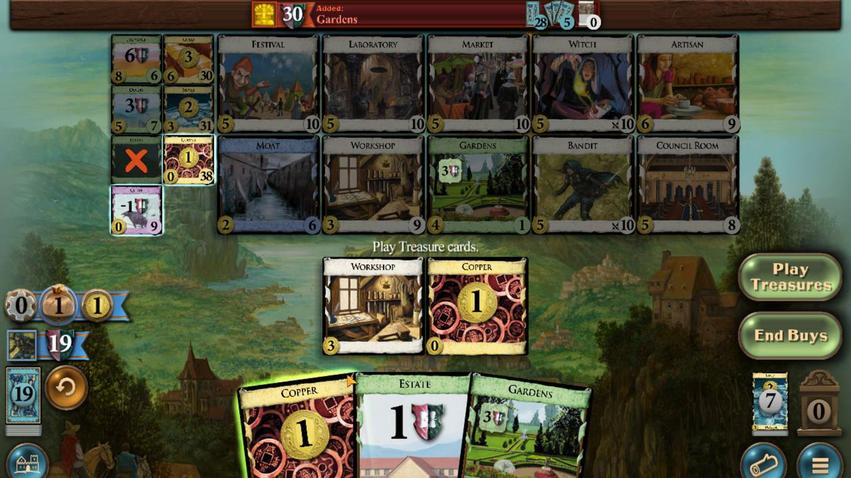 
Action: Mouse pressed left at (329, 312)
Screenshot: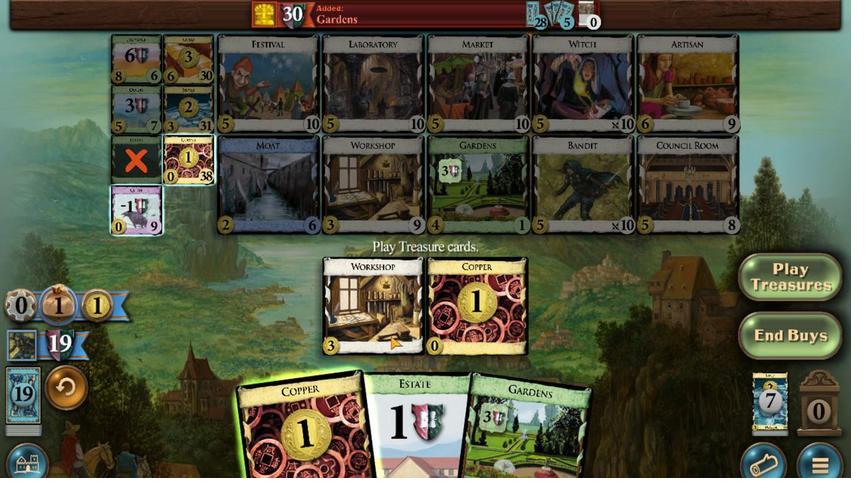 
Action: Mouse moved to (196, 353)
Screenshot: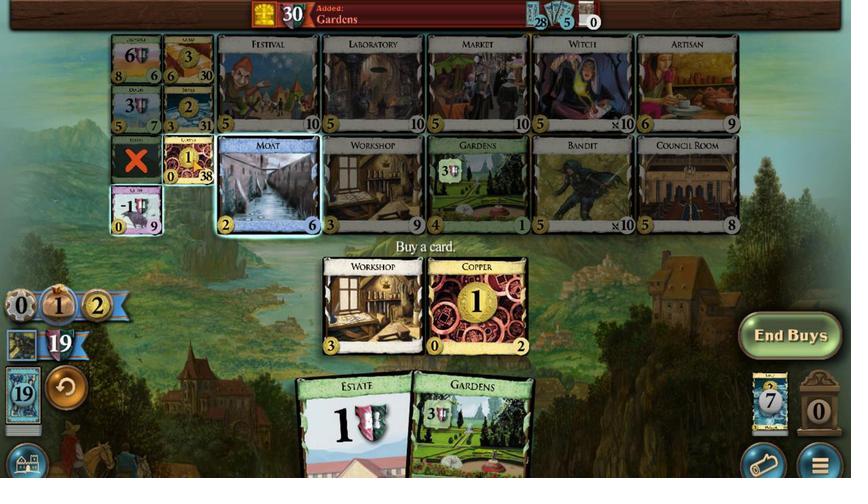 
Action: Mouse pressed left at (196, 353)
Screenshot: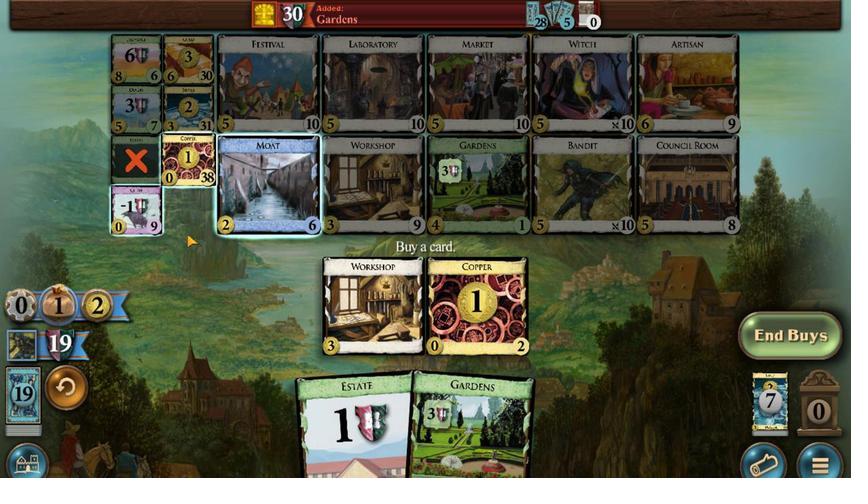 
Action: Mouse moved to (559, 309)
Screenshot: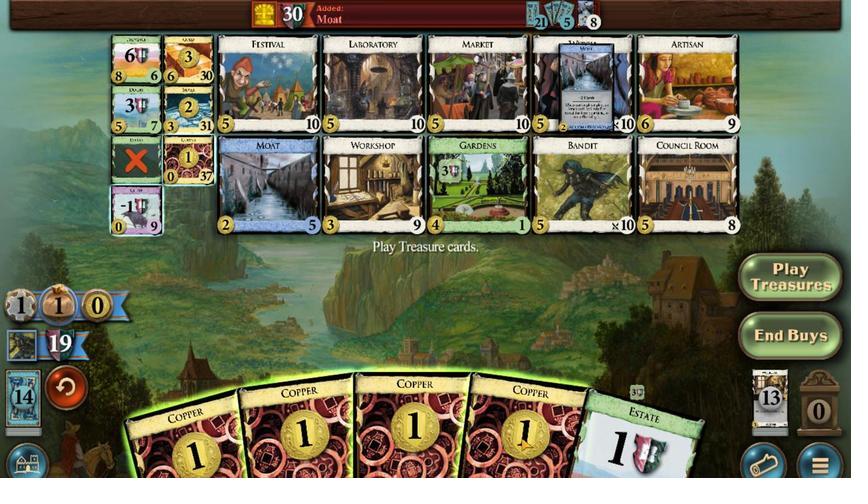 
Action: Mouse pressed left at (559, 309)
Screenshot: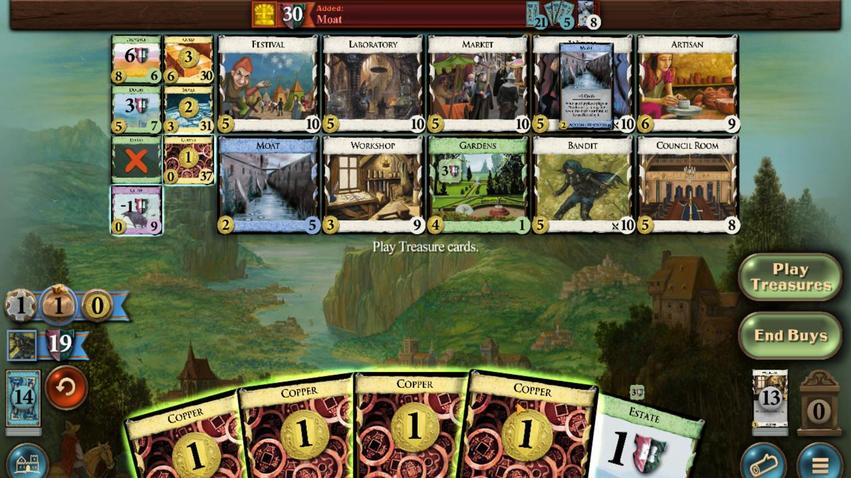 
Action: Mouse moved to (487, 307)
Screenshot: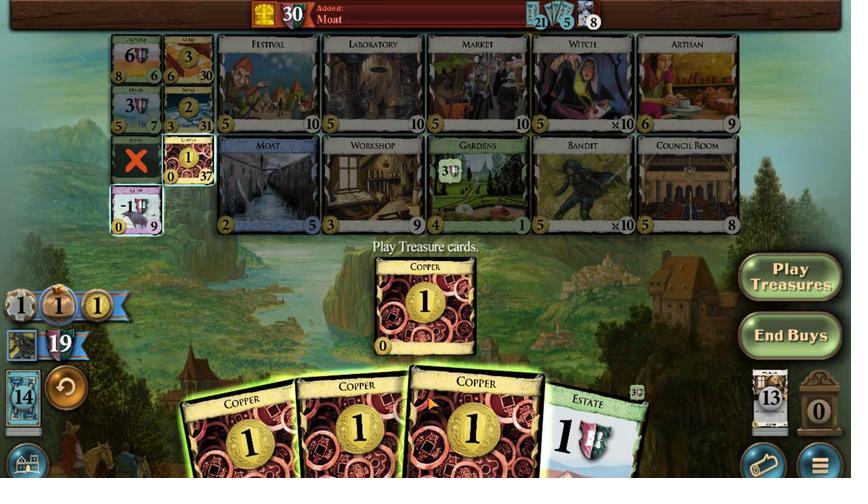 
Action: Mouse pressed left at (487, 307)
Screenshot: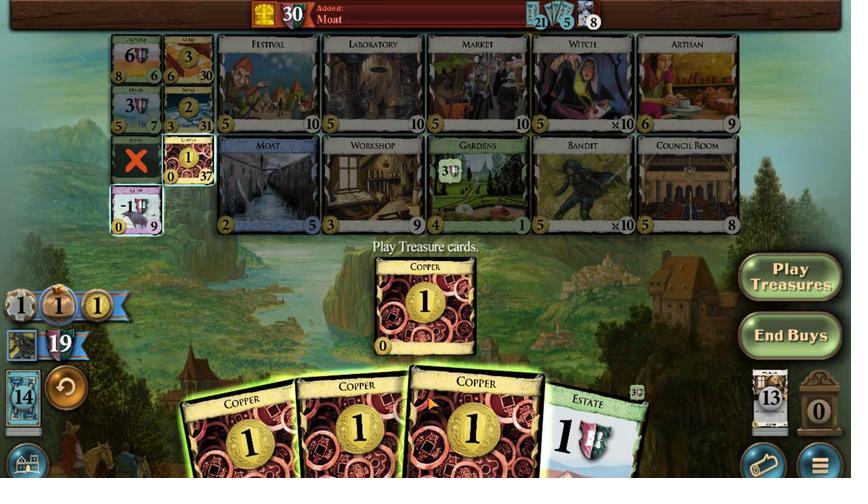 
Action: Mouse moved to (391, 308)
Screenshot: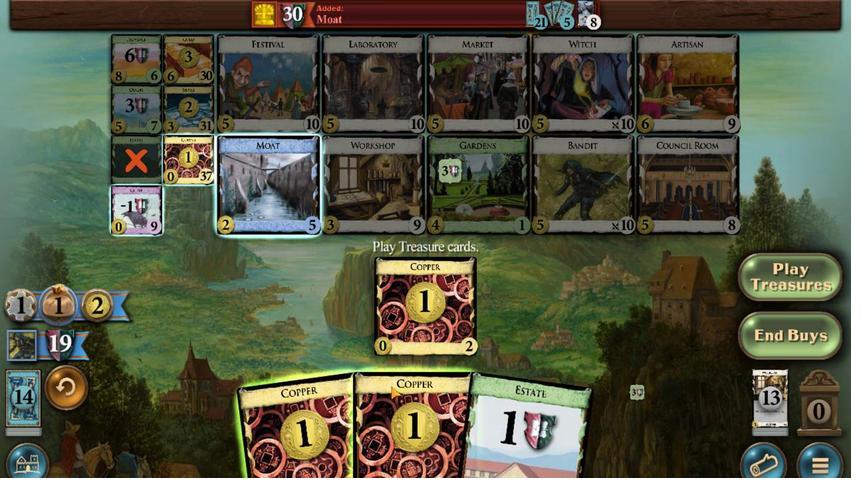 
Action: Mouse pressed left at (391, 308)
Screenshot: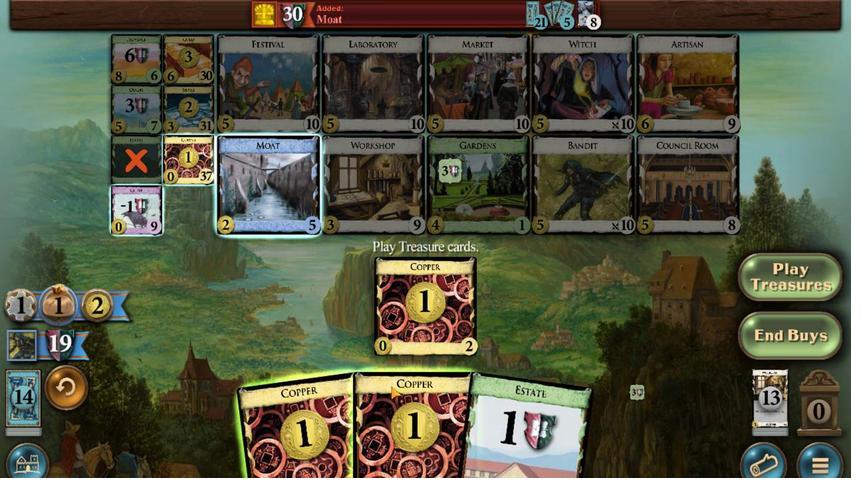 
Action: Mouse moved to (348, 309)
Screenshot: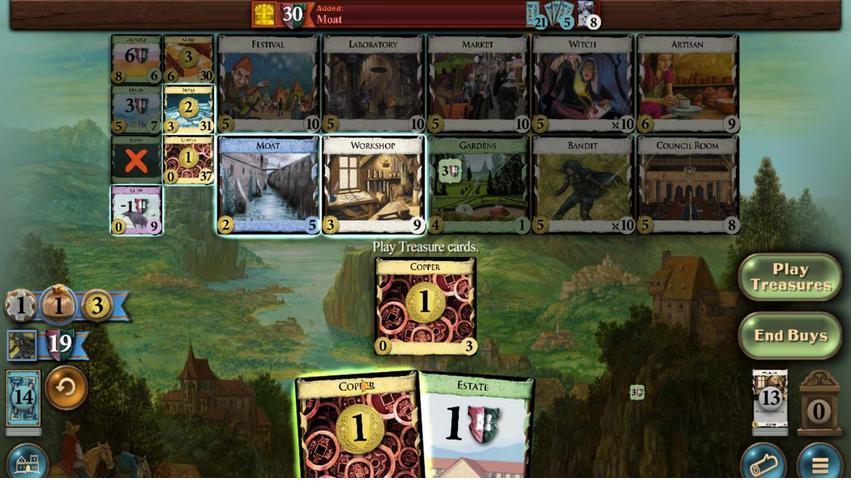 
Action: Mouse pressed left at (348, 309)
Screenshot: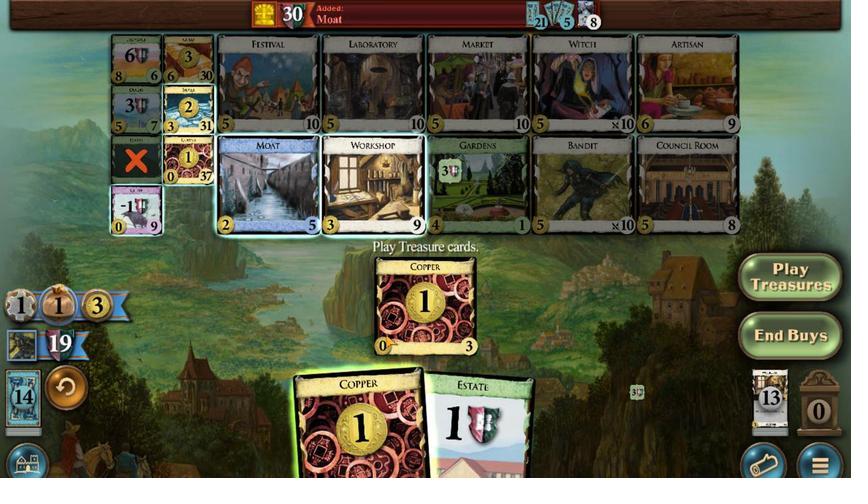 
Action: Mouse moved to (487, 345)
Screenshot: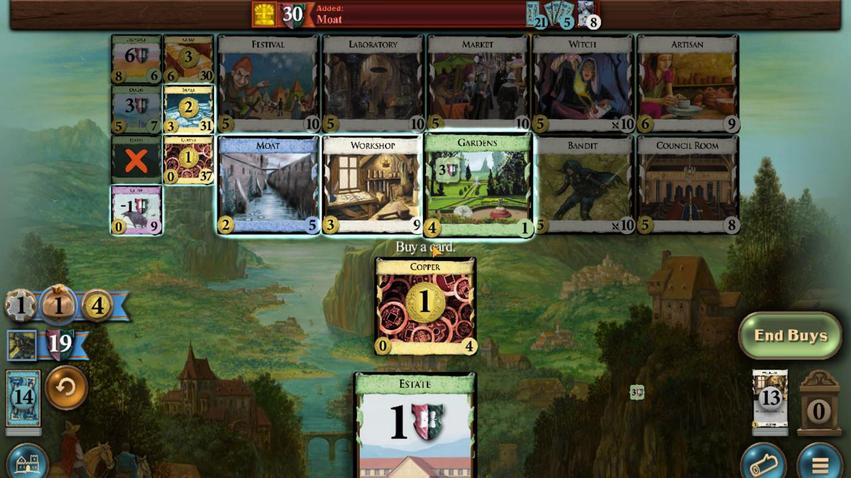 
Action: Mouse pressed left at (487, 345)
Screenshot: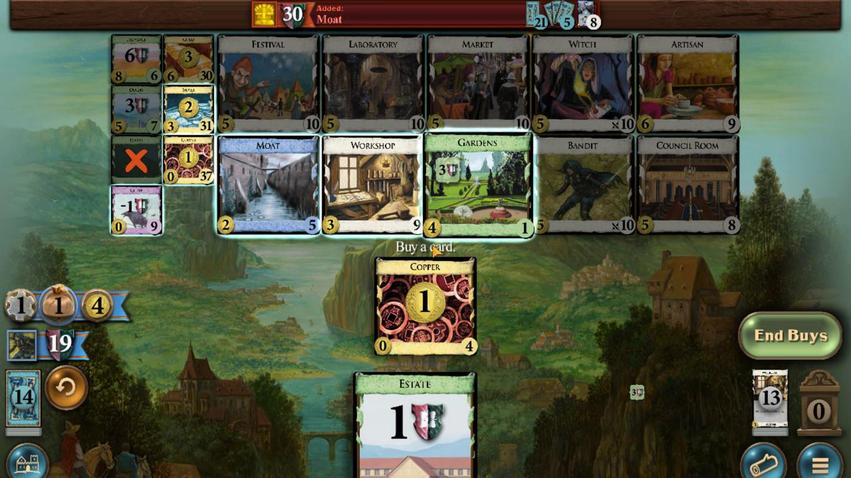 
Action: Mouse moved to (528, 312)
Screenshot: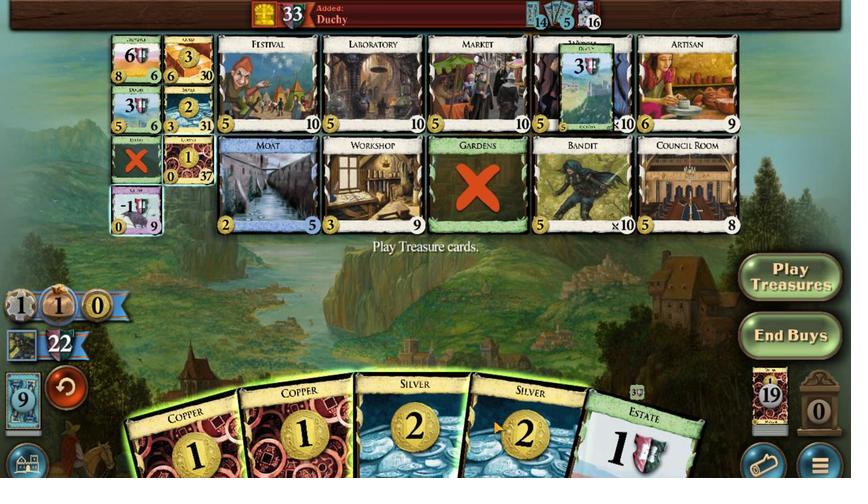 
Action: Mouse pressed left at (528, 312)
Screenshot: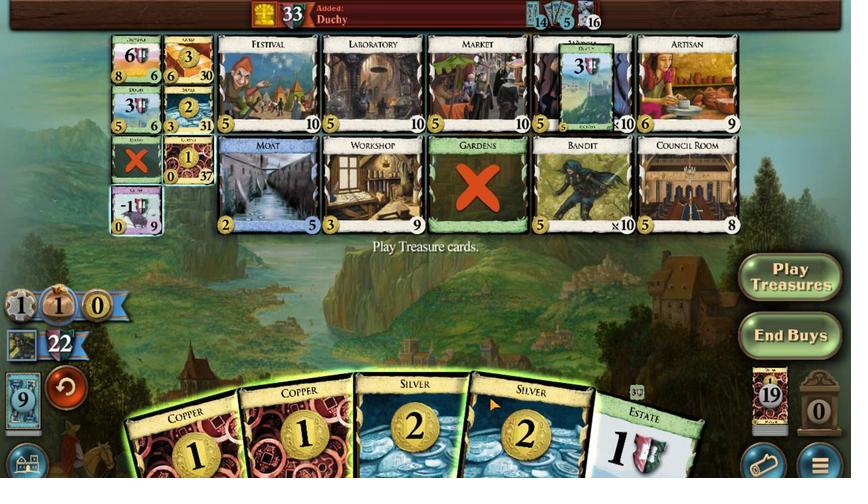 
Action: Mouse moved to (474, 312)
Screenshot: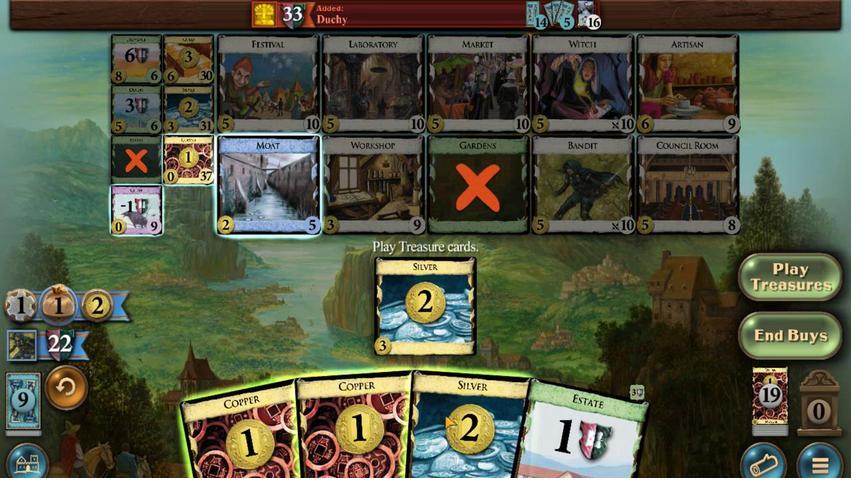 
Action: Mouse pressed left at (474, 312)
Screenshot: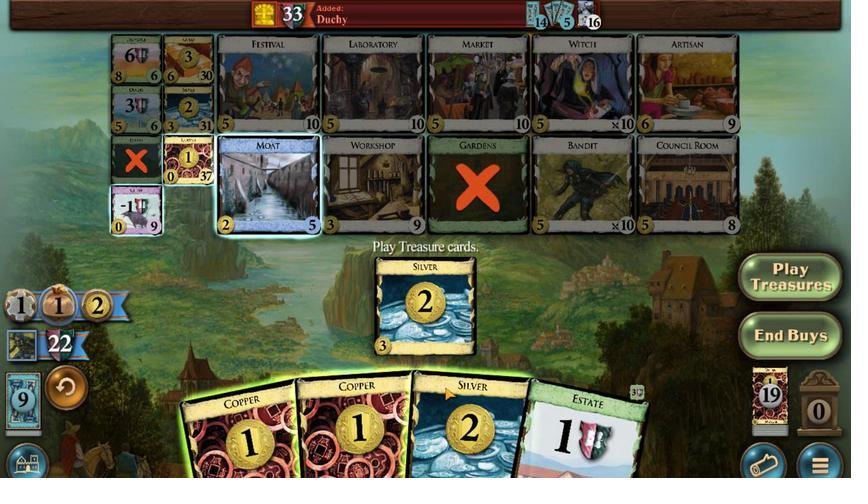 
Action: Mouse moved to (410, 309)
Screenshot: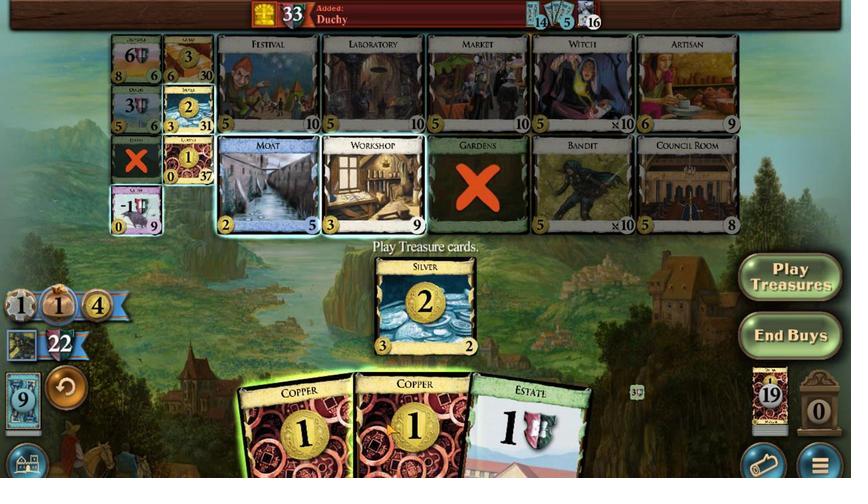 
Action: Mouse pressed left at (410, 309)
Screenshot: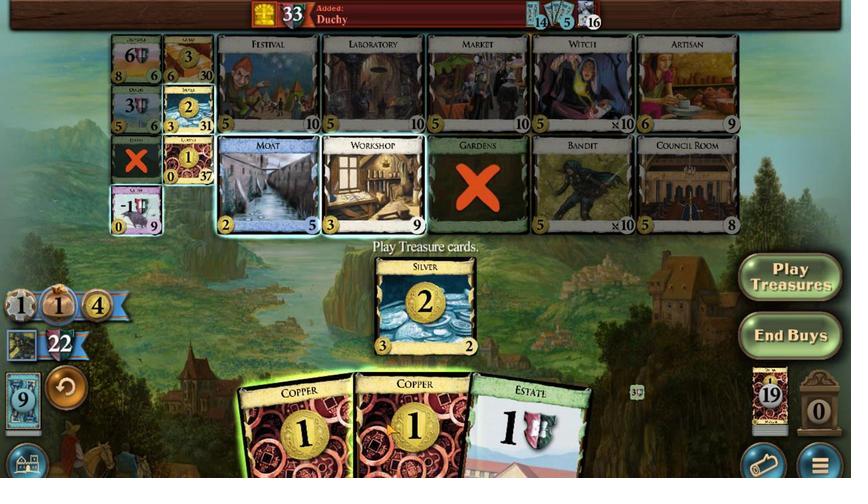 
Action: Mouse moved to (135, 361)
Screenshot: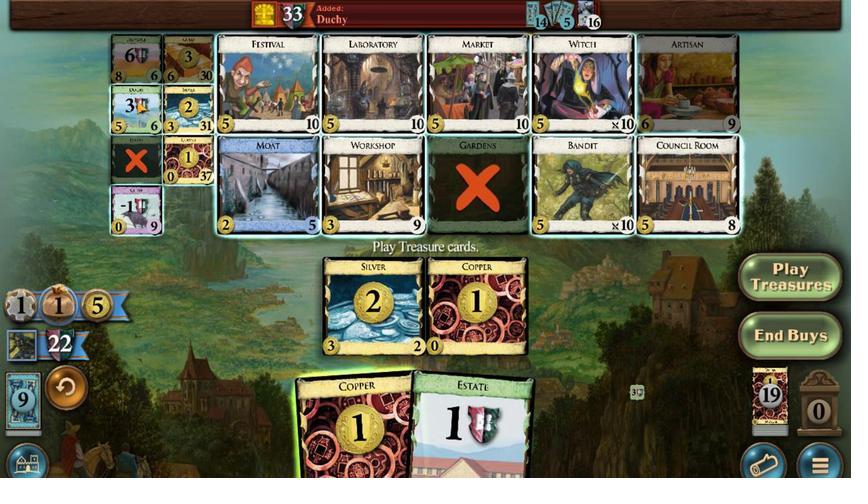 
Action: Mouse pressed left at (135, 361)
Screenshot: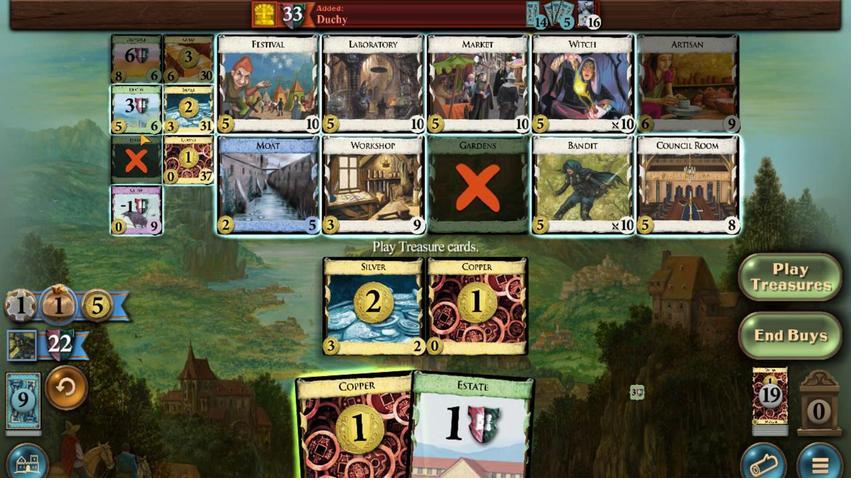 
Action: Mouse moved to (426, 313)
Screenshot: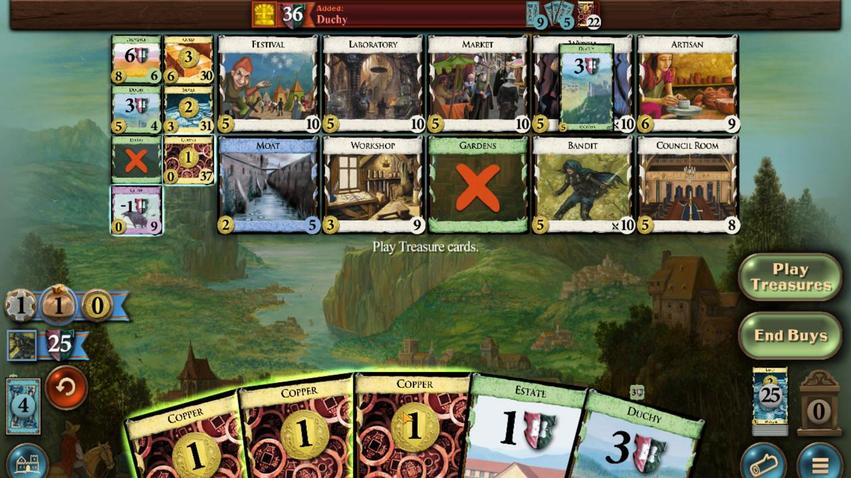 
Action: Mouse pressed left at (426, 313)
Screenshot: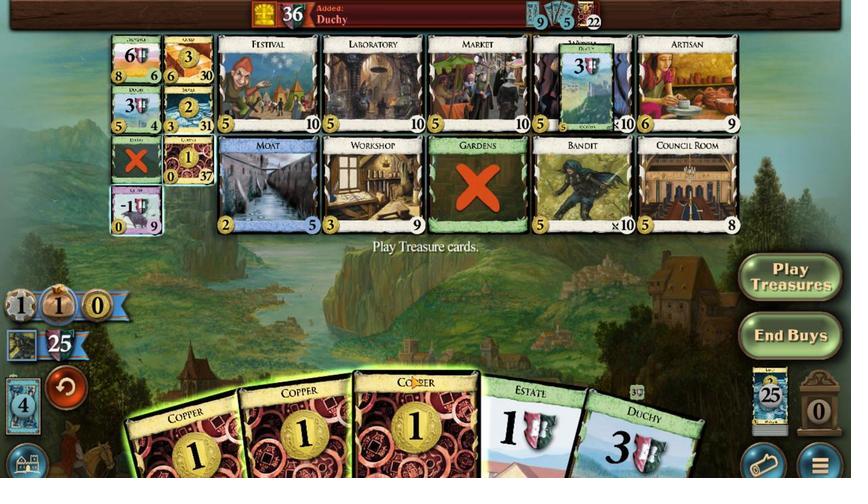 
Action: Mouse moved to (371, 315)
Screenshot: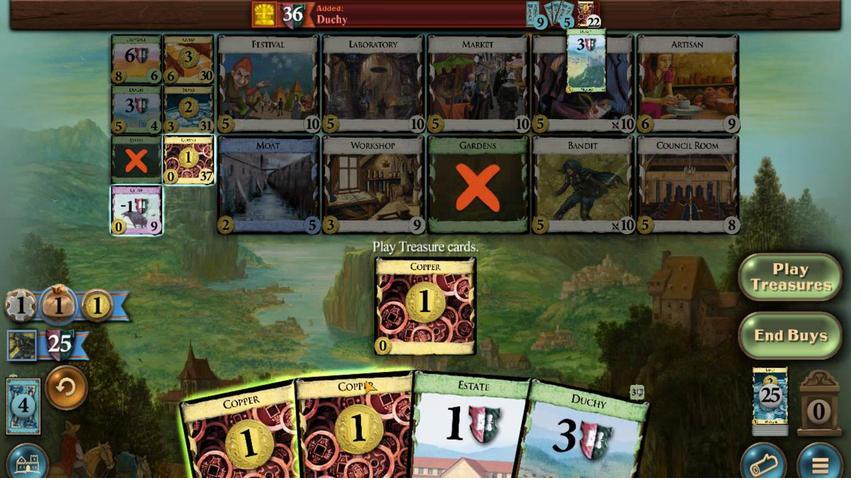 
Action: Mouse pressed left at (371, 315)
Screenshot: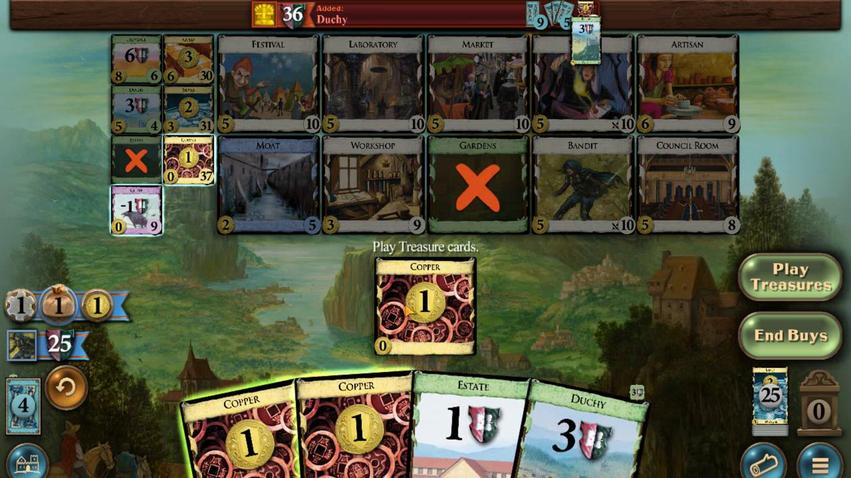 
Action: Mouse moved to (303, 313)
Screenshot: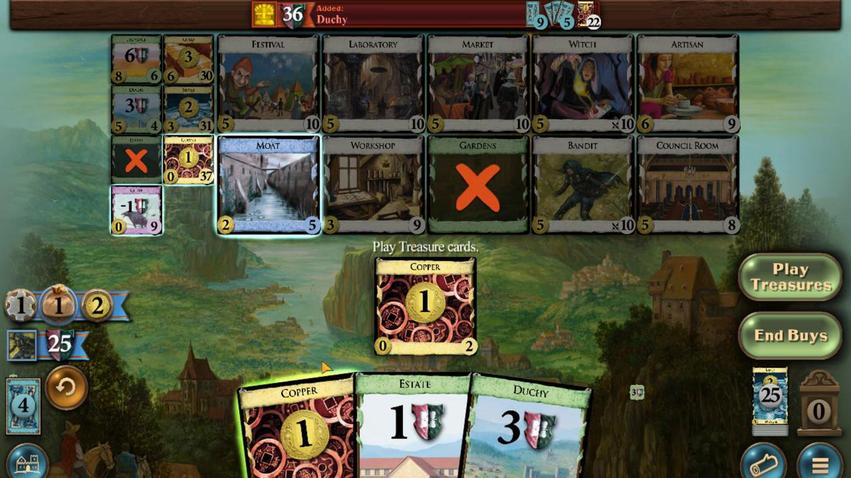 
Action: Mouse pressed left at (303, 313)
Screenshot: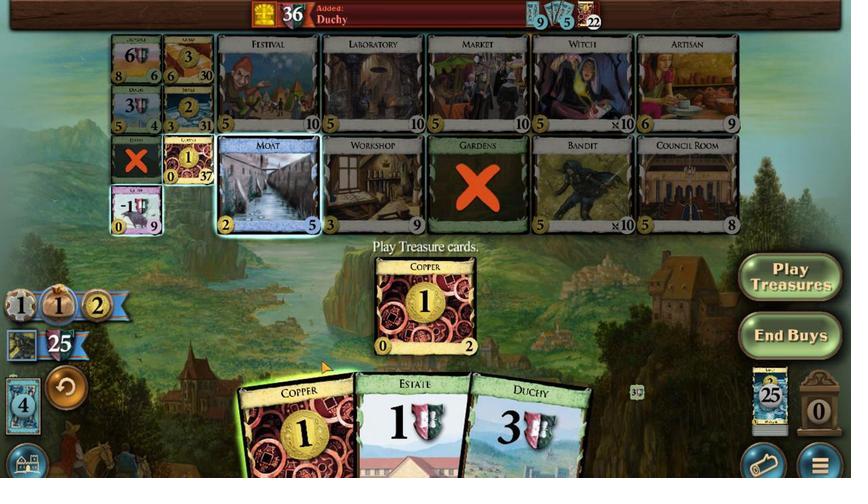
Action: Mouse moved to (195, 364)
Screenshot: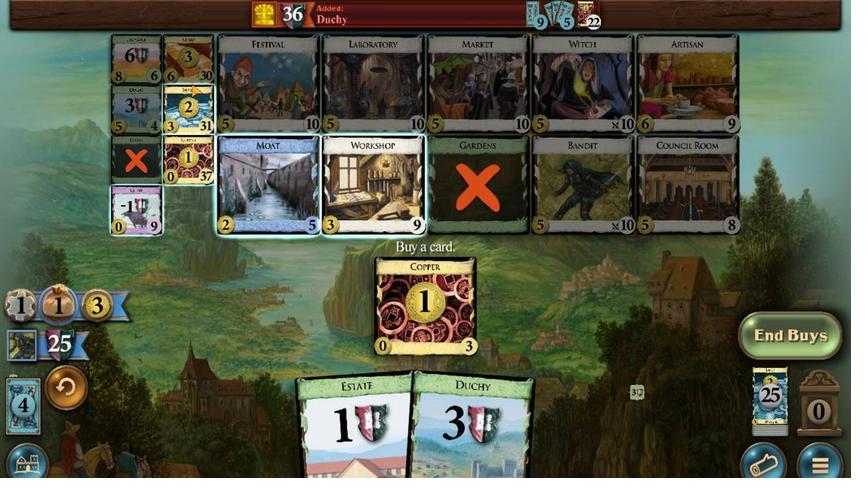 
Action: Mouse pressed left at (195, 364)
Screenshot: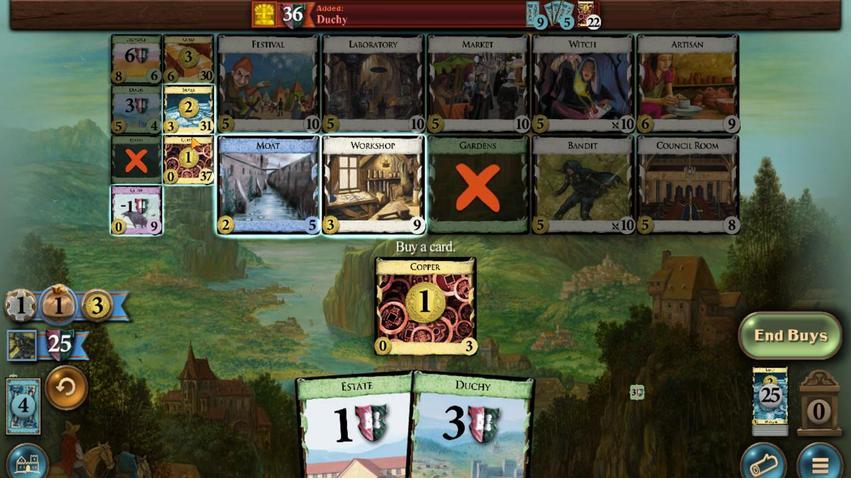 
Action: Mouse moved to (196, 359)
Screenshot: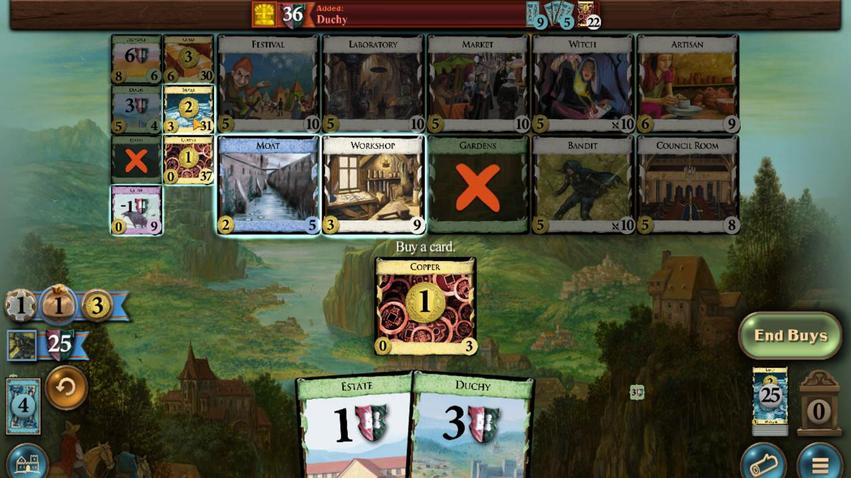 
Action: Mouse pressed left at (196, 359)
Screenshot: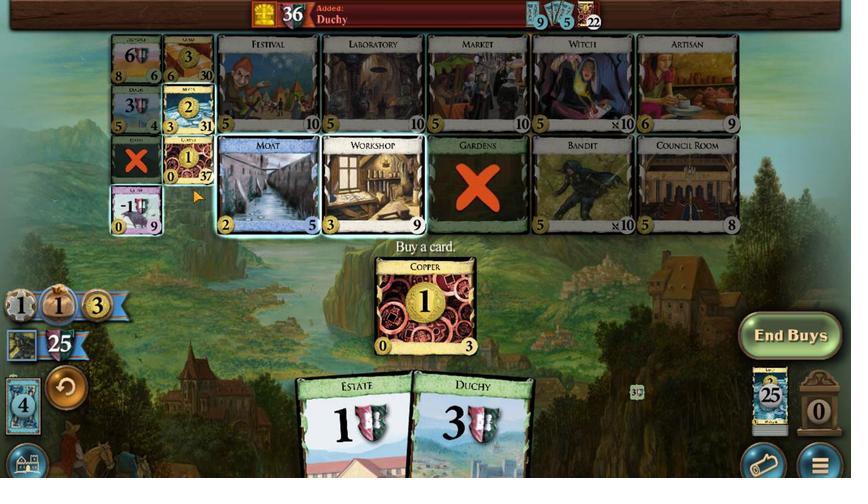 
Action: Mouse moved to (221, 311)
Screenshot: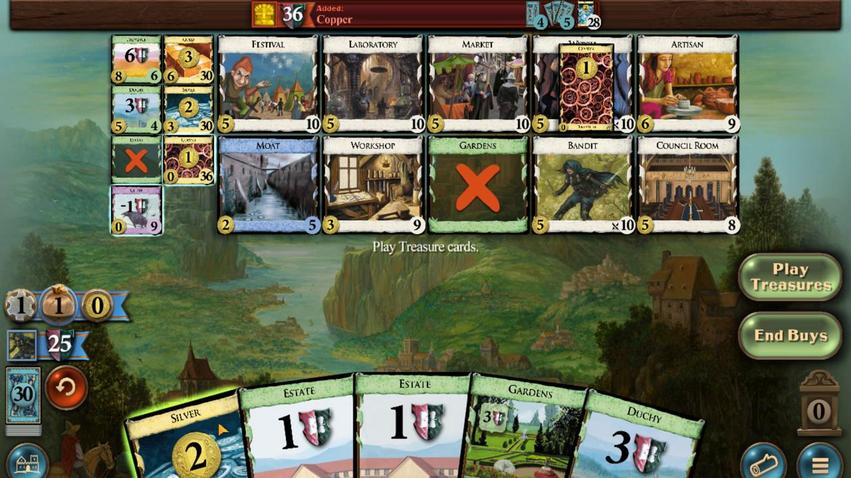 
Action: Mouse pressed left at (221, 311)
Screenshot: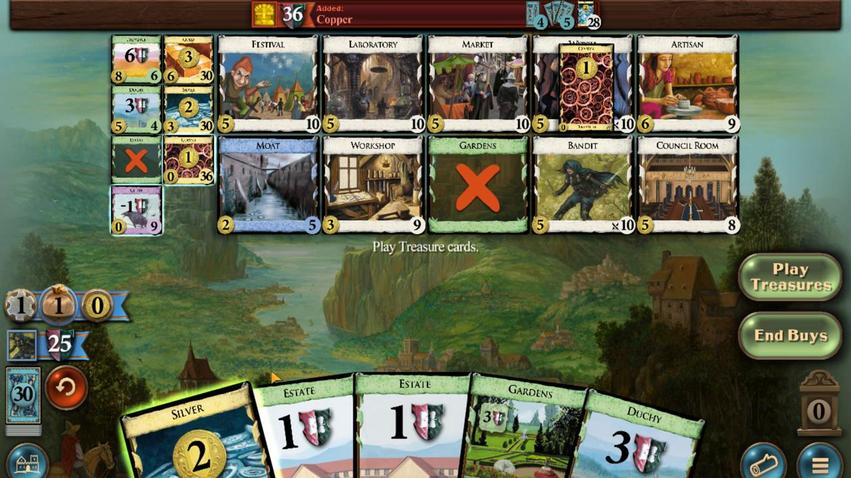 
Action: Mouse moved to (196, 352)
Screenshot: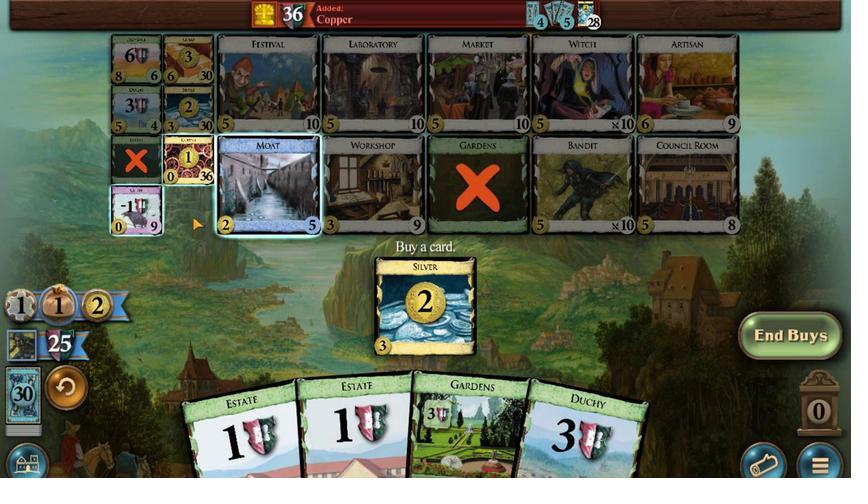 
Action: Mouse pressed left at (196, 352)
Screenshot: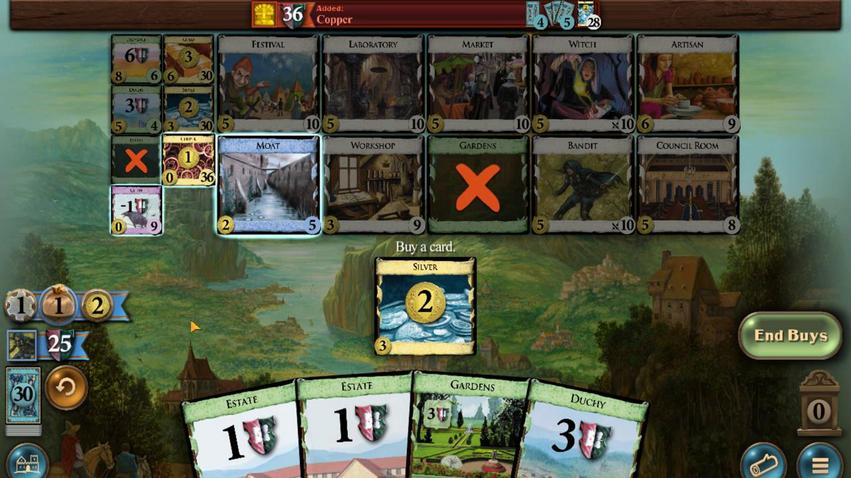 
Action: Mouse moved to (484, 309)
Screenshot: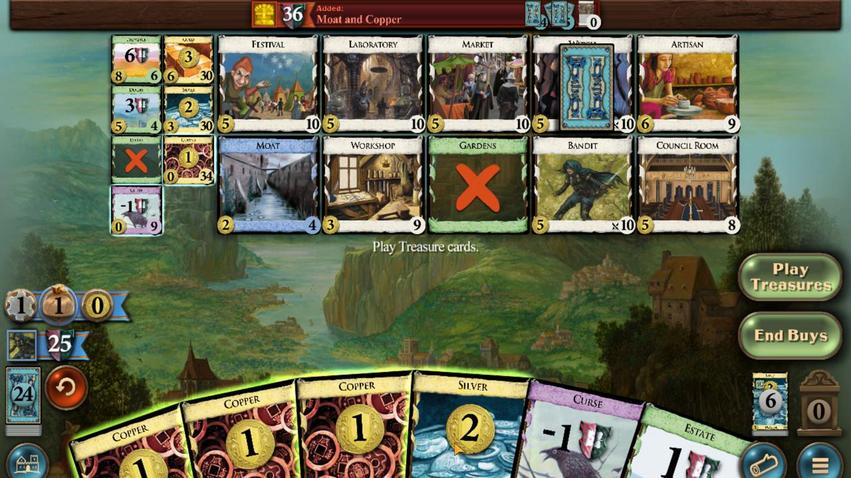 
Action: Mouse pressed left at (484, 309)
Screenshot: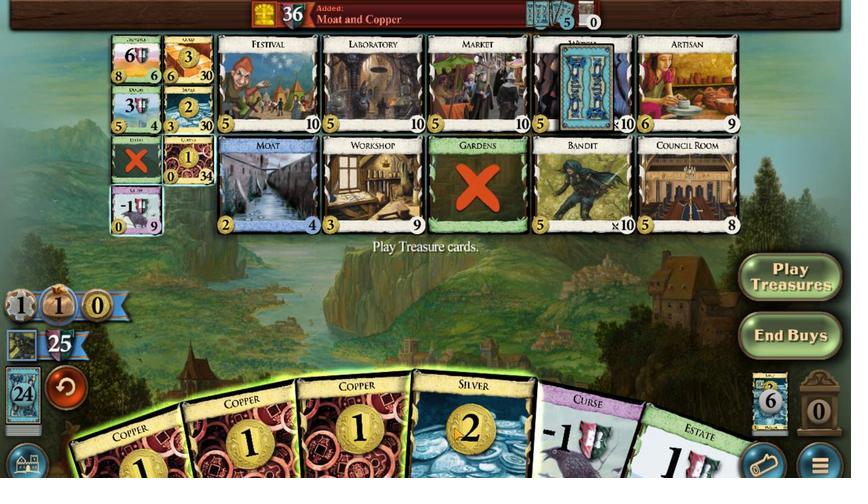 
Action: Mouse moved to (436, 305)
Screenshot: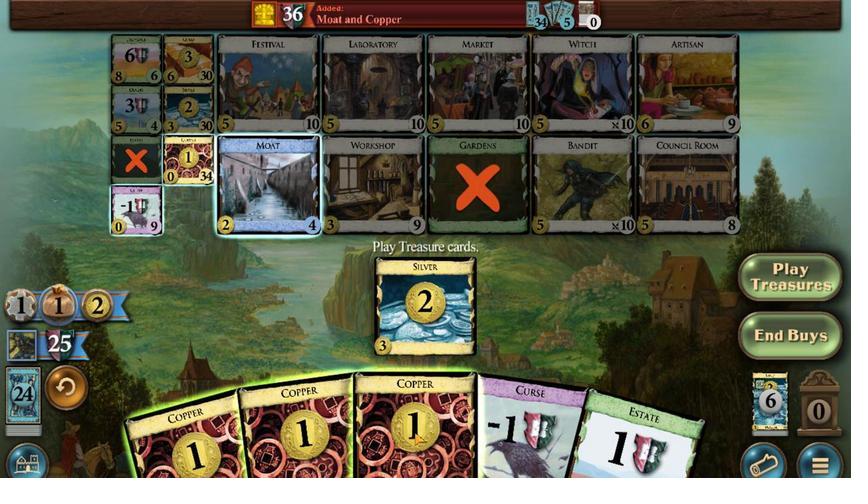 
Action: Mouse pressed left at (436, 305)
Screenshot: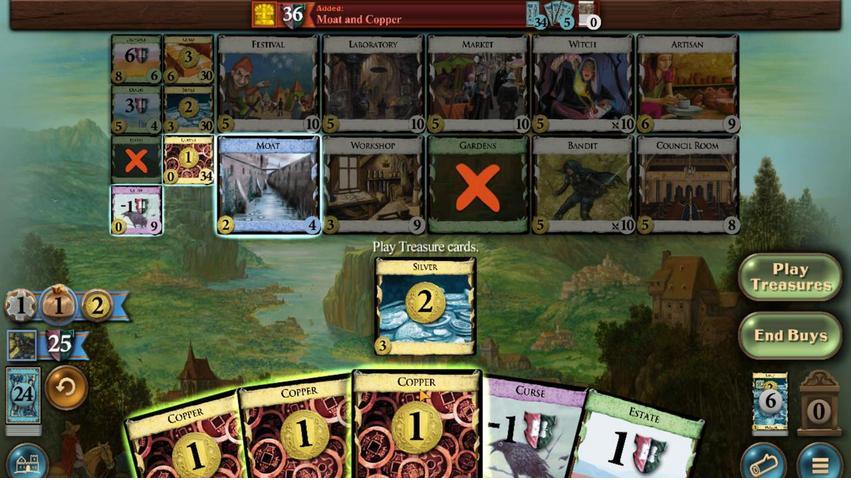 
Action: Mouse moved to (383, 309)
Screenshot: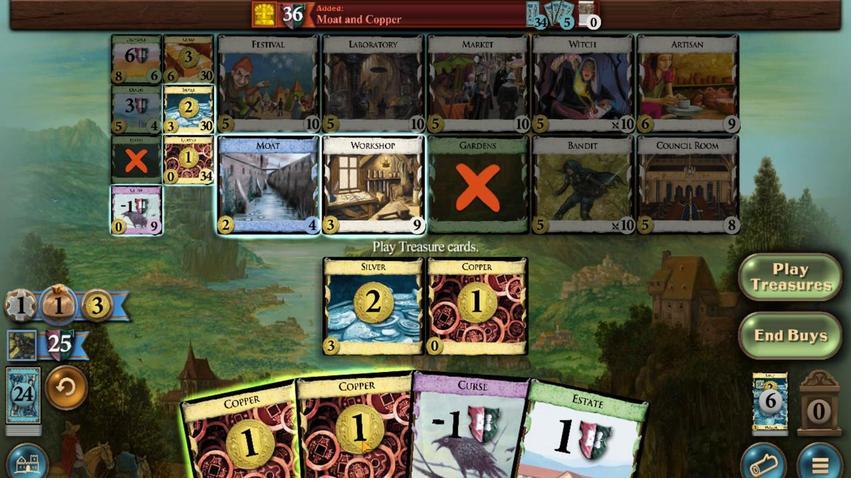 
Action: Mouse pressed left at (383, 309)
Screenshot: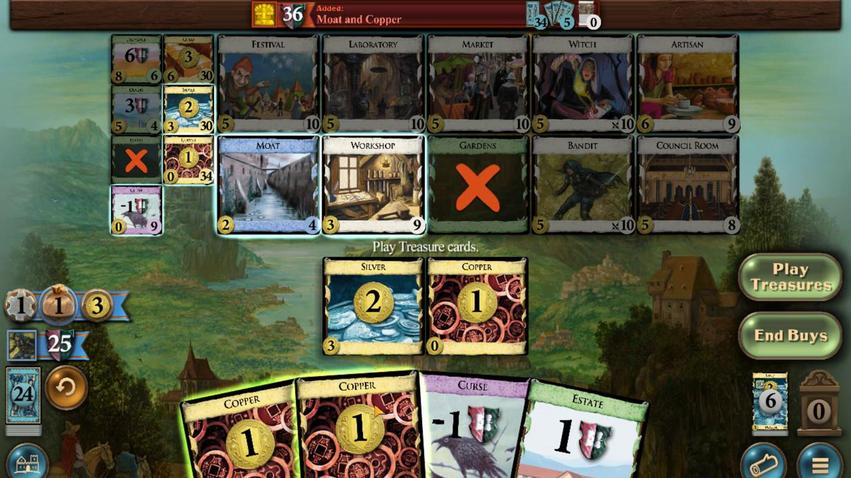 
Action: Mouse moved to (386, 349)
Screenshot: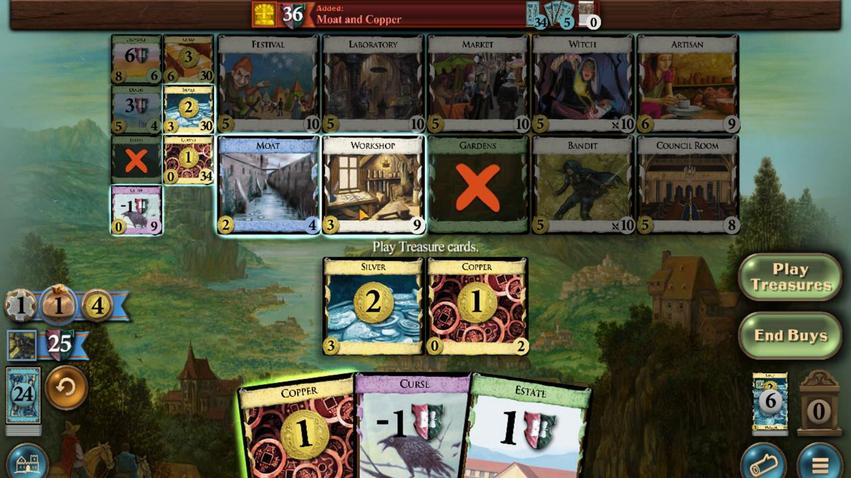 
Action: Mouse pressed left at (386, 349)
Screenshot: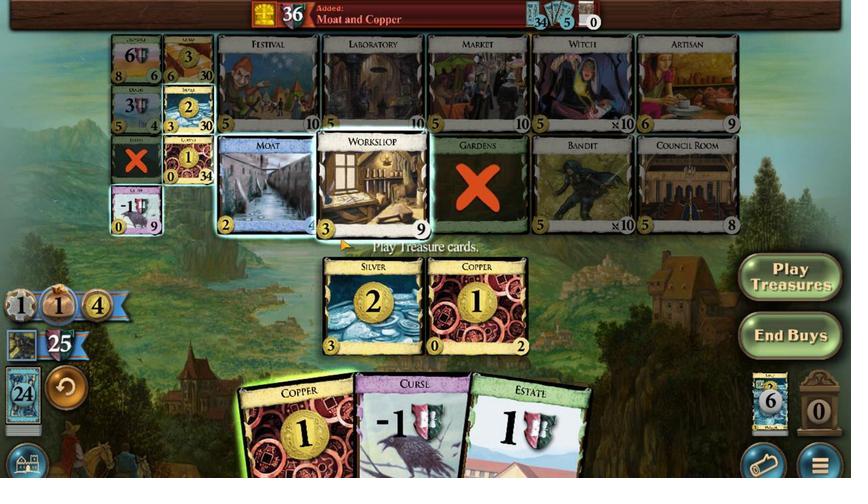 
Action: Mouse moved to (434, 309)
Screenshot: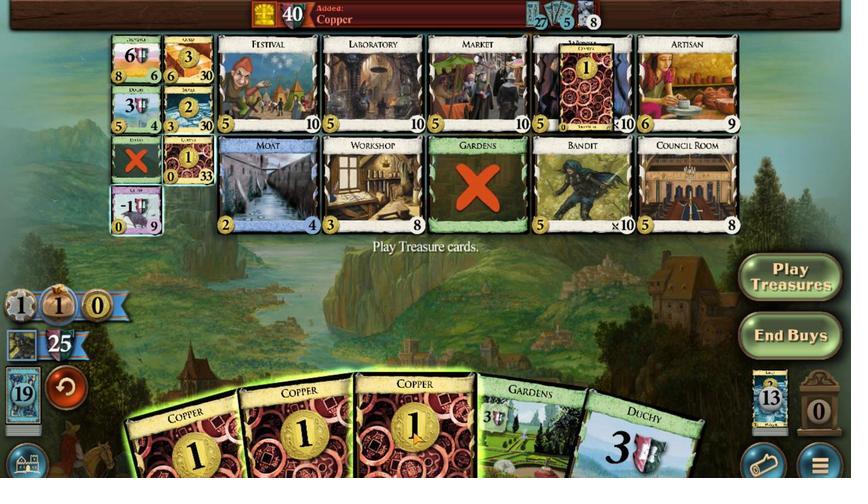 
Action: Mouse pressed left at (434, 309)
Screenshot: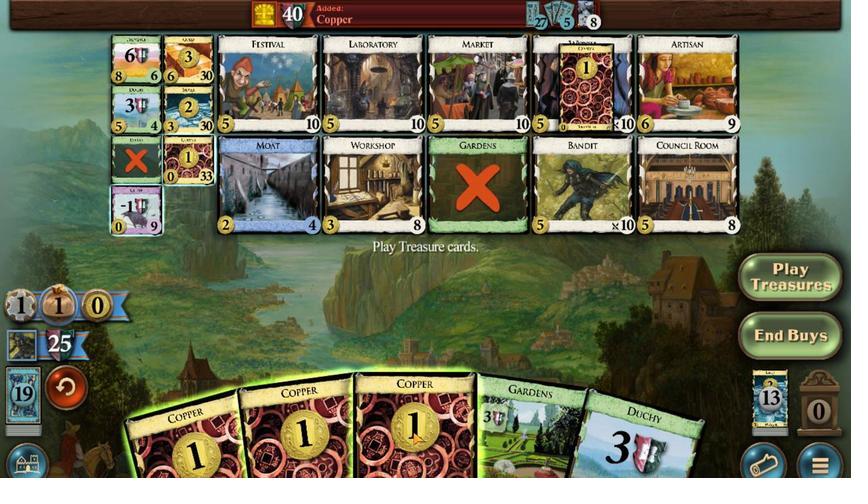 
Action: Mouse moved to (374, 306)
Screenshot: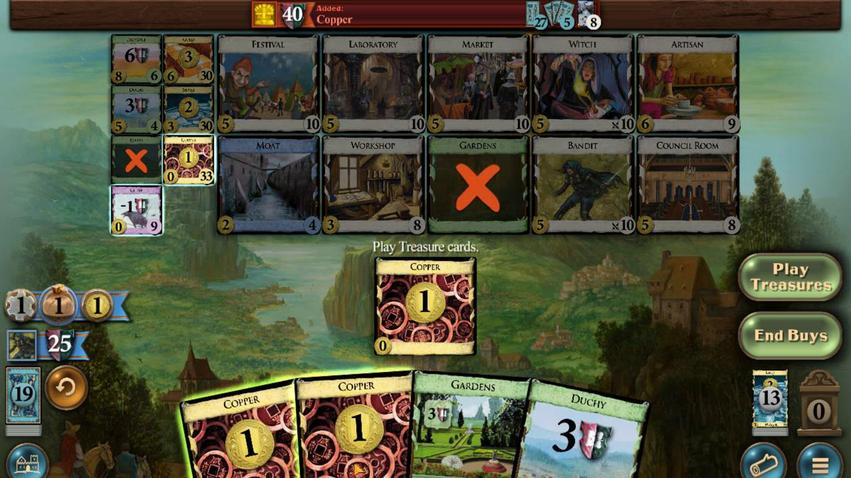 
Action: Mouse pressed left at (374, 306)
Screenshot: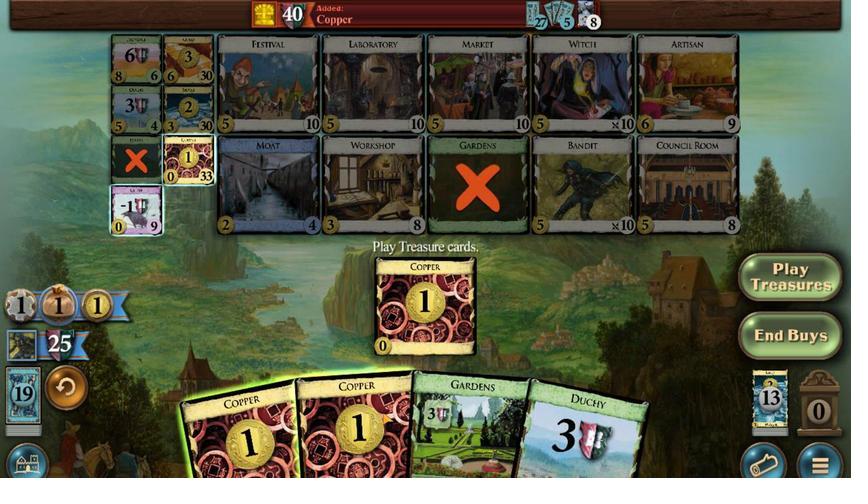 
Action: Mouse moved to (211, 353)
Screenshot: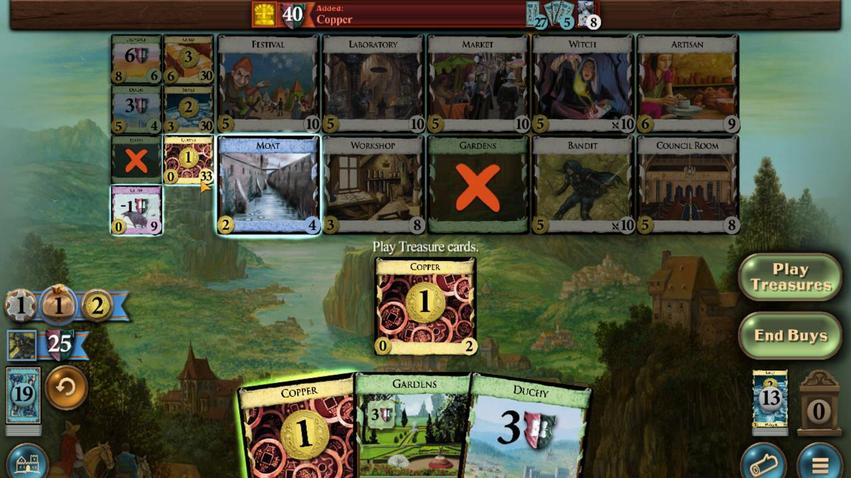 
Action: Mouse pressed left at (211, 353)
Screenshot: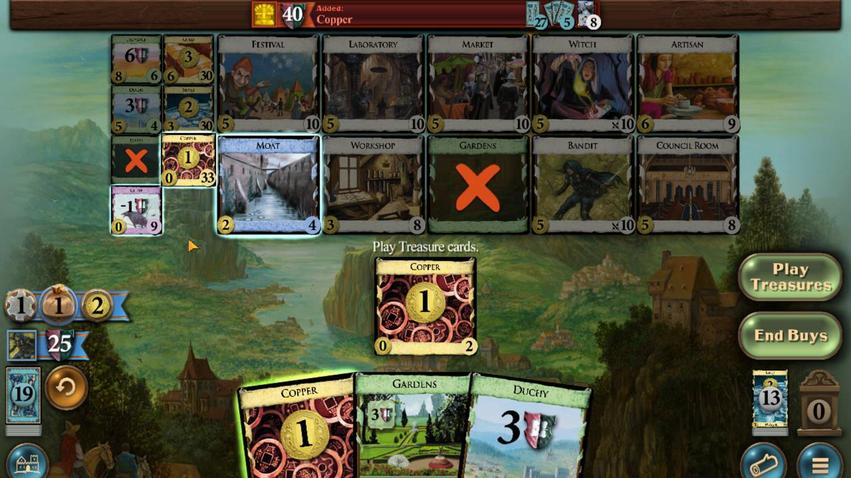 
Action: Mouse moved to (210, 310)
Screenshot: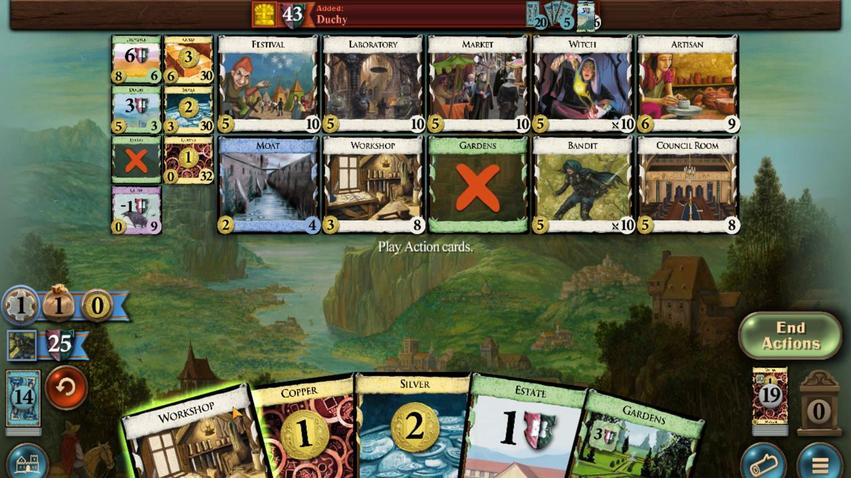 
Action: Mouse pressed left at (210, 310)
Screenshot: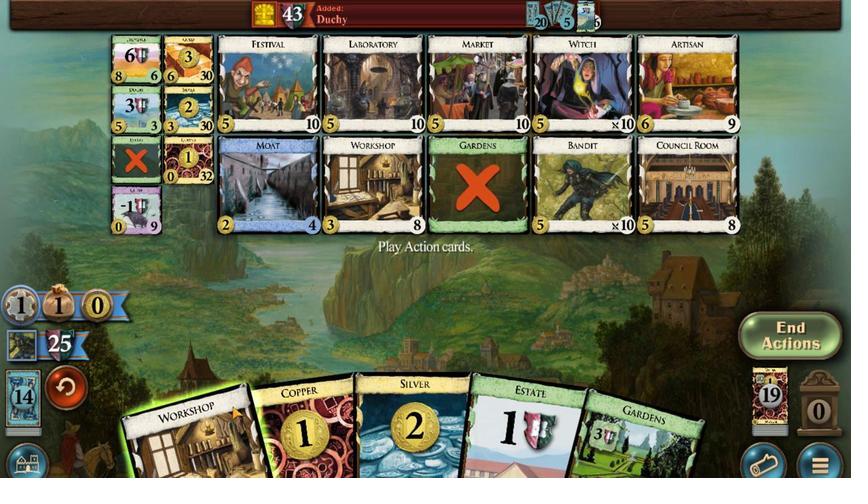 
Action: Mouse moved to (392, 312)
Screenshot: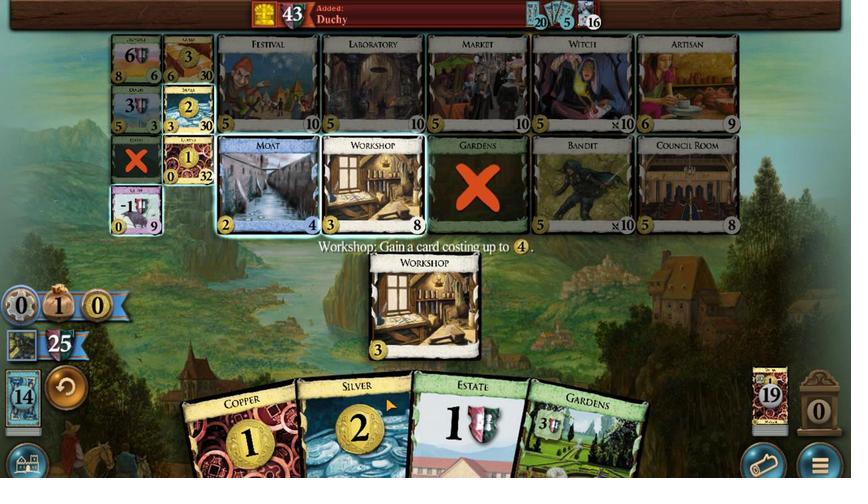 
Action: Mouse pressed left at (392, 312)
Screenshot: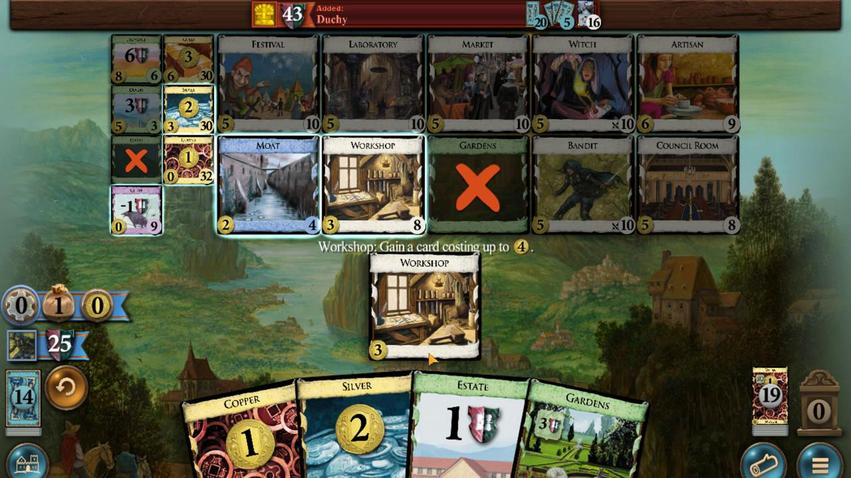
Action: Mouse moved to (366, 312)
Screenshot: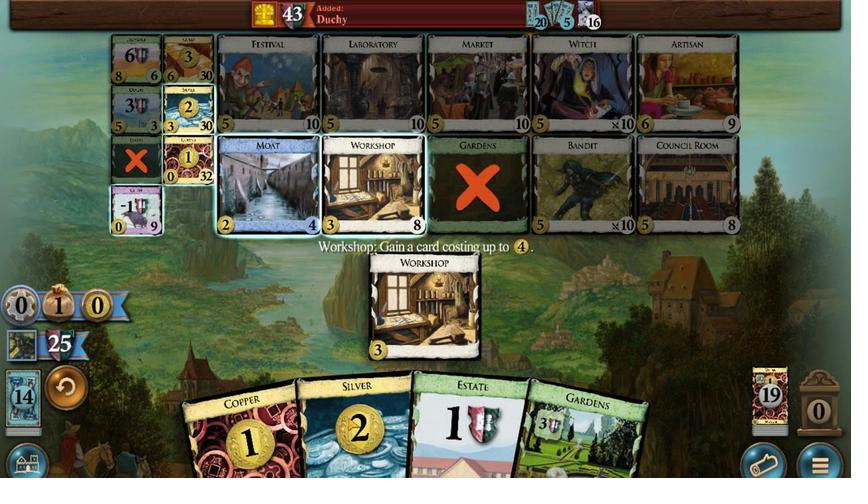 
Action: Mouse pressed left at (366, 312)
Screenshot: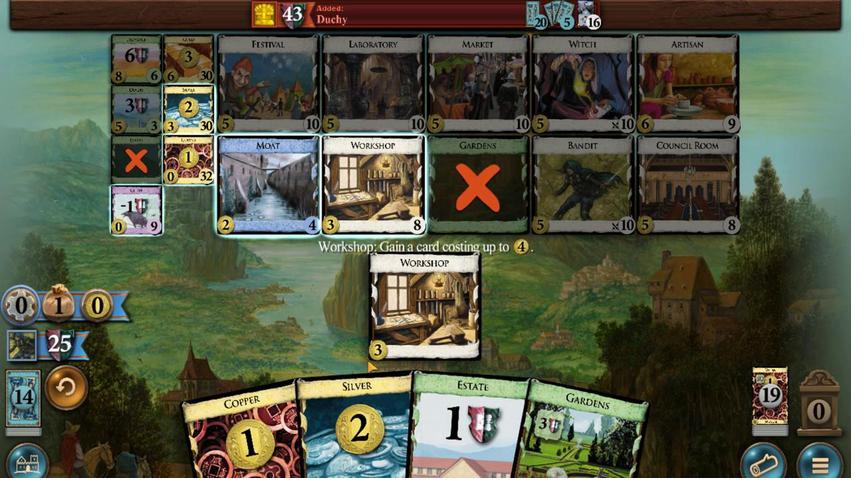 
Action: Mouse moved to (180, 363)
Screenshot: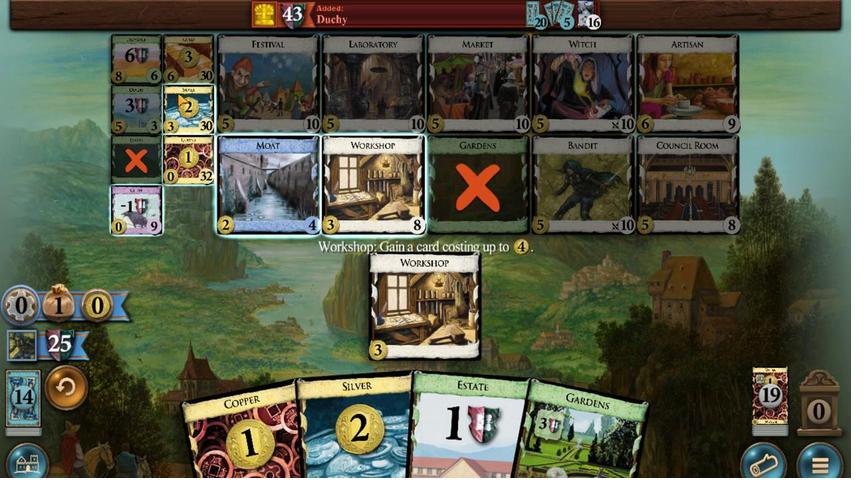 
Action: Mouse pressed left at (180, 363)
Screenshot: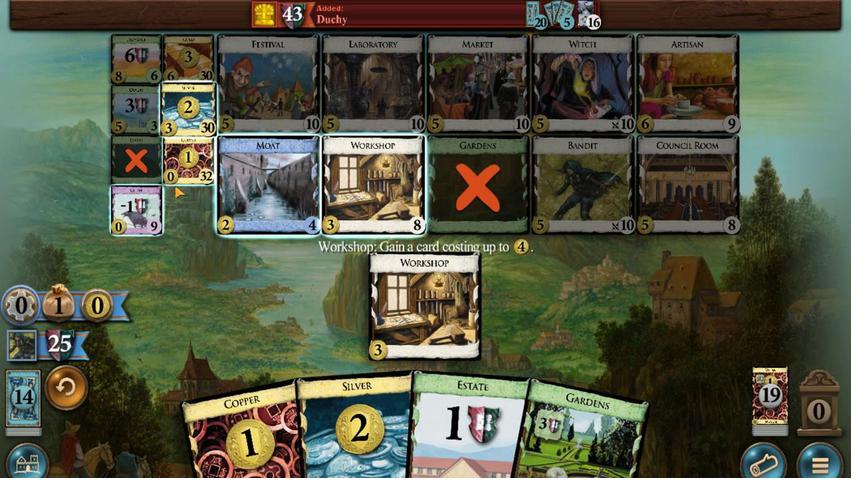 
Action: Mouse moved to (375, 311)
Screenshot: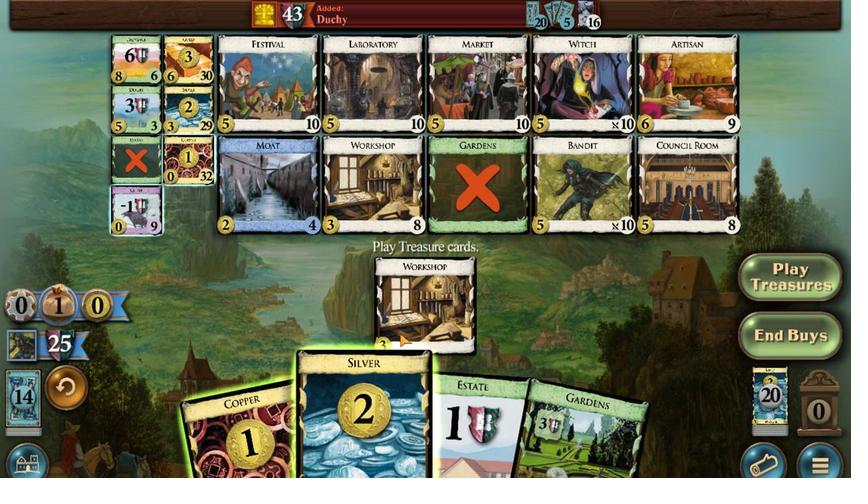 
Action: Mouse pressed left at (375, 311)
Screenshot: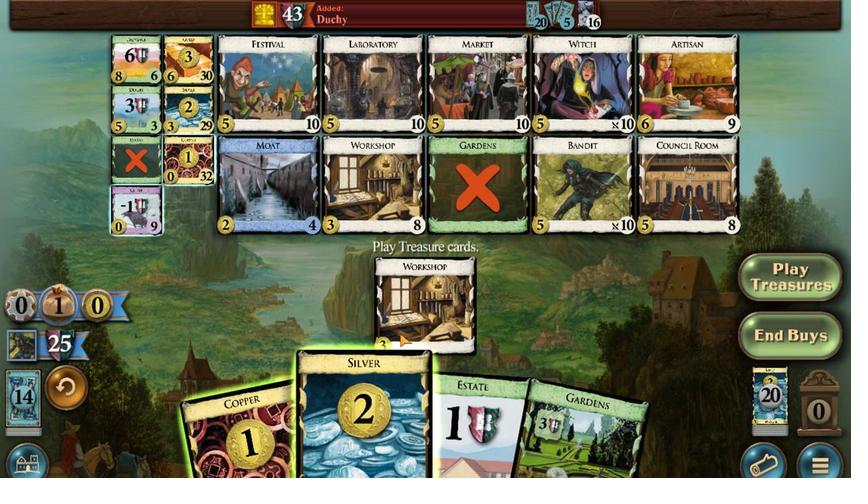 
Action: Mouse moved to (301, 310)
Screenshot: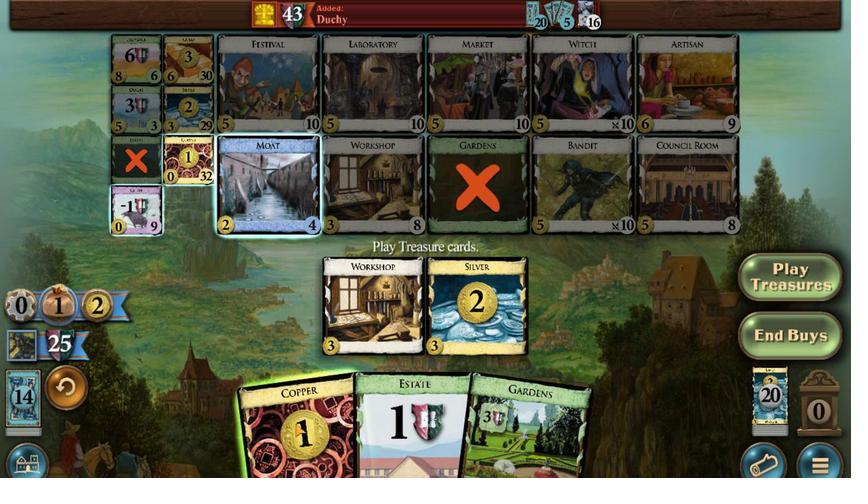 
Action: Mouse pressed left at (301, 310)
Screenshot: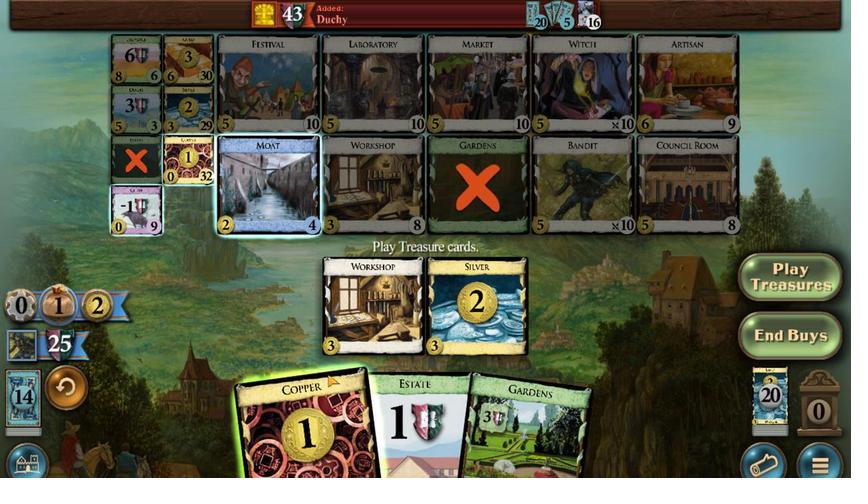 
Action: Mouse moved to (180, 361)
Screenshot: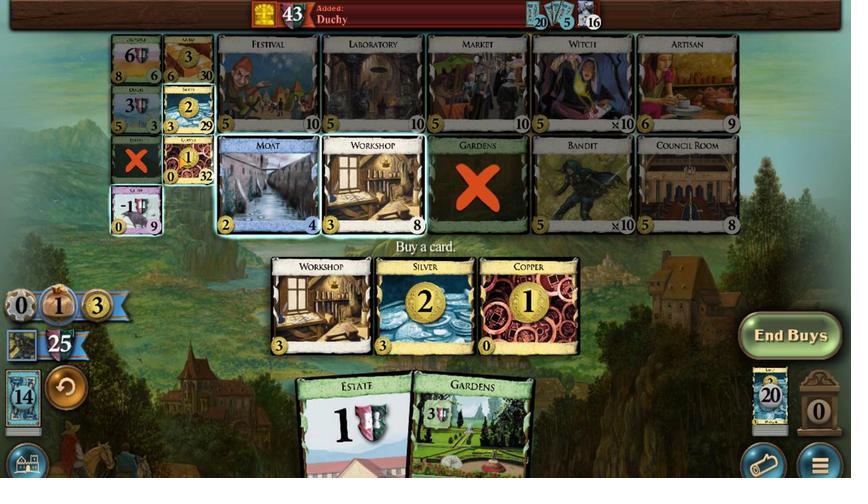 
Action: Mouse pressed left at (180, 361)
Screenshot: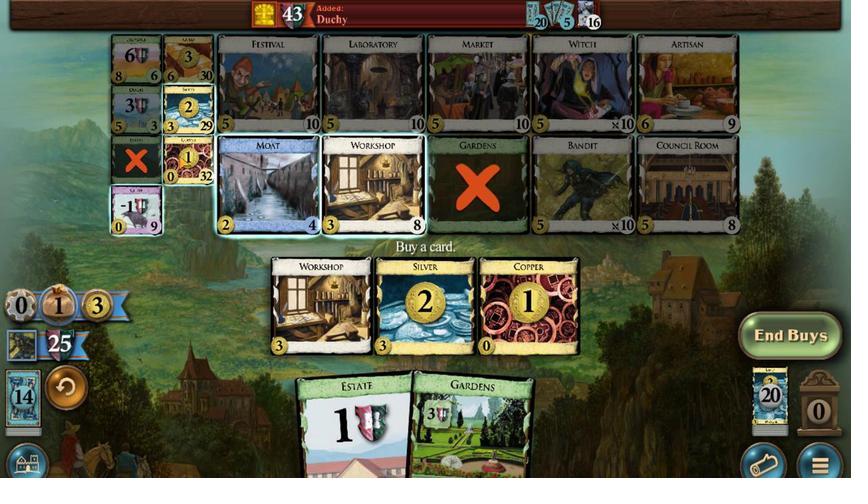 
Action: Mouse moved to (517, 307)
Screenshot: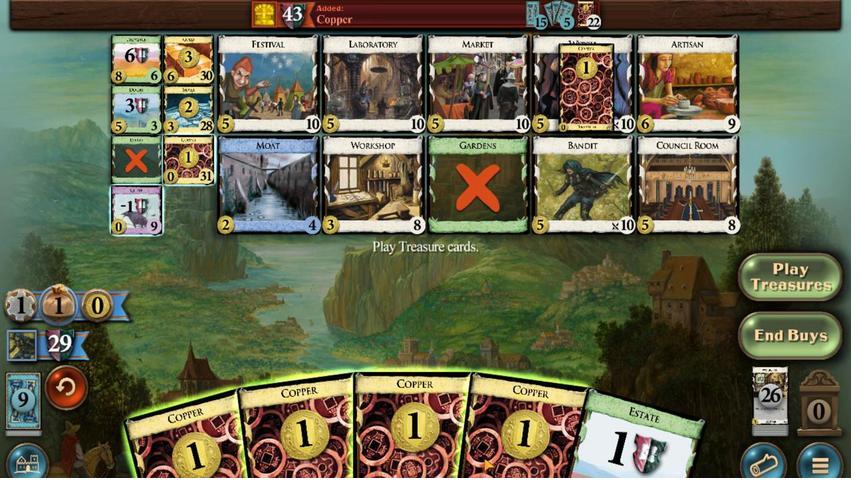 
Action: Mouse pressed left at (517, 307)
Screenshot: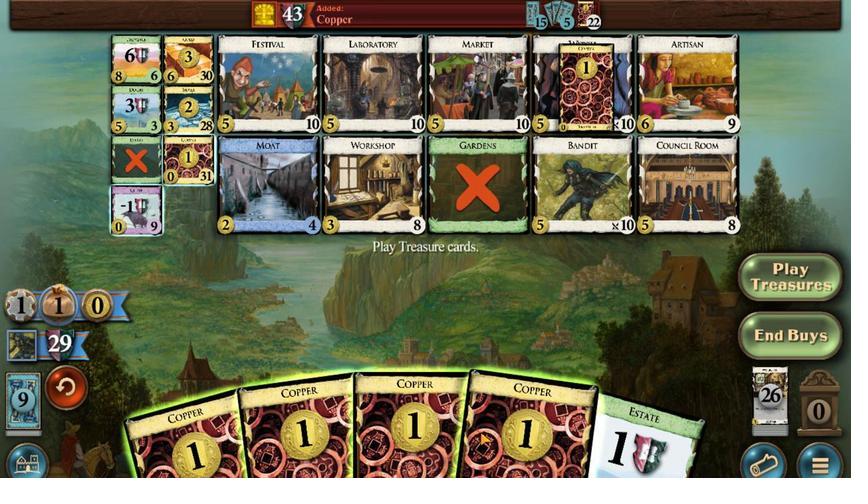 
Action: Mouse moved to (470, 306)
Screenshot: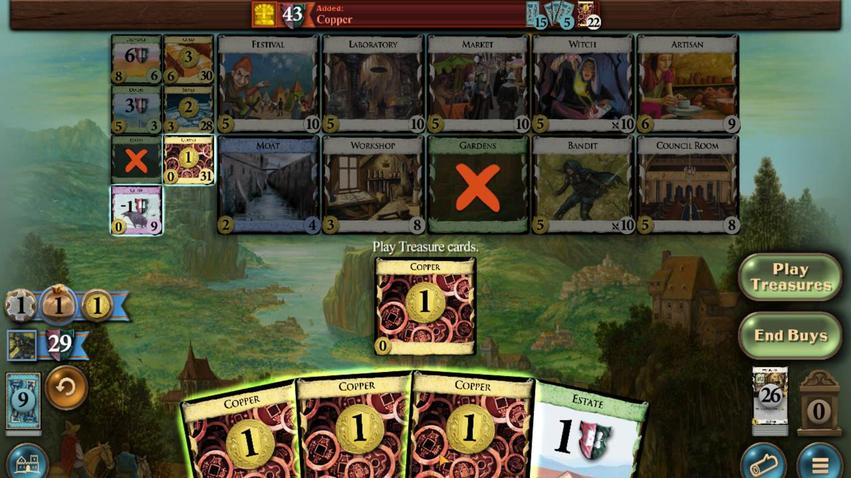 
Action: Mouse pressed left at (470, 306)
Screenshot: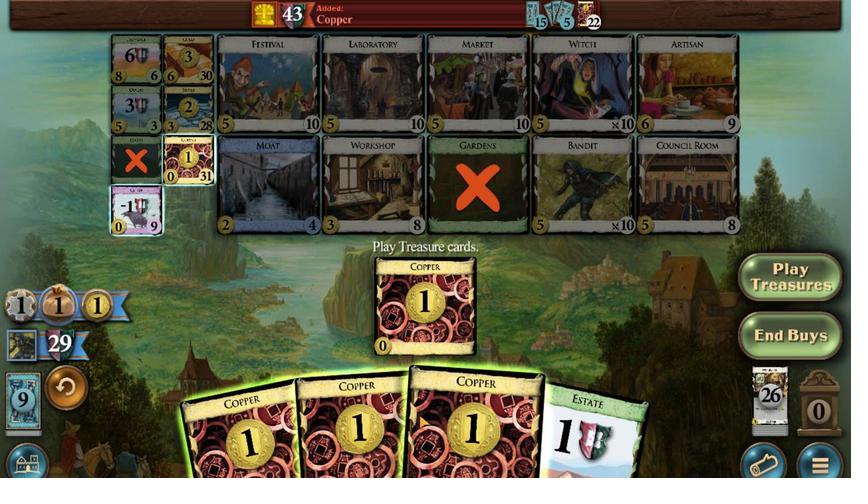 
Action: Mouse moved to (402, 310)
Screenshot: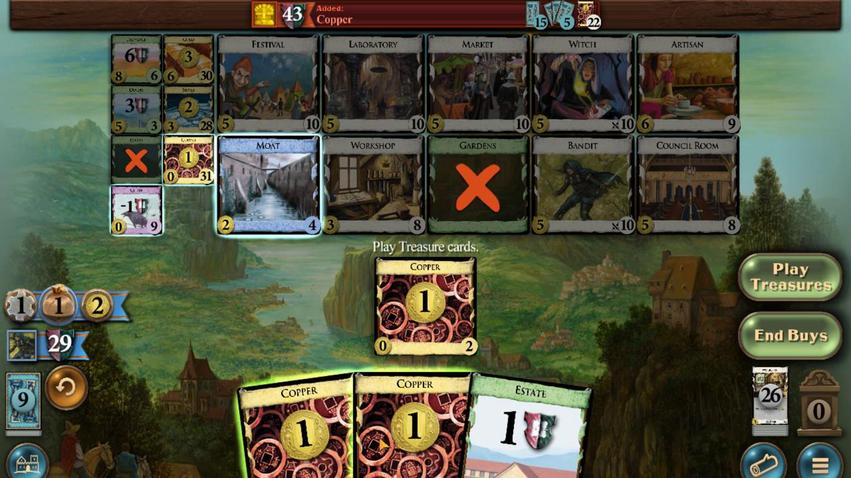 
Action: Mouse pressed left at (402, 310)
Screenshot: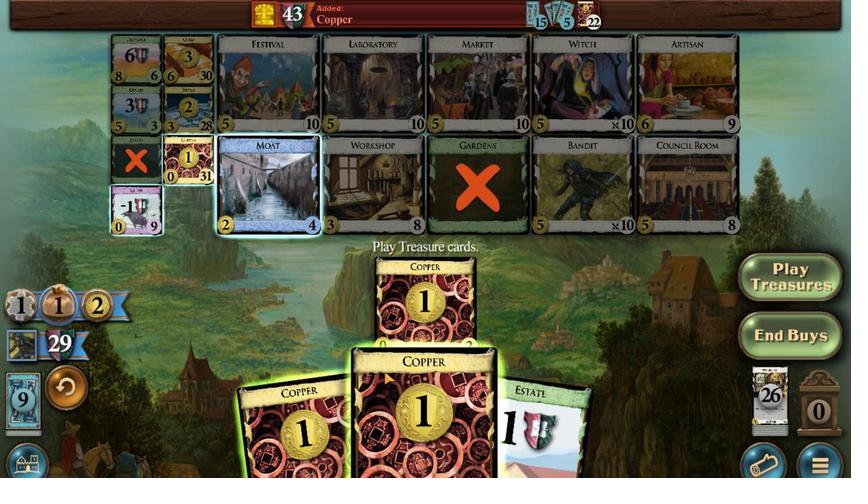 
Action: Mouse moved to (379, 314)
Screenshot: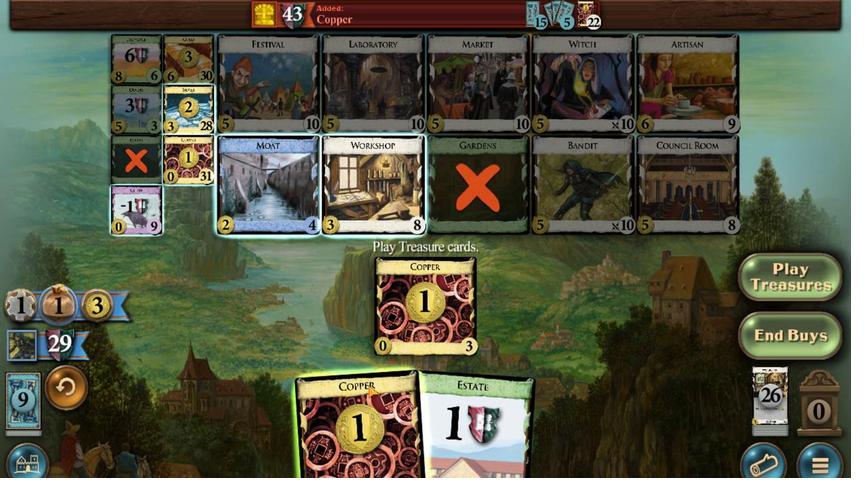 
Action: Mouse pressed left at (379, 314)
Screenshot: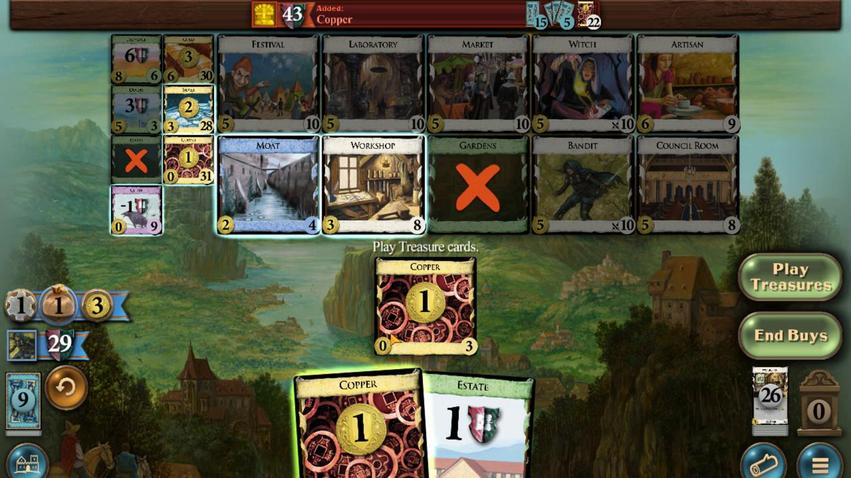 
Action: Mouse moved to (193, 360)
Screenshot: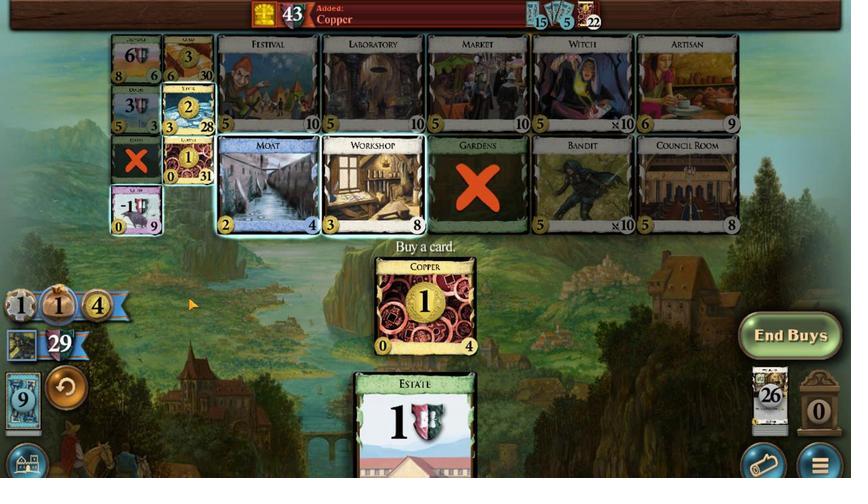 
Action: Mouse pressed left at (193, 360)
Screenshot: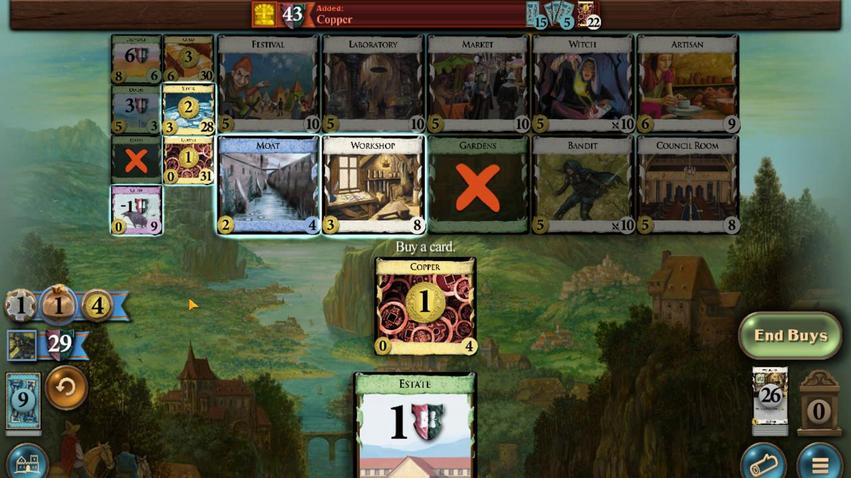 
Action: Mouse moved to (422, 310)
Screenshot: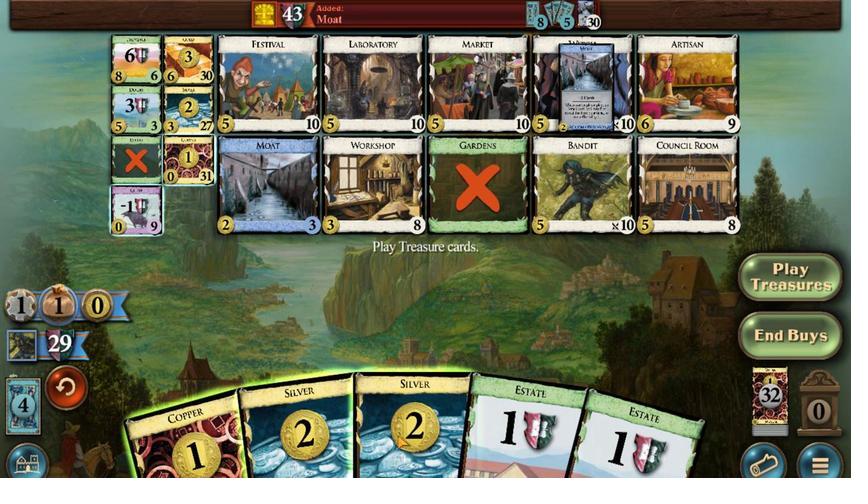 
Action: Mouse pressed left at (422, 310)
Screenshot: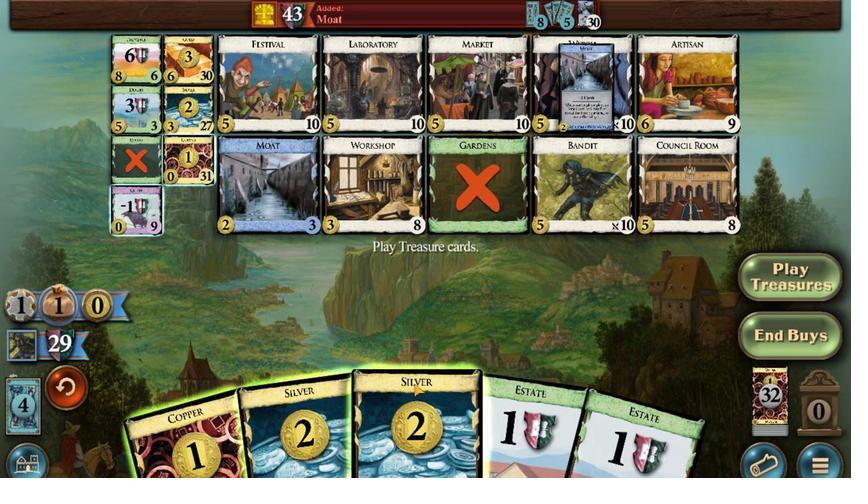 
Action: Mouse moved to (378, 308)
Screenshot: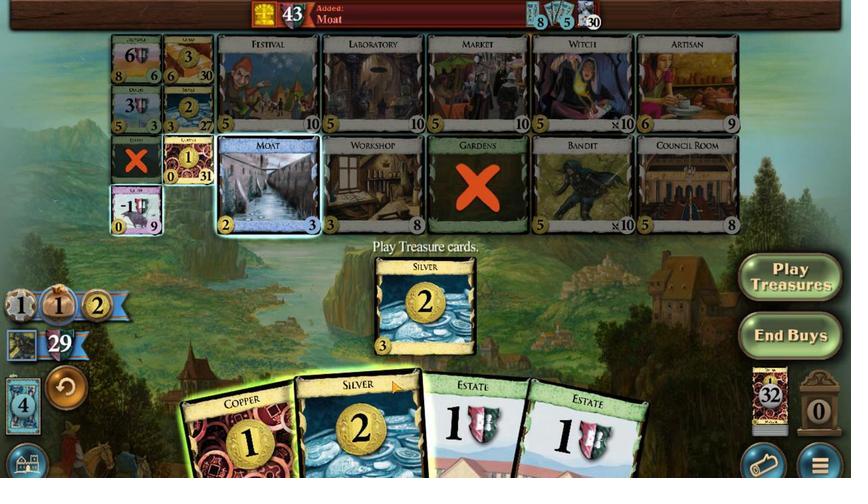 
Action: Mouse pressed left at (378, 308)
Screenshot: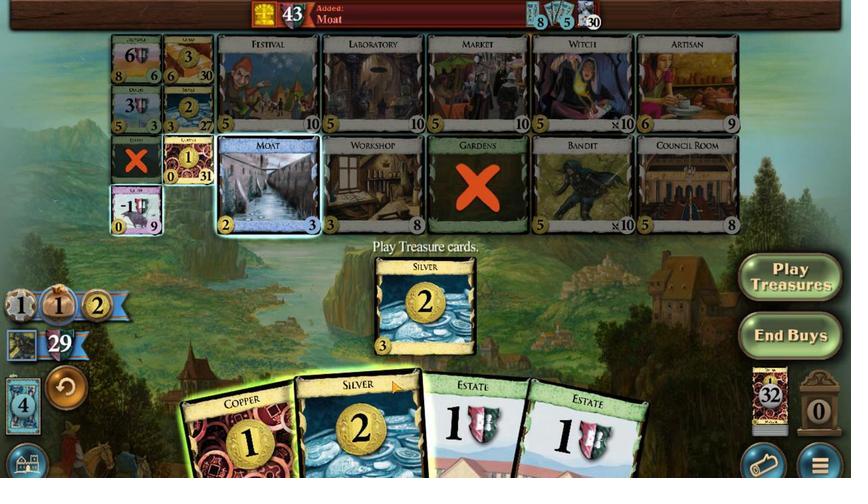 
Action: Mouse moved to (393, 349)
Screenshot: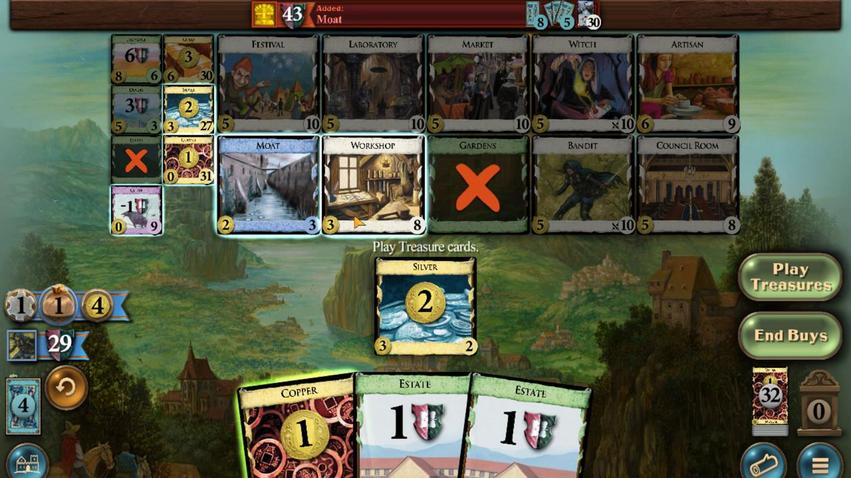
Action: Mouse pressed left at (393, 349)
Screenshot: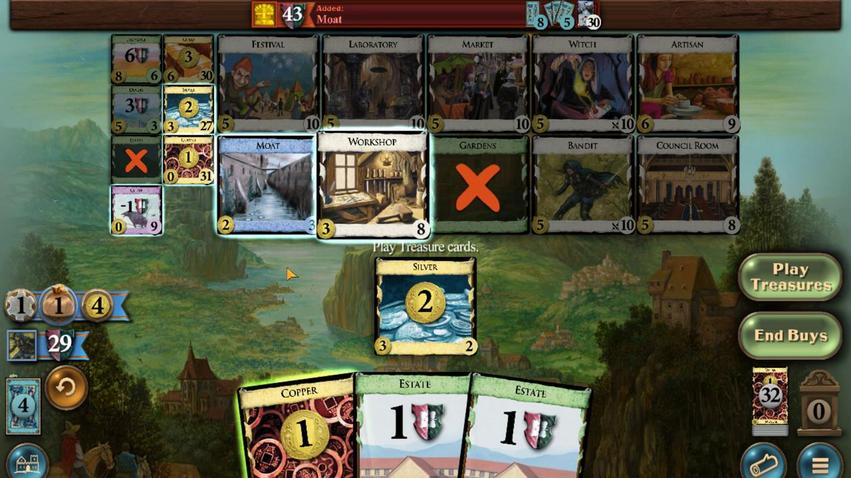 
Action: Mouse moved to (394, 311)
Screenshot: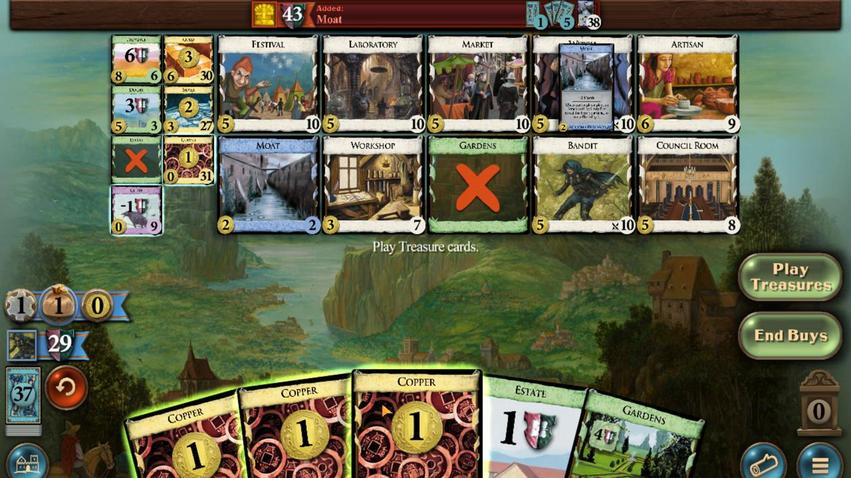 
Action: Mouse pressed left at (394, 311)
Screenshot: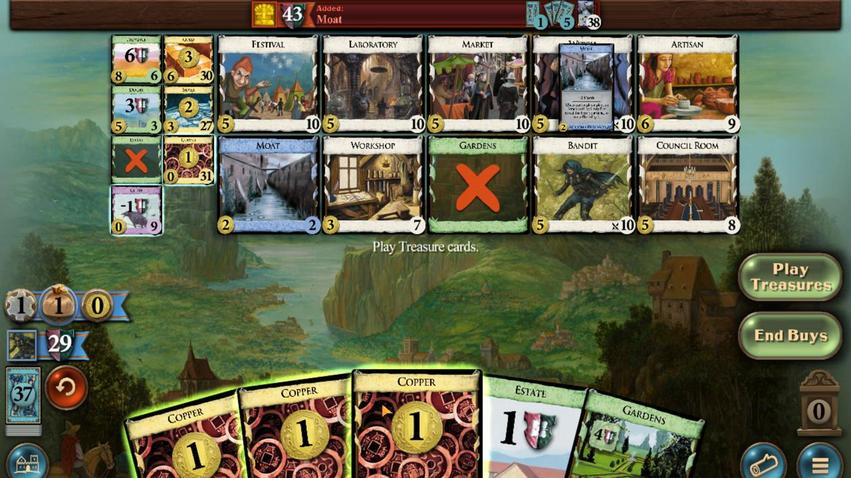 
Action: Mouse moved to (349, 309)
Screenshot: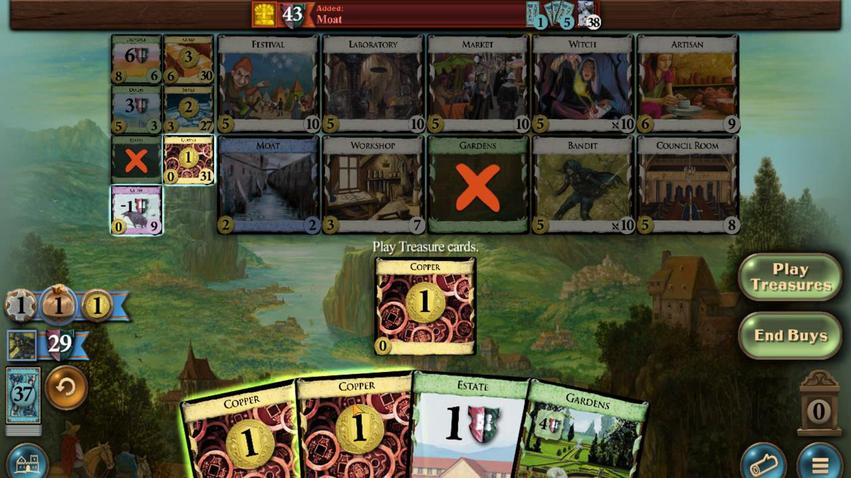 
Action: Mouse pressed left at (349, 309)
Screenshot: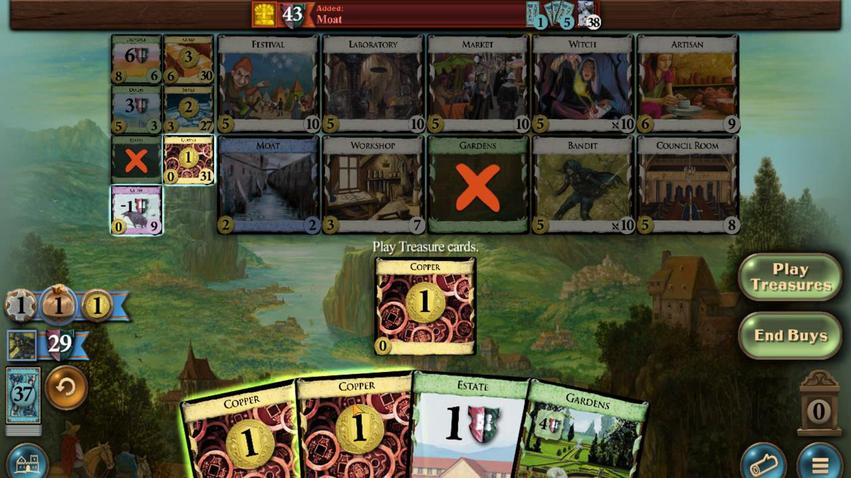 
Action: Mouse moved to (283, 307)
Screenshot: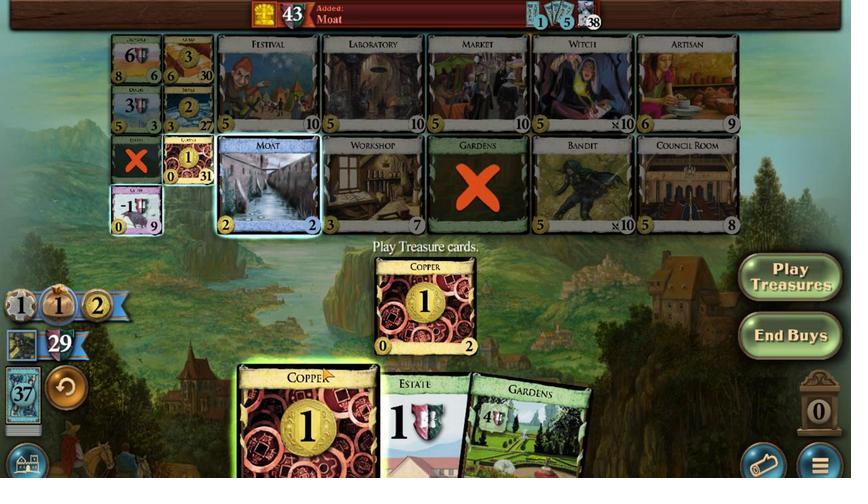
Action: Mouse pressed left at (283, 307)
Screenshot: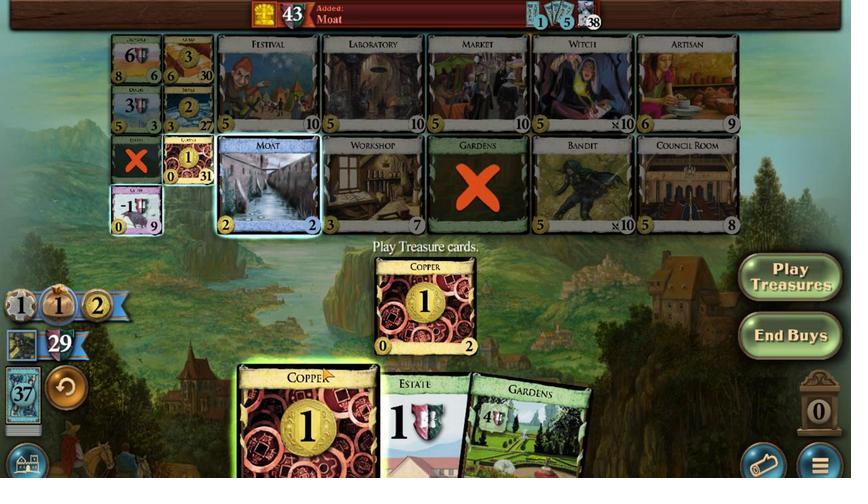 
Action: Mouse moved to (190, 362)
Screenshot: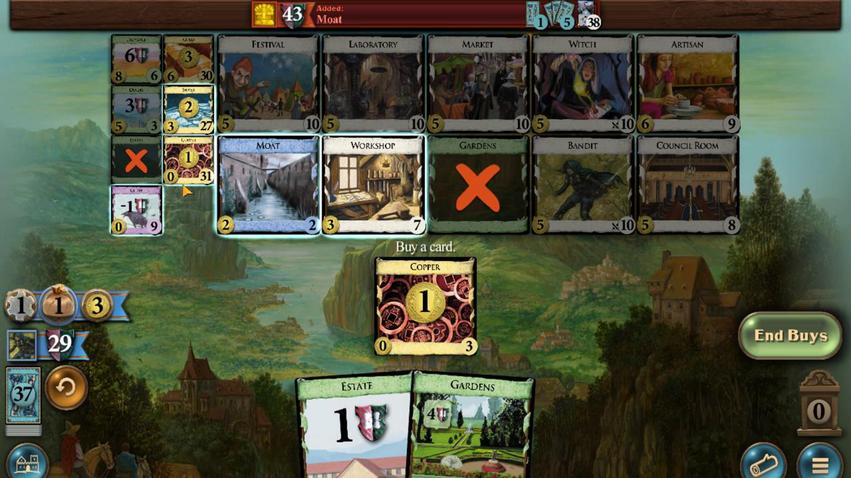 
Action: Mouse pressed left at (190, 362)
Screenshot: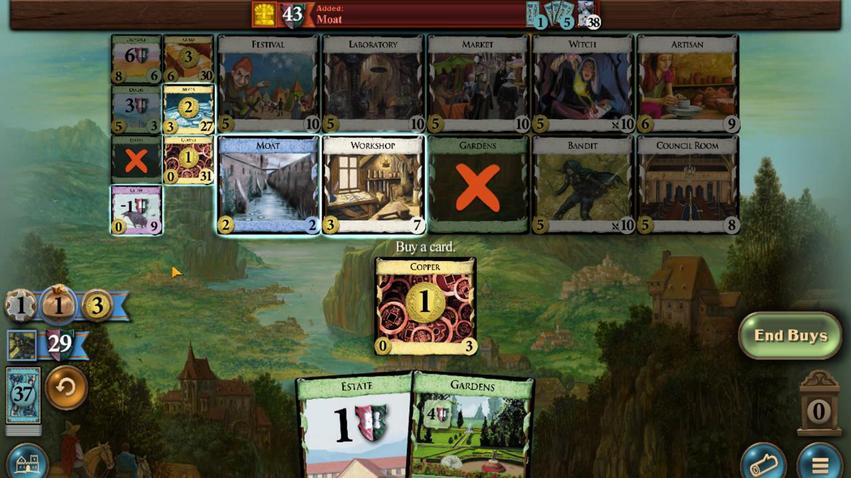 
Action: Mouse moved to (199, 307)
Screenshot: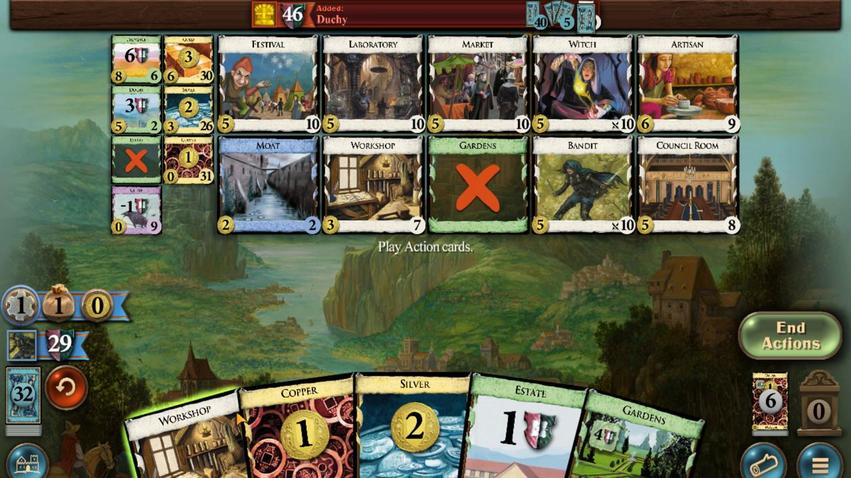 
Action: Mouse pressed left at (199, 307)
